 Task: Look for Airbnb options in Naranjito, Ecuador from 6th December, 2023 to 15th December, 2023 for 6 adults. Place can be entire room or private room with 6 bedrooms having 6 beds and 6 bathrooms. Property type can be house. Amenities needed are: wifi, TV, free parkinig on premises, gym, breakfast.
Action: Mouse moved to (461, 110)
Screenshot: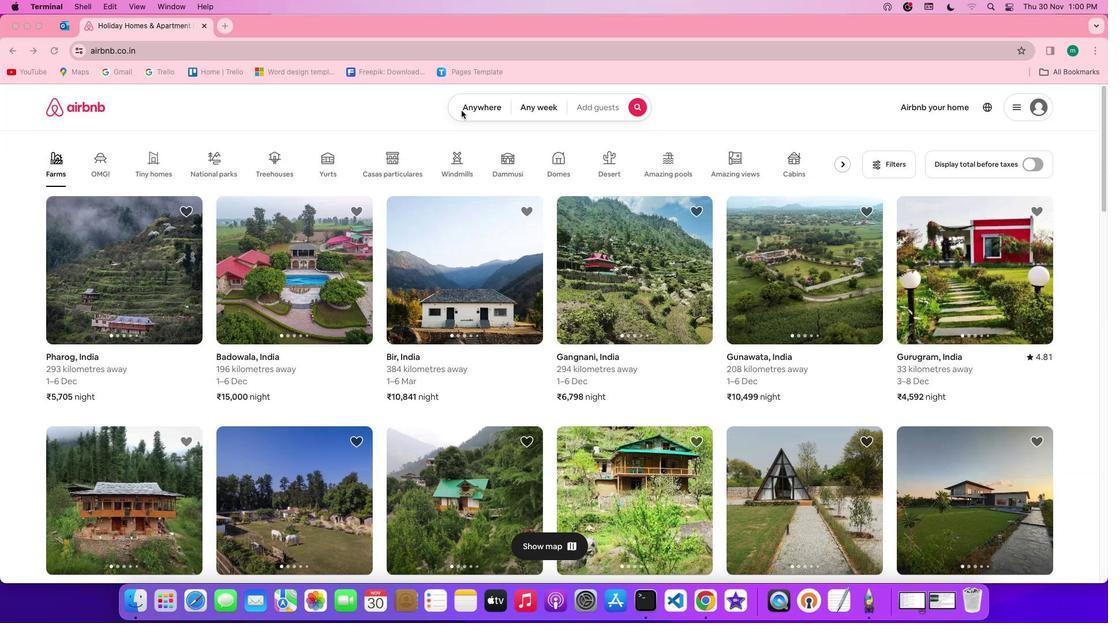 
Action: Mouse pressed left at (461, 110)
Screenshot: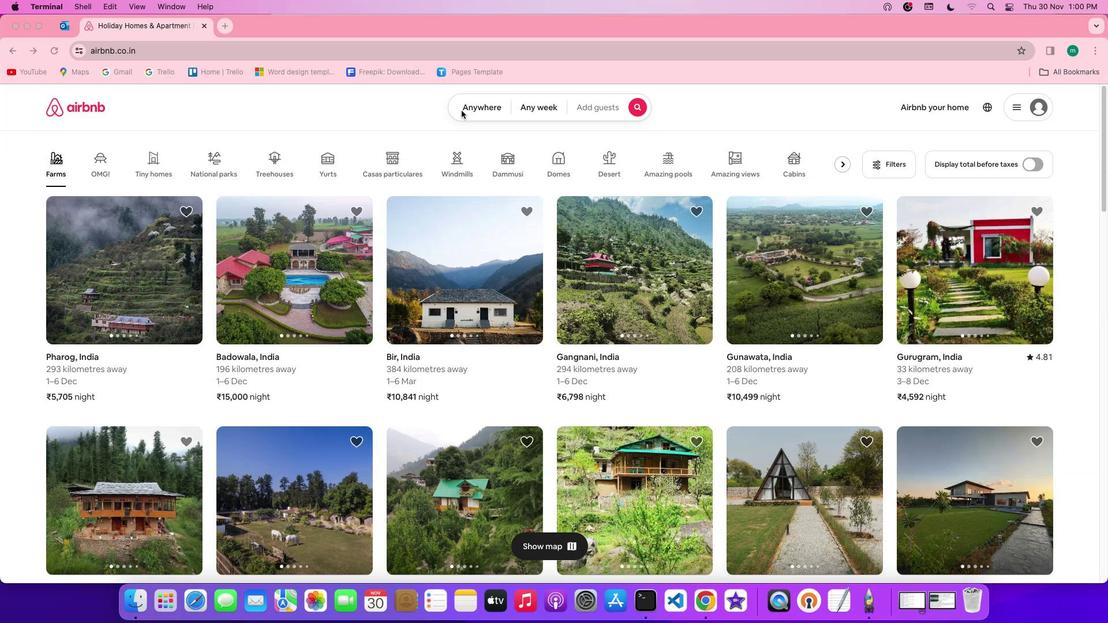 
Action: Mouse pressed left at (461, 110)
Screenshot: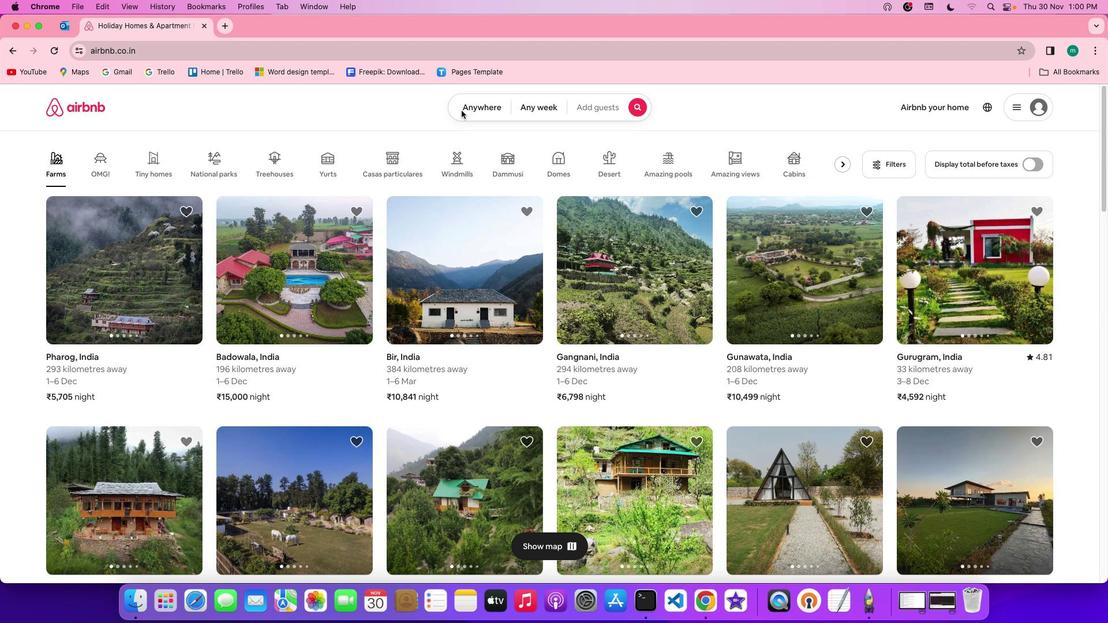
Action: Mouse moved to (420, 151)
Screenshot: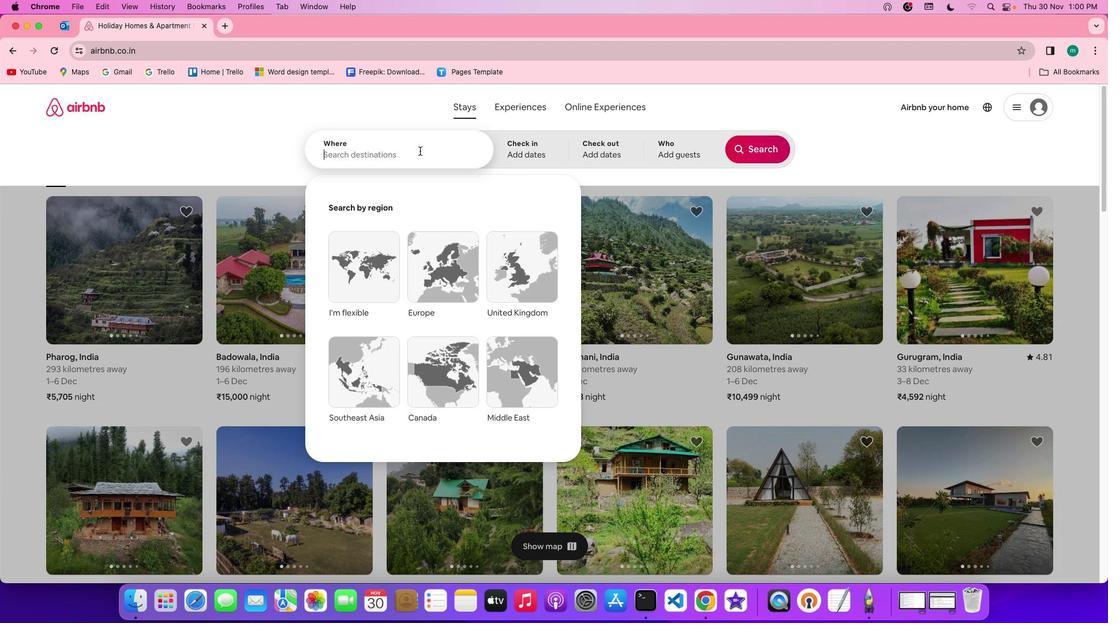 
Action: Mouse pressed left at (420, 151)
Screenshot: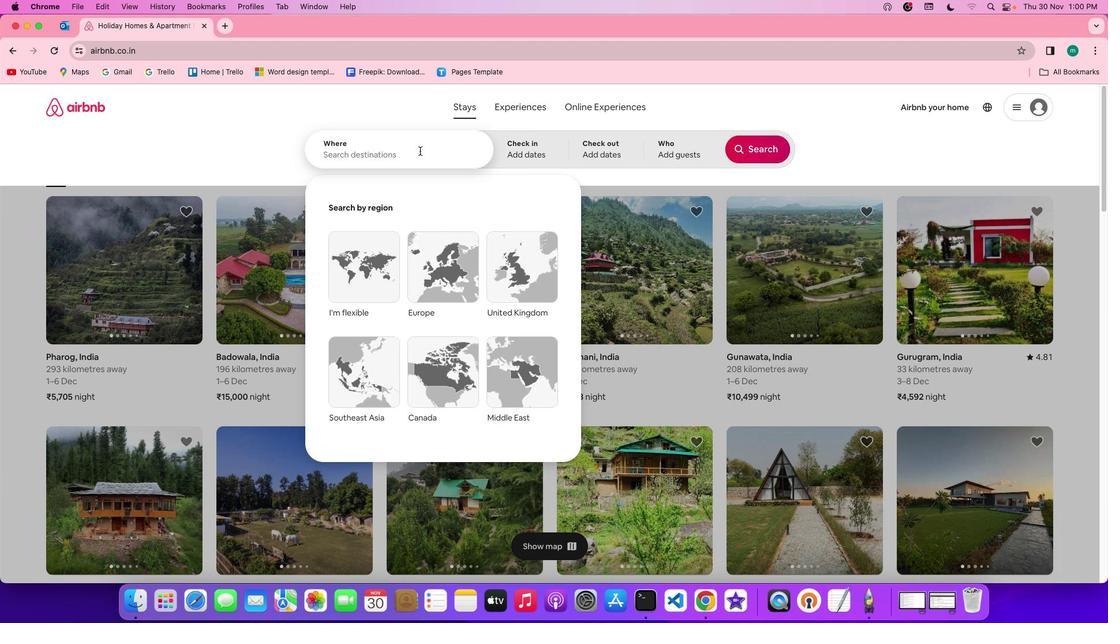 
Action: Key pressed Key.shift'N''a''r''a''n''j''i''t''o'','Key.spaceKey.shiftKey.shift'E''c''u''a''d''o''r'
Screenshot: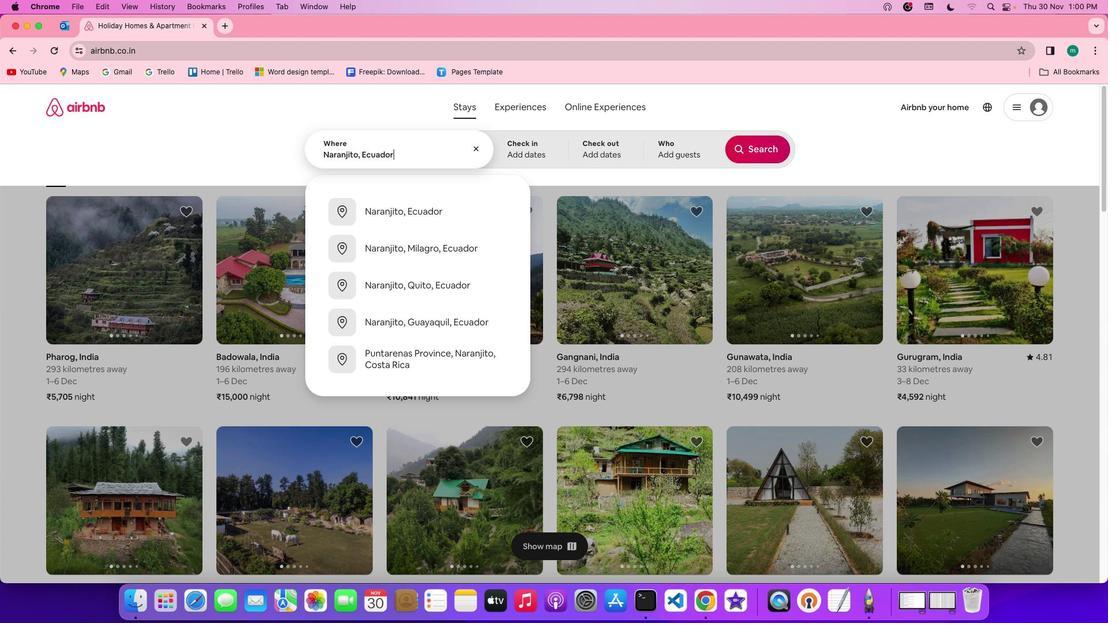 
Action: Mouse moved to (527, 147)
Screenshot: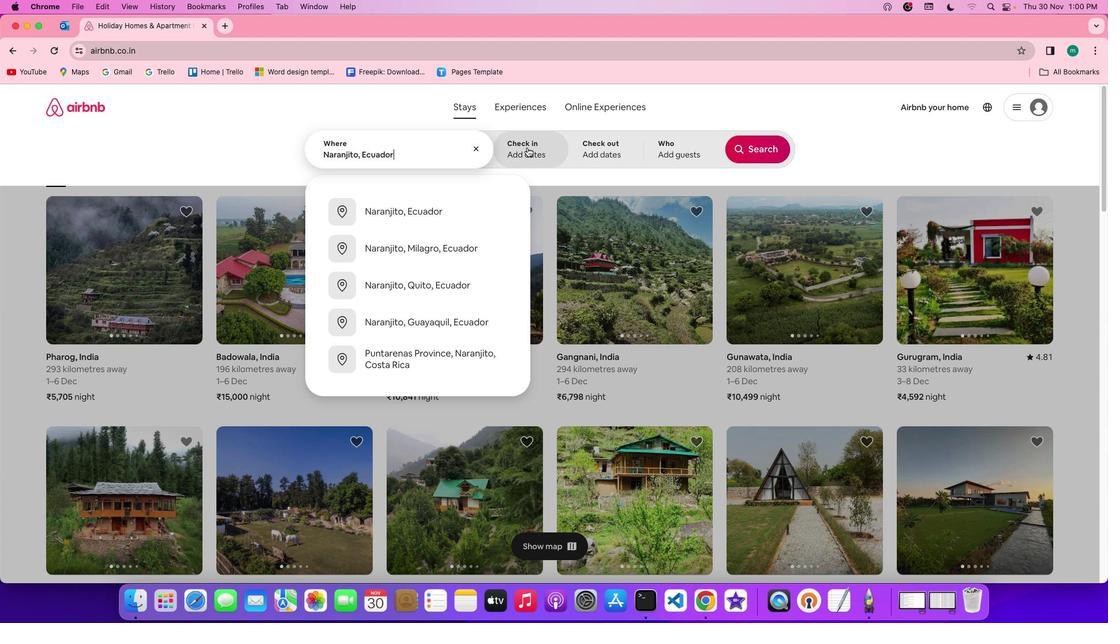 
Action: Mouse pressed left at (527, 147)
Screenshot: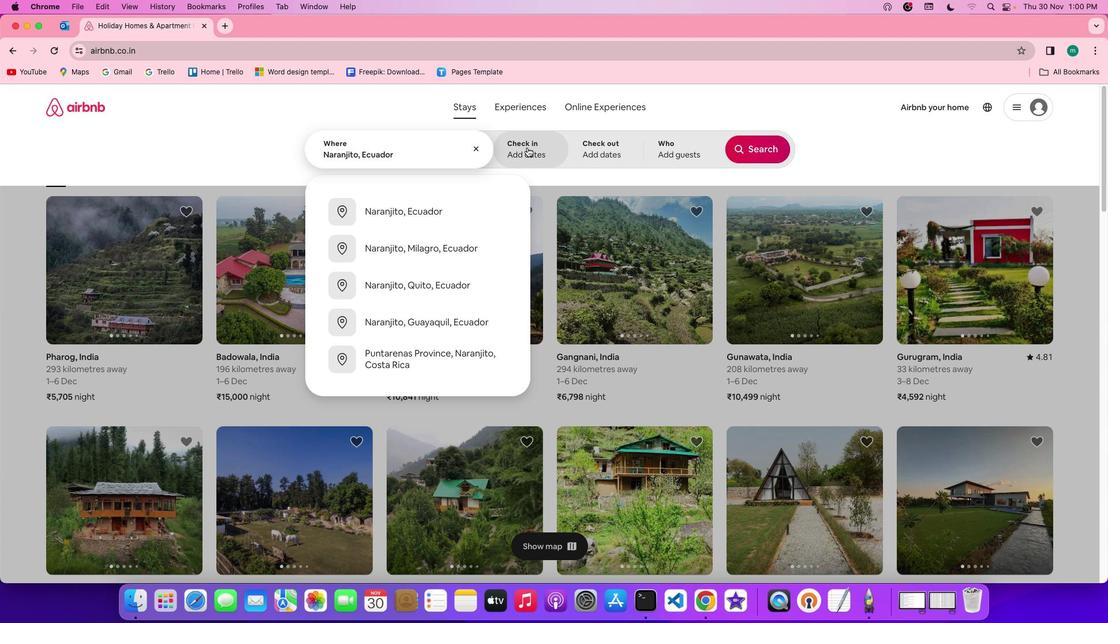 
Action: Mouse moved to (665, 310)
Screenshot: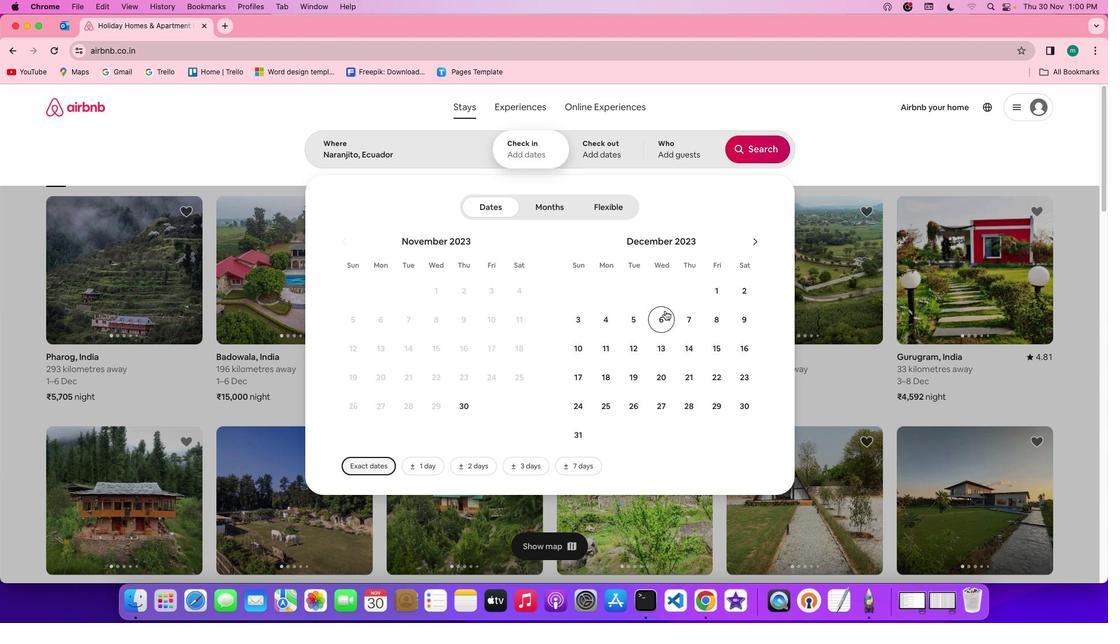 
Action: Mouse pressed left at (665, 310)
Screenshot: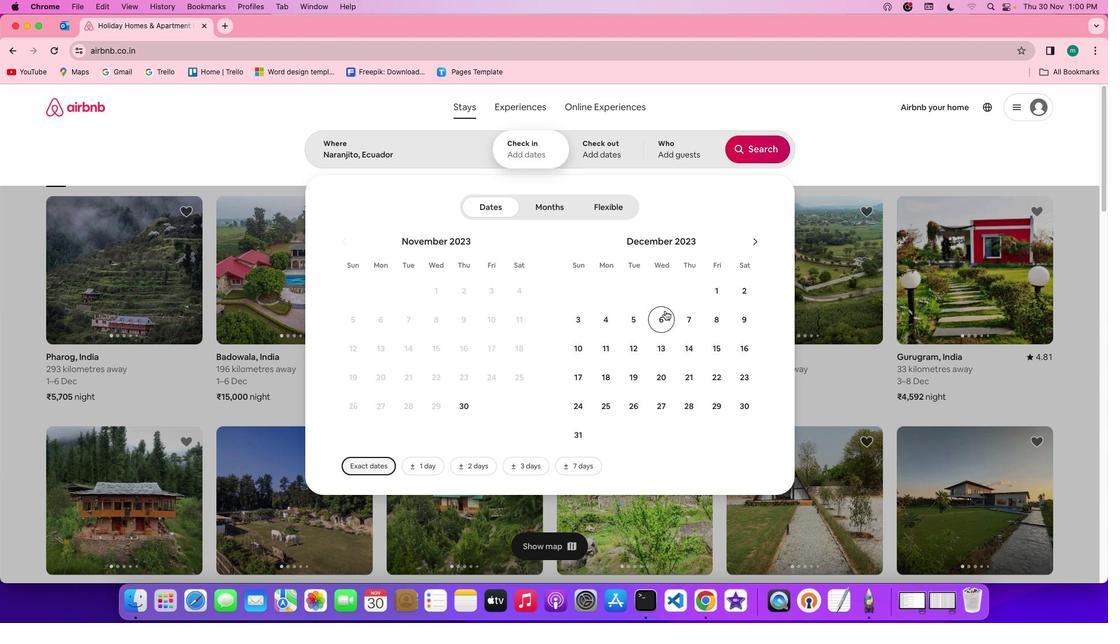 
Action: Mouse moved to (716, 343)
Screenshot: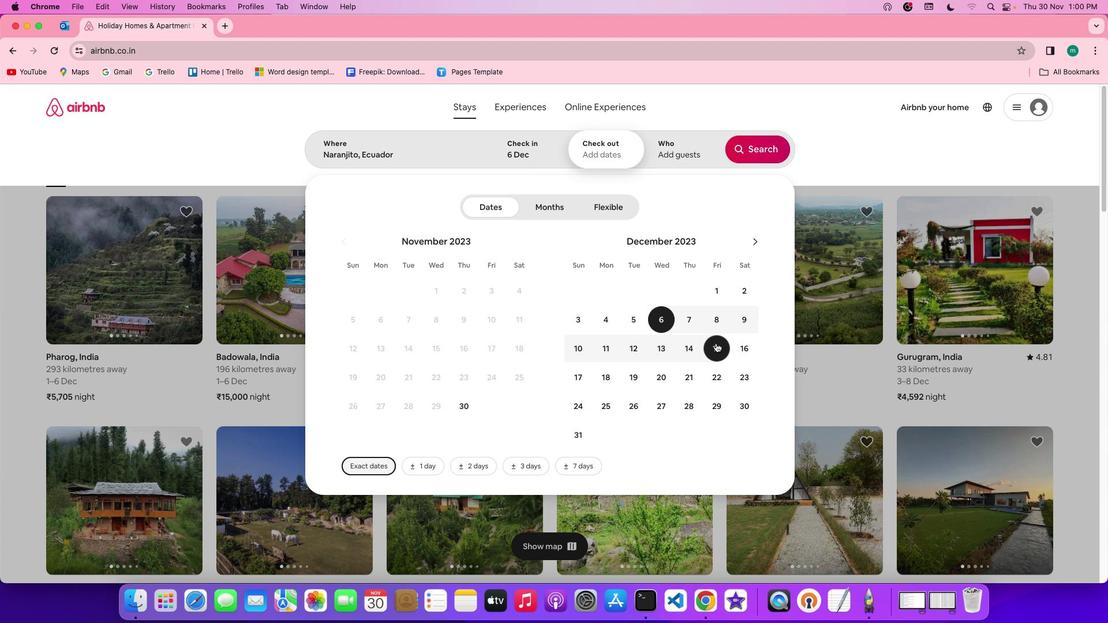 
Action: Mouse pressed left at (716, 343)
Screenshot: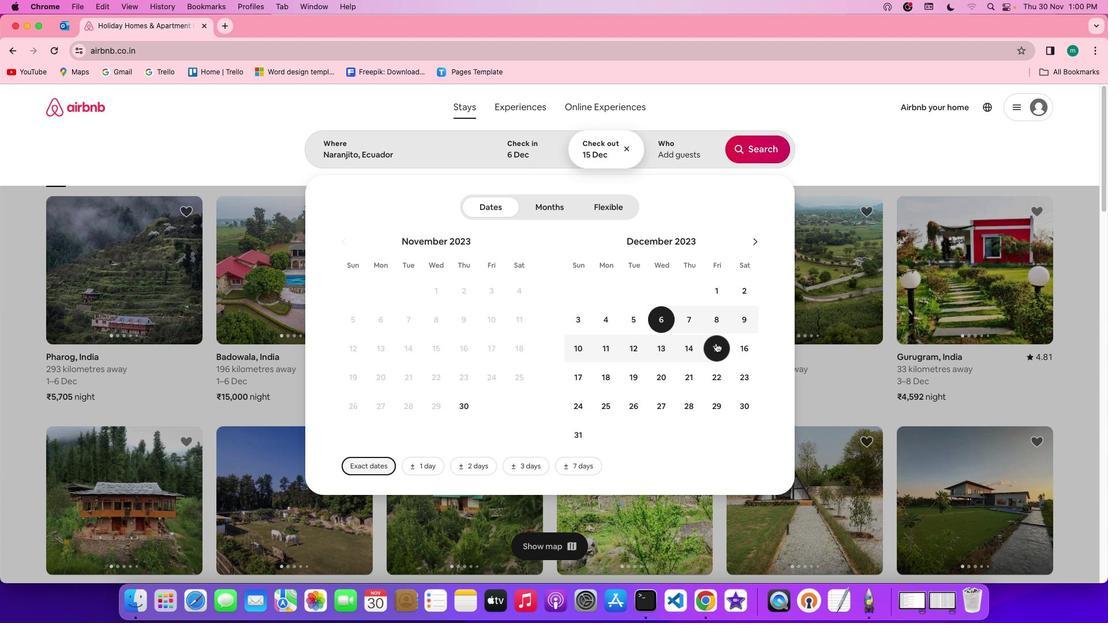 
Action: Mouse moved to (682, 139)
Screenshot: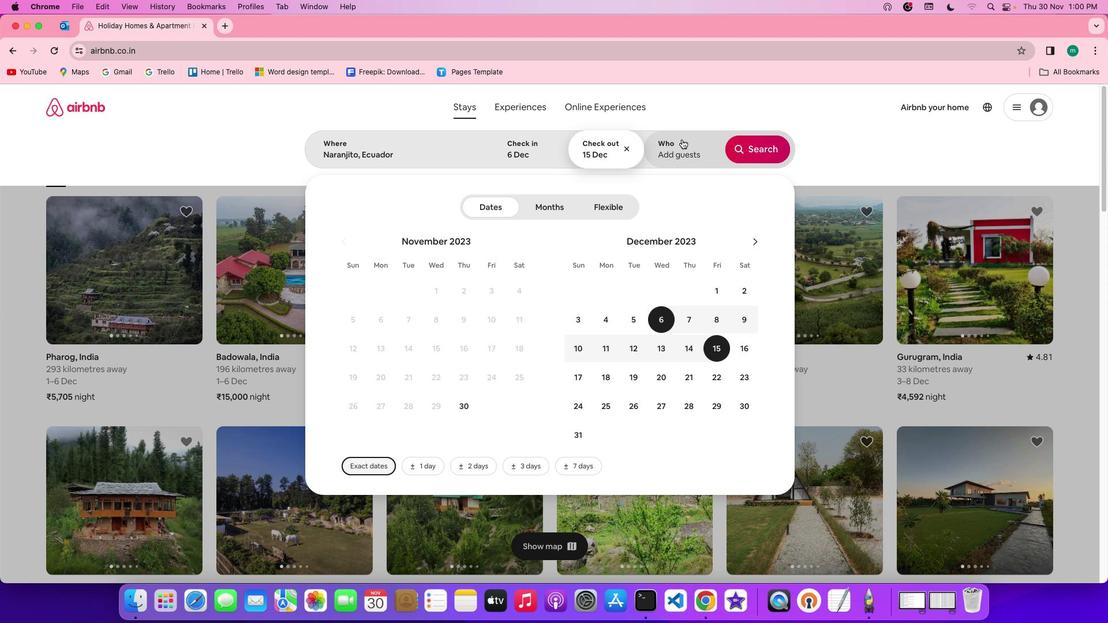 
Action: Mouse pressed left at (682, 139)
Screenshot: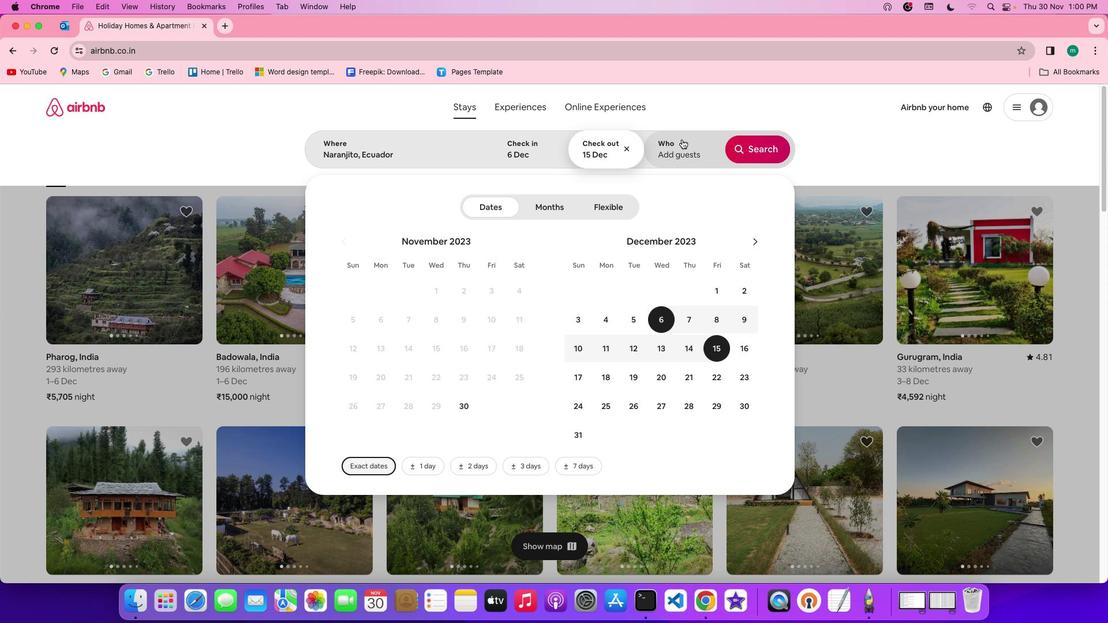 
Action: Mouse moved to (765, 202)
Screenshot: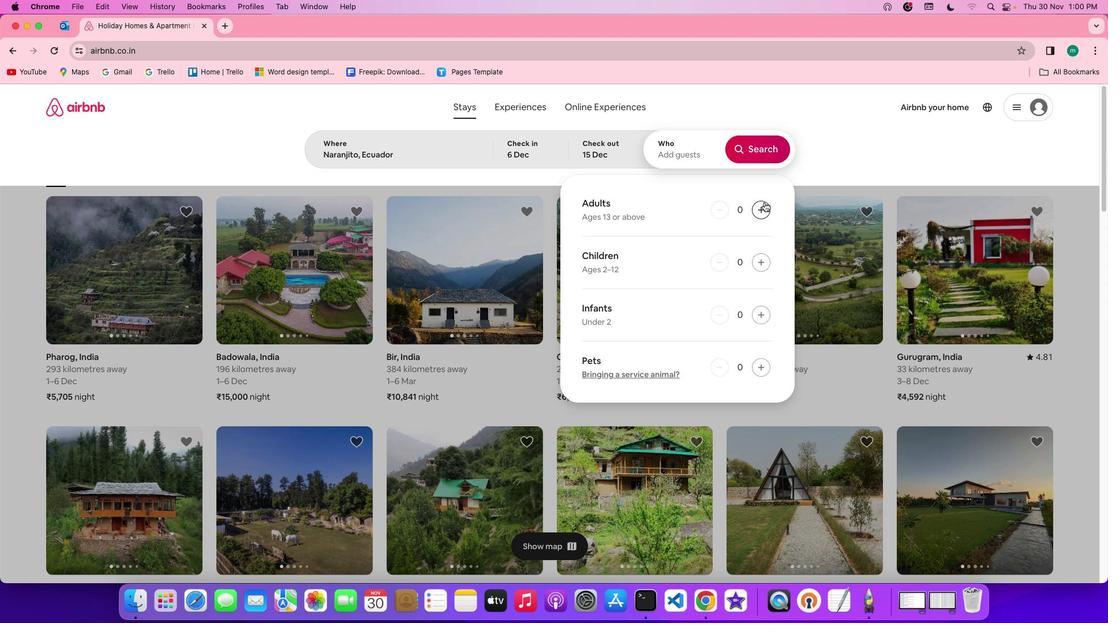 
Action: Mouse pressed left at (765, 202)
Screenshot: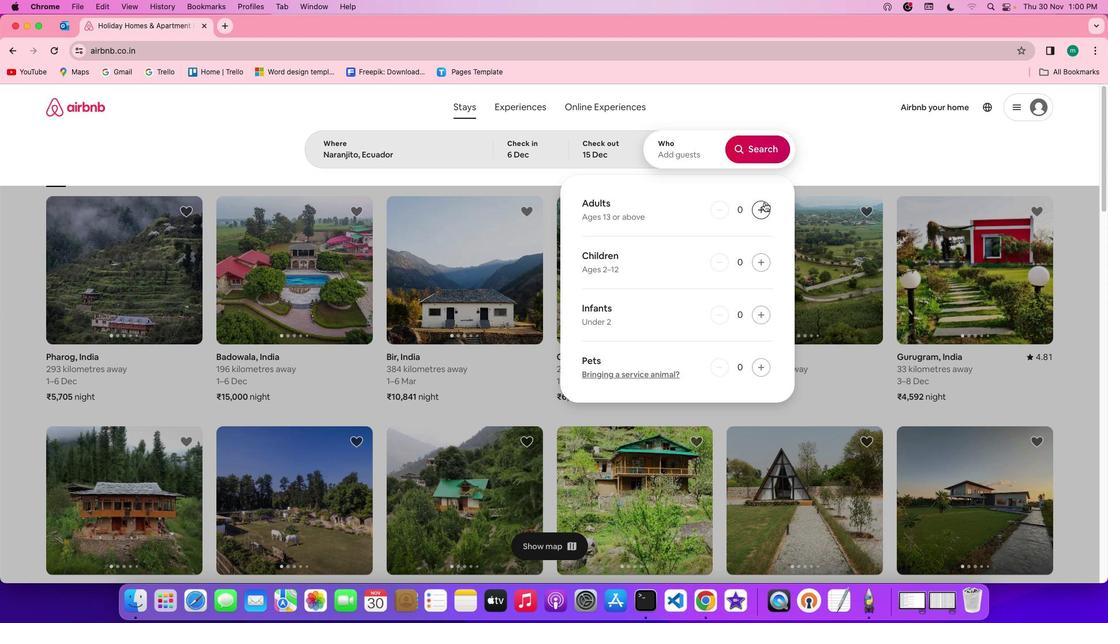 
Action: Mouse pressed left at (765, 202)
Screenshot: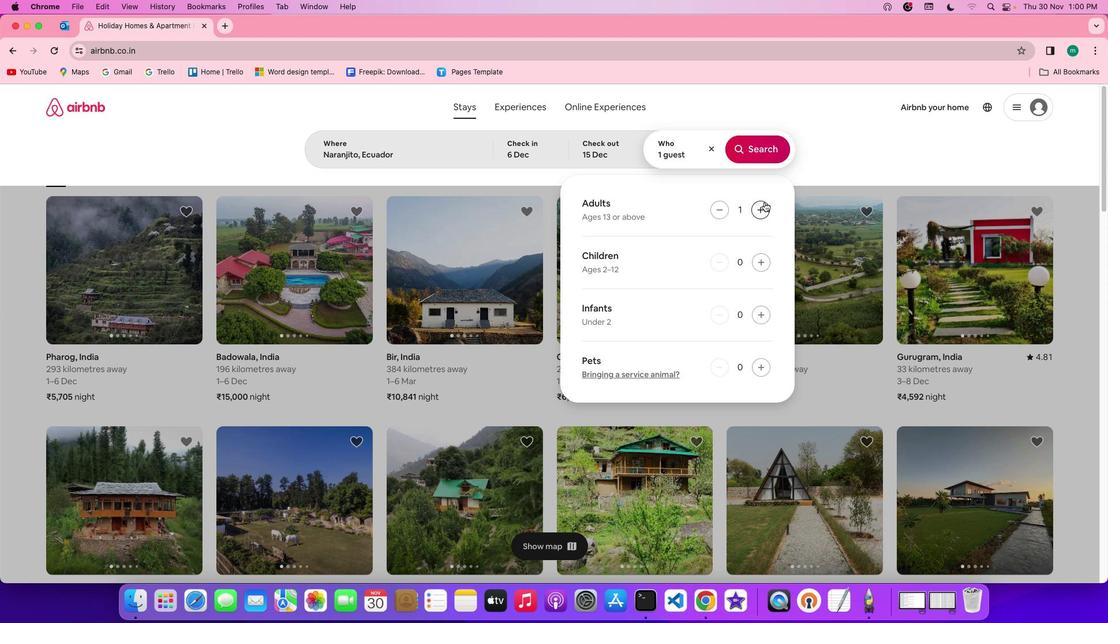 
Action: Mouse pressed left at (765, 202)
Screenshot: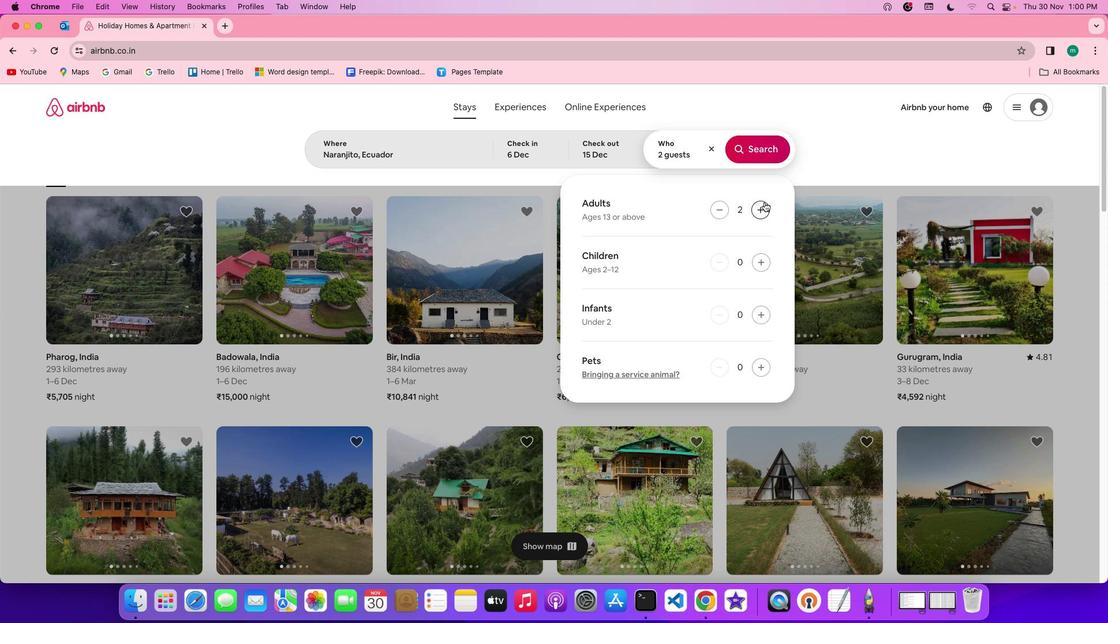 
Action: Mouse pressed left at (765, 202)
Screenshot: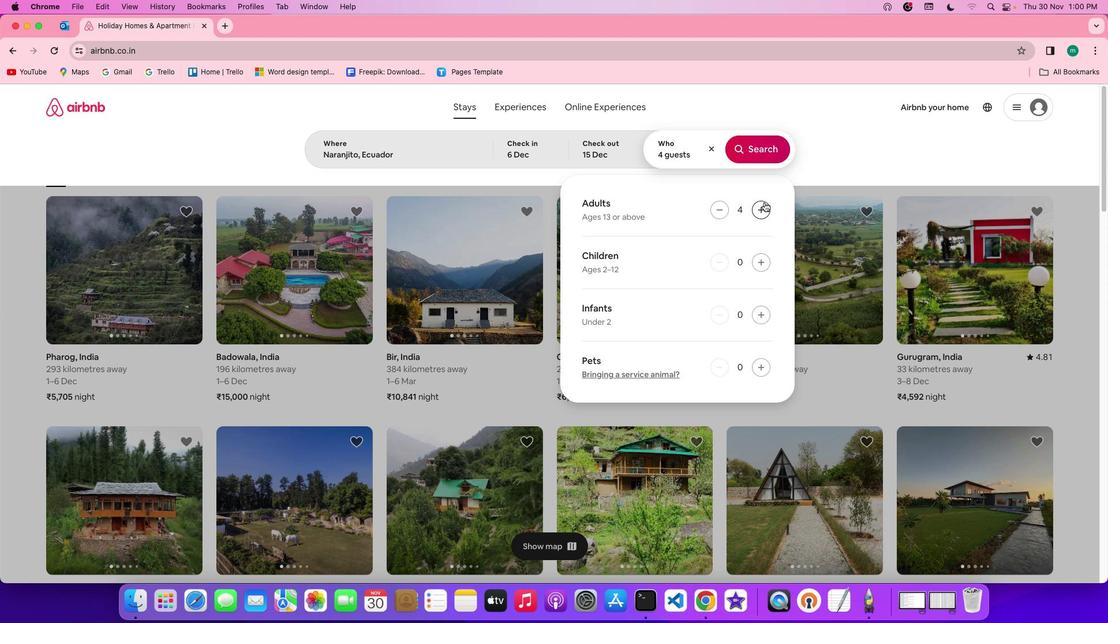 
Action: Mouse pressed left at (765, 202)
Screenshot: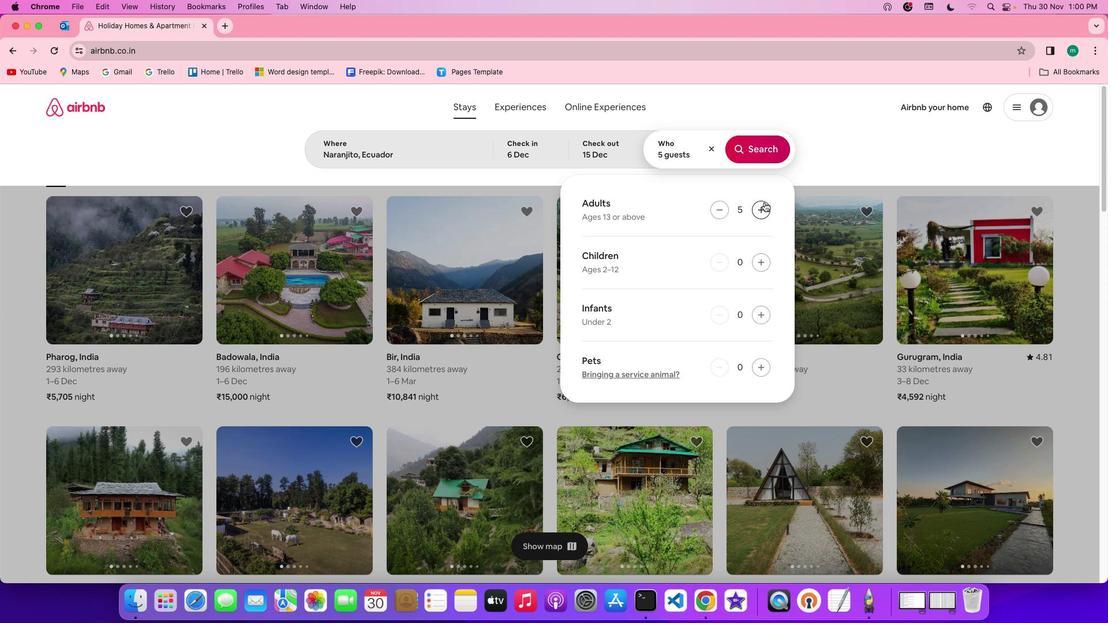 
Action: Mouse pressed left at (765, 202)
Screenshot: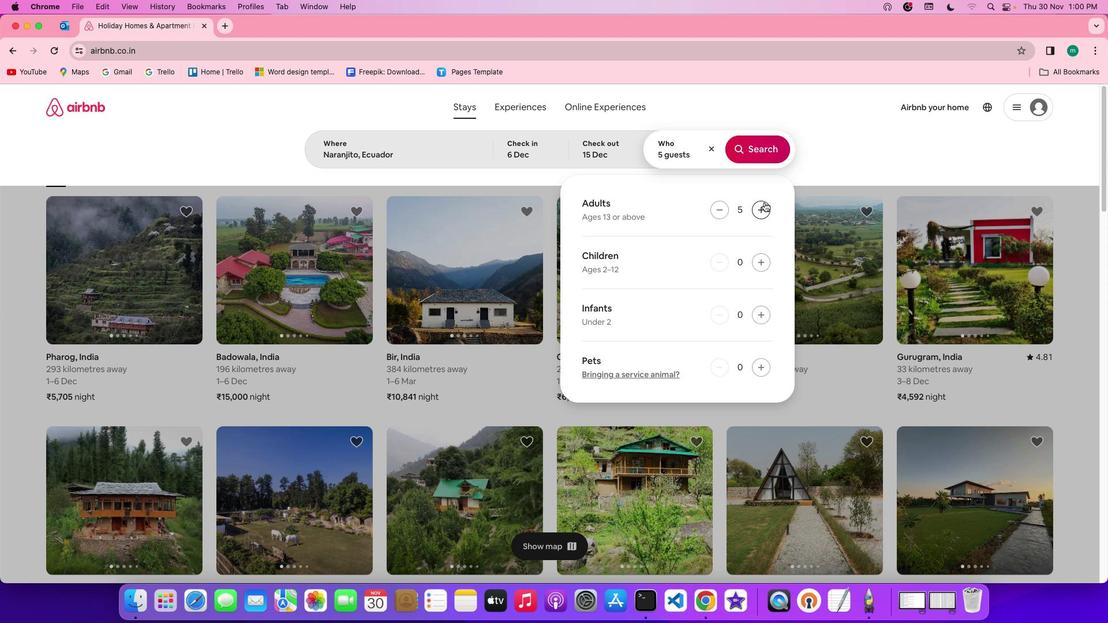 
Action: Mouse pressed left at (765, 202)
Screenshot: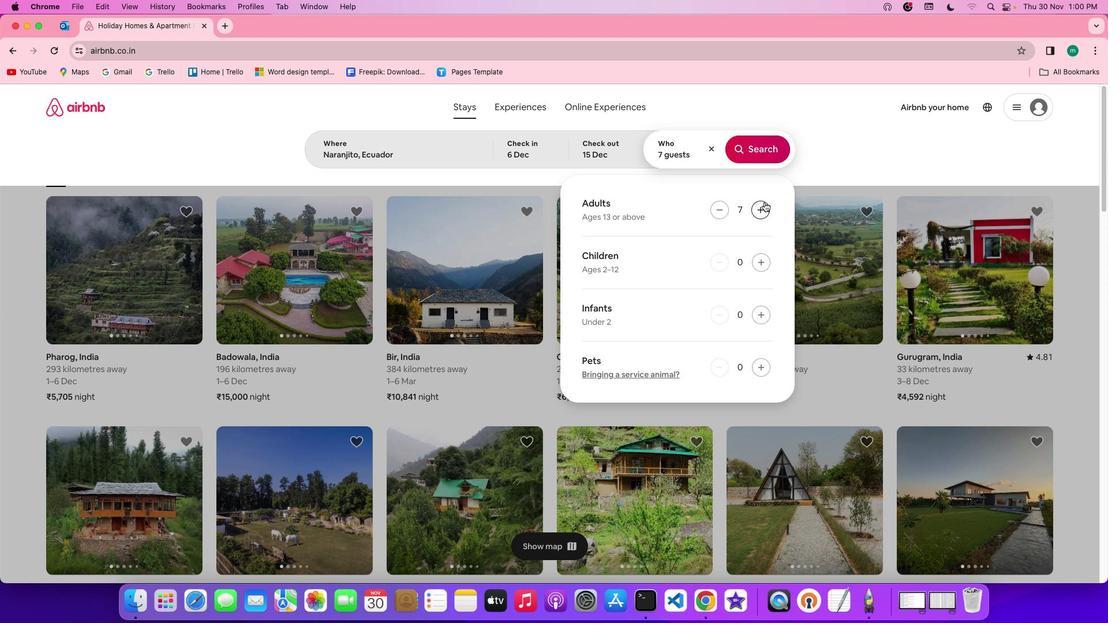 
Action: Mouse moved to (724, 210)
Screenshot: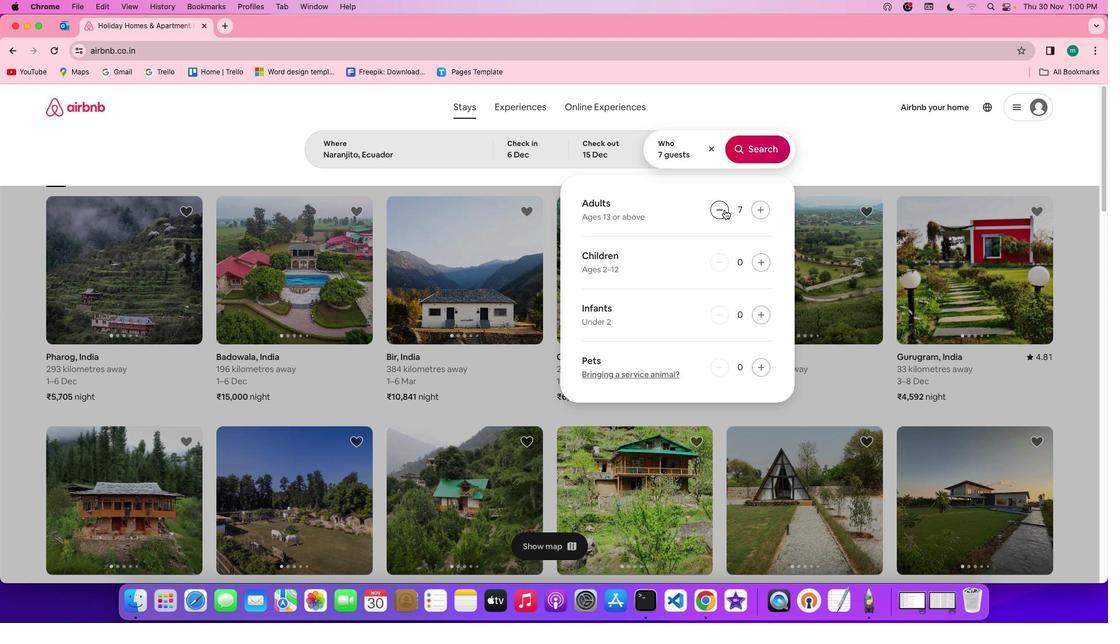 
Action: Mouse pressed left at (724, 210)
Screenshot: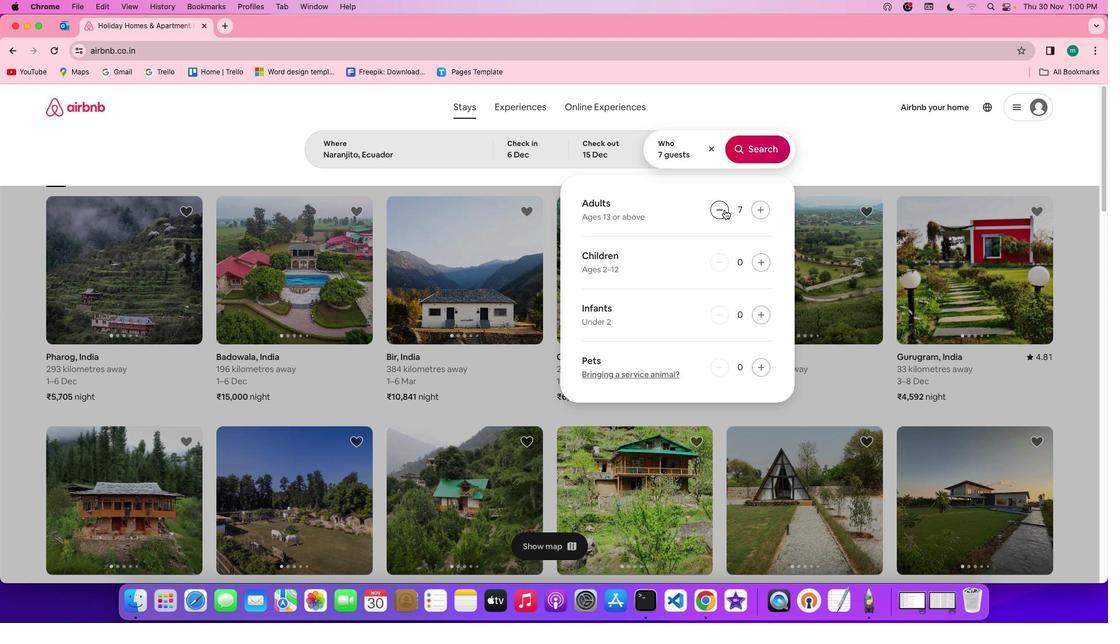 
Action: Mouse moved to (760, 155)
Screenshot: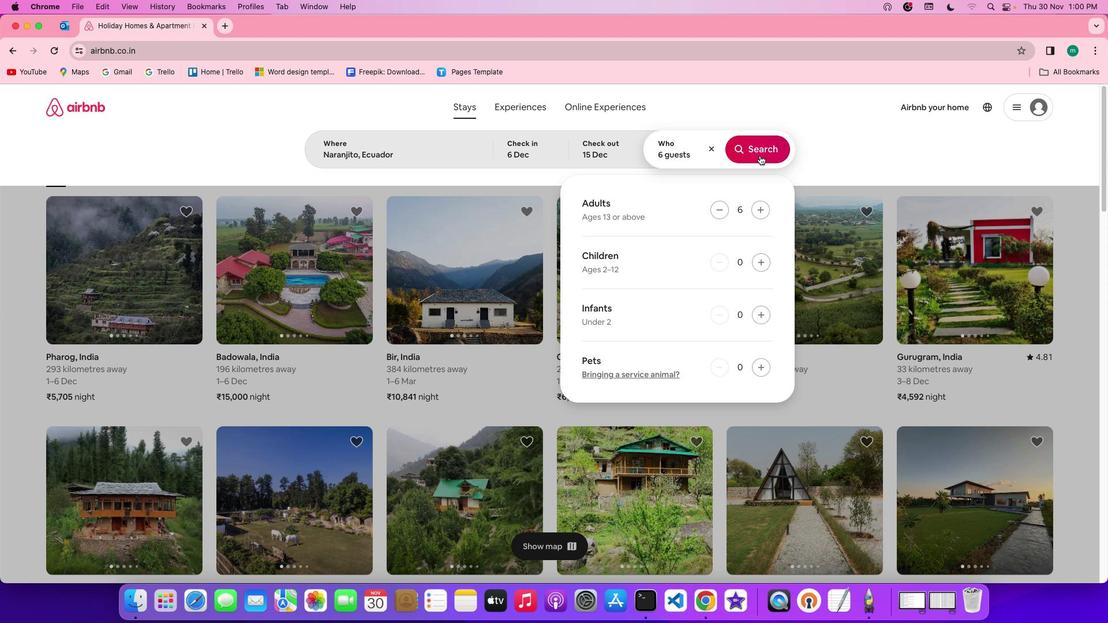 
Action: Mouse pressed left at (760, 155)
Screenshot: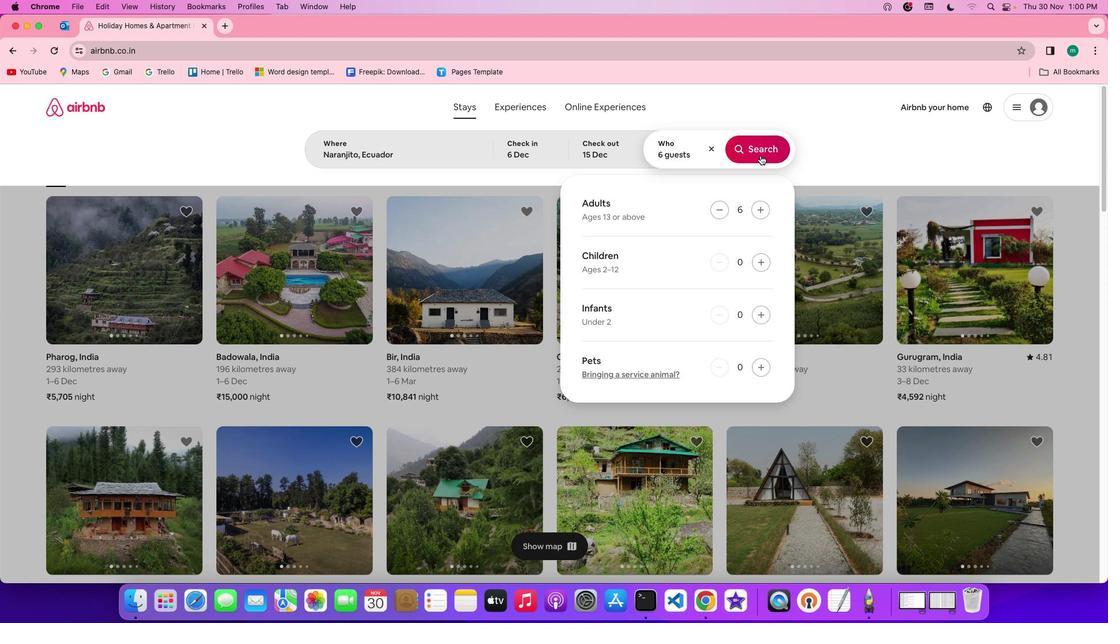 
Action: Mouse moved to (928, 147)
Screenshot: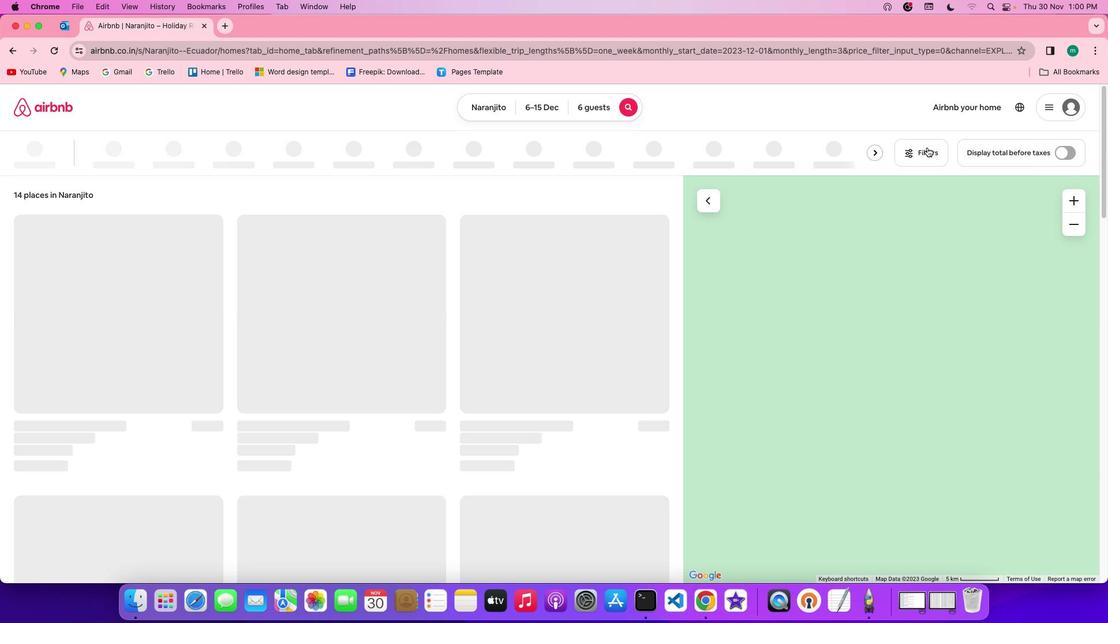 
Action: Mouse pressed left at (928, 147)
Screenshot: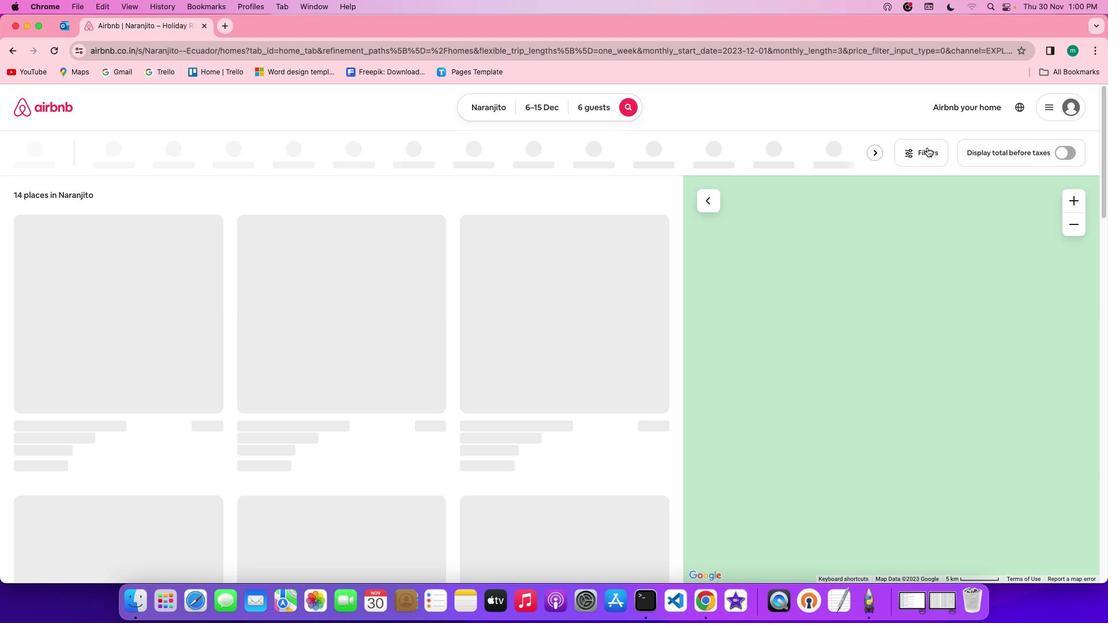 
Action: Mouse moved to (620, 365)
Screenshot: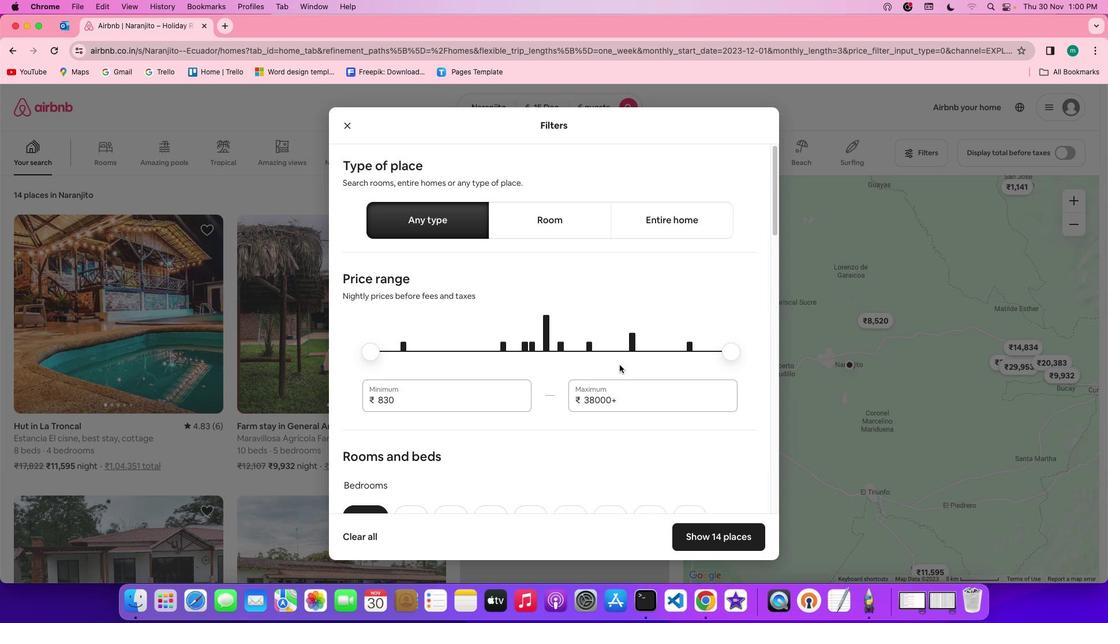 
Action: Mouse scrolled (620, 365) with delta (0, 0)
Screenshot: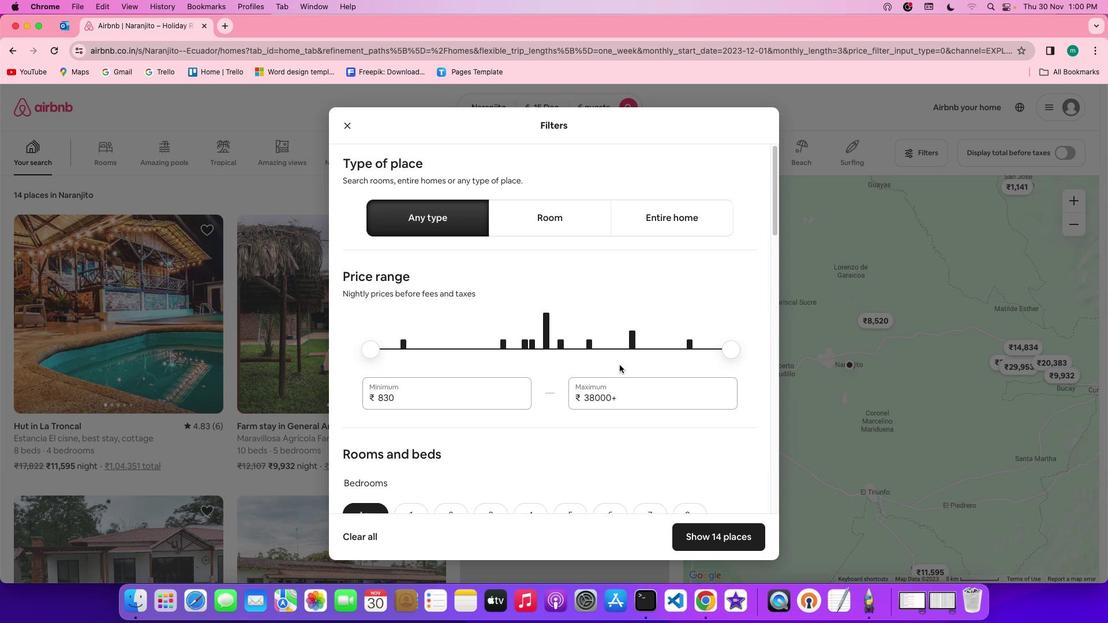 
Action: Mouse scrolled (620, 365) with delta (0, 0)
Screenshot: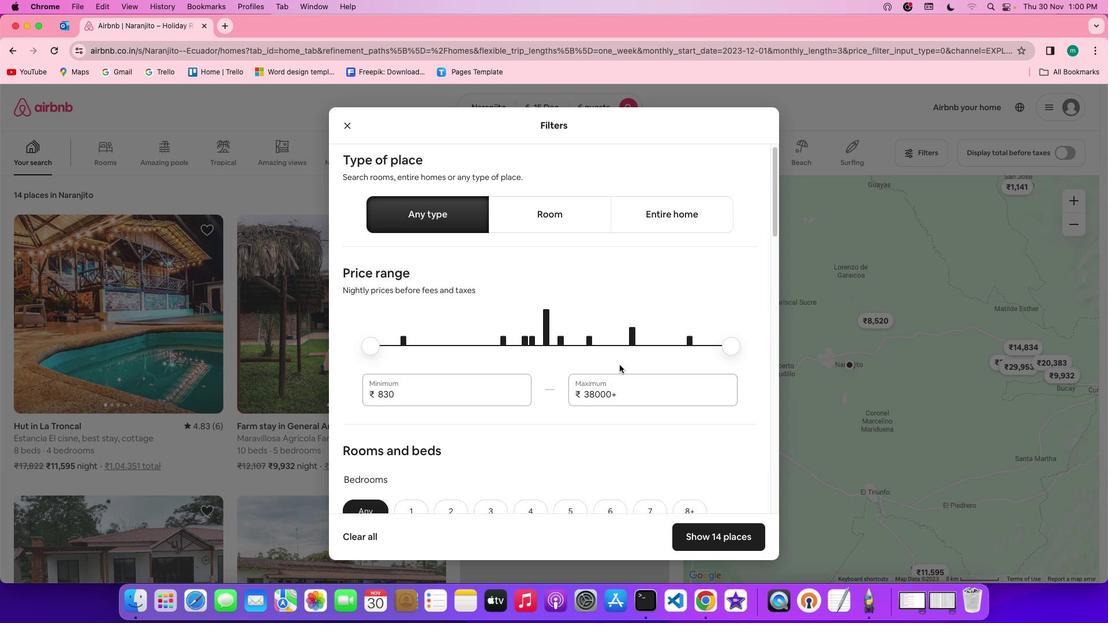 
Action: Mouse scrolled (620, 365) with delta (0, 0)
Screenshot: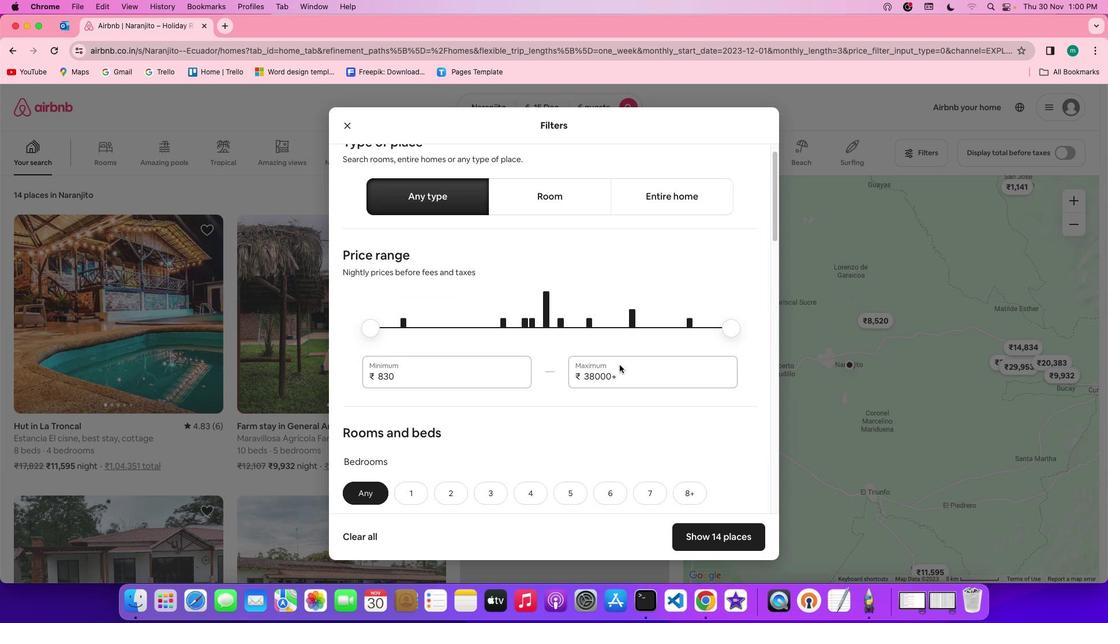 
Action: Mouse scrolled (620, 365) with delta (0, 0)
Screenshot: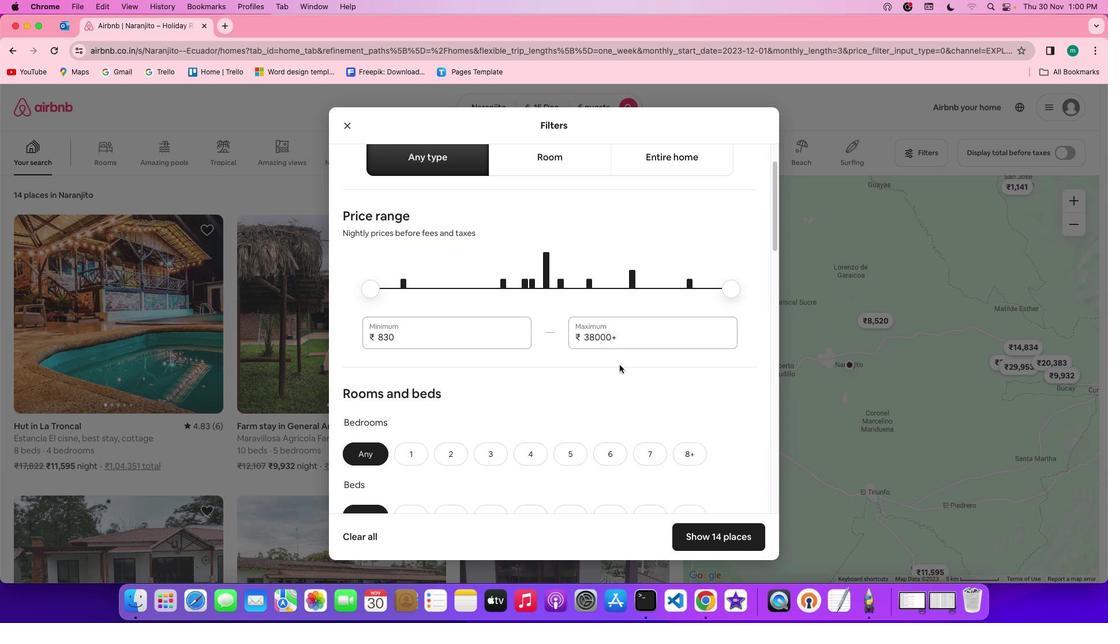
Action: Mouse scrolled (620, 365) with delta (0, 0)
Screenshot: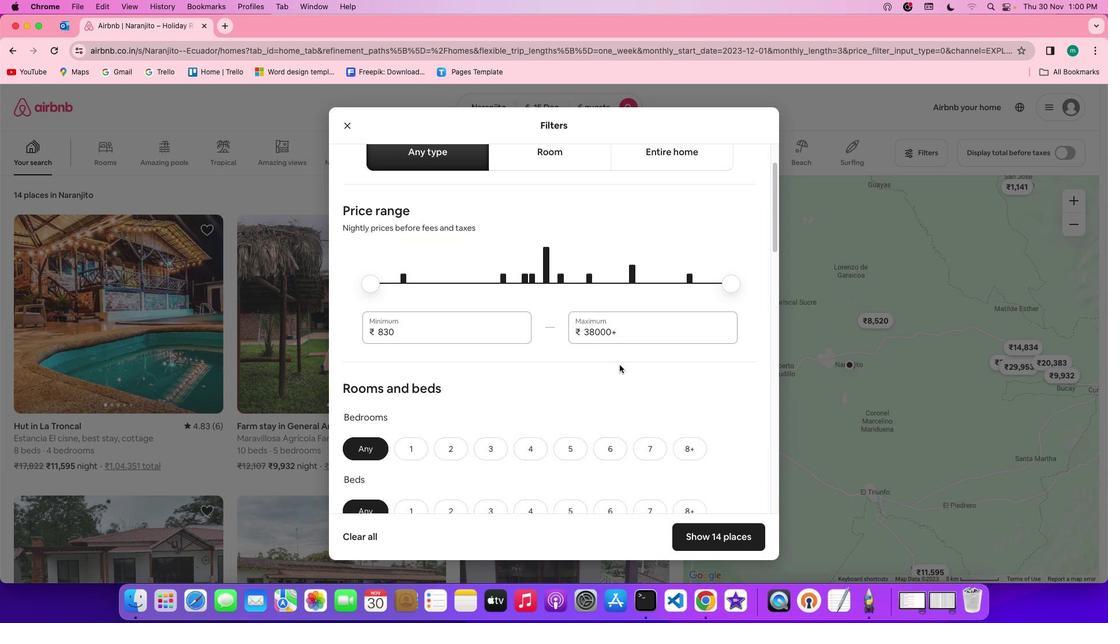 
Action: Mouse scrolled (620, 365) with delta (0, 0)
Screenshot: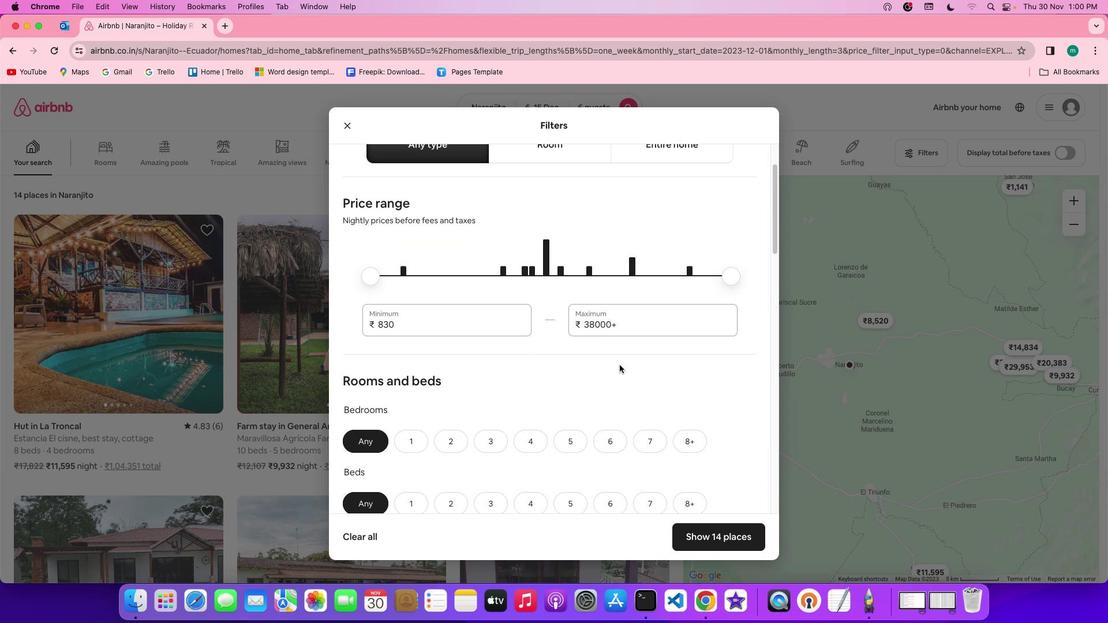
Action: Mouse scrolled (620, 365) with delta (0, 0)
Screenshot: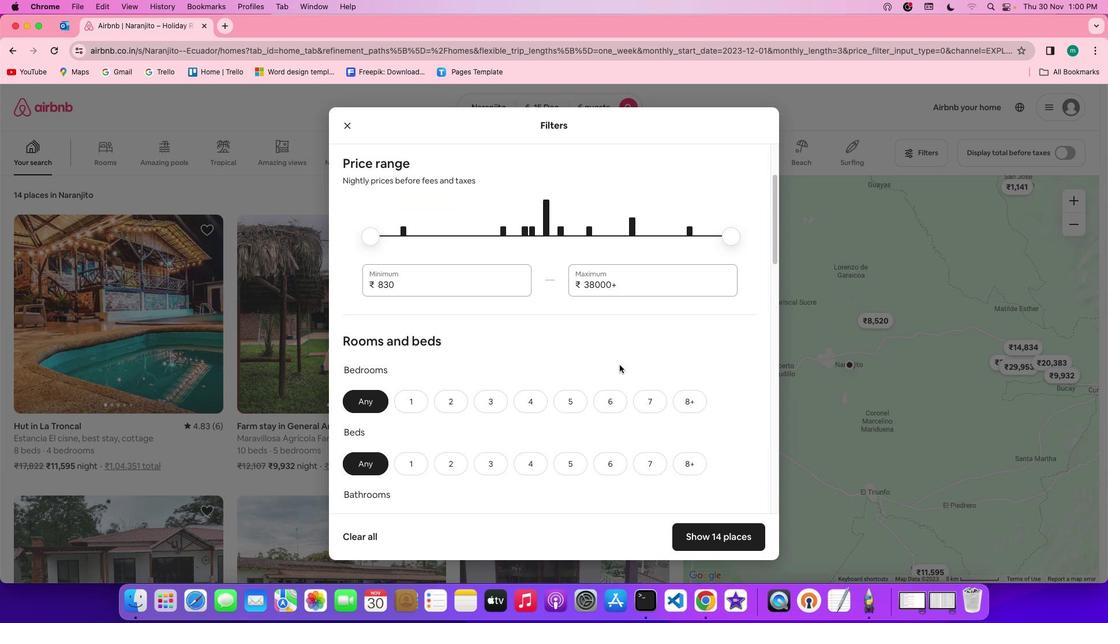 
Action: Mouse moved to (620, 365)
Screenshot: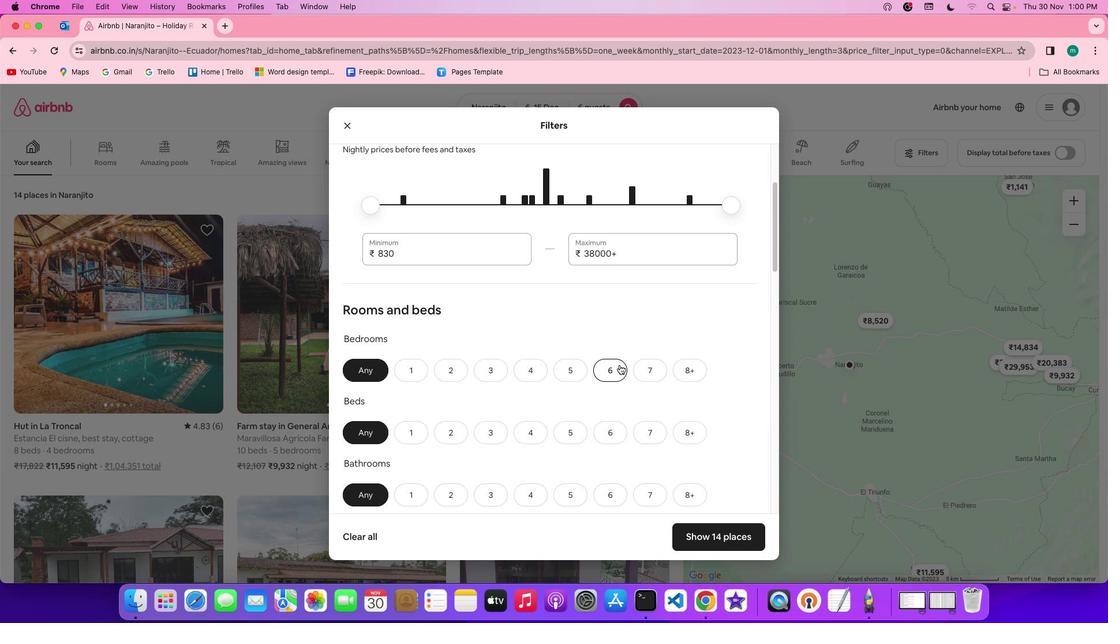
Action: Mouse scrolled (620, 365) with delta (0, 0)
Screenshot: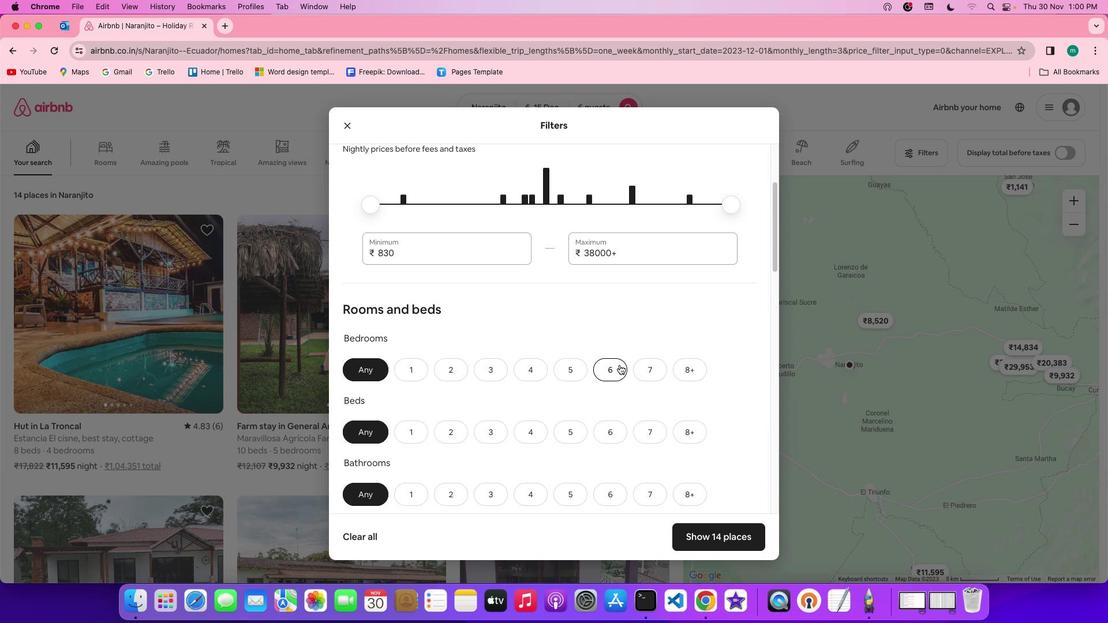 
Action: Mouse scrolled (620, 365) with delta (0, 0)
Screenshot: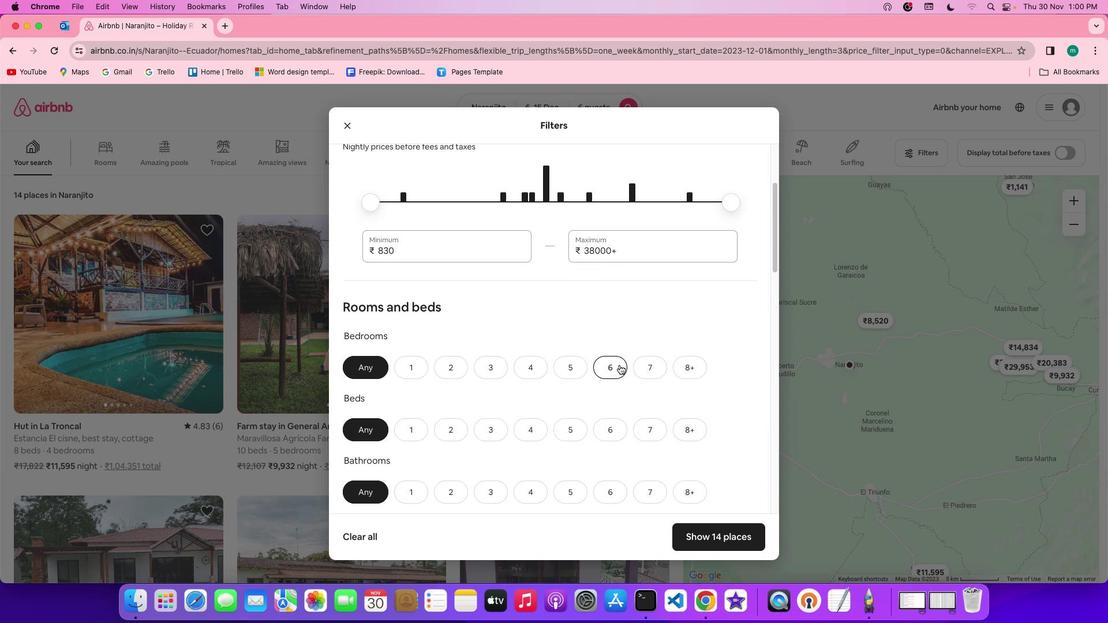 
Action: Mouse scrolled (620, 365) with delta (0, 0)
Screenshot: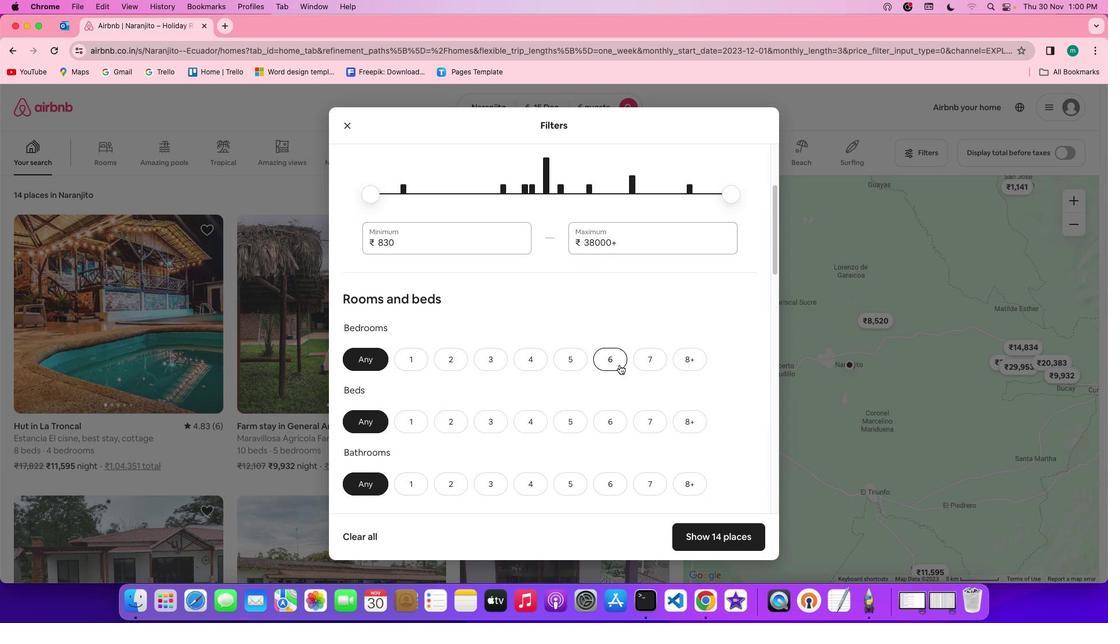 
Action: Mouse scrolled (620, 365) with delta (0, 0)
Screenshot: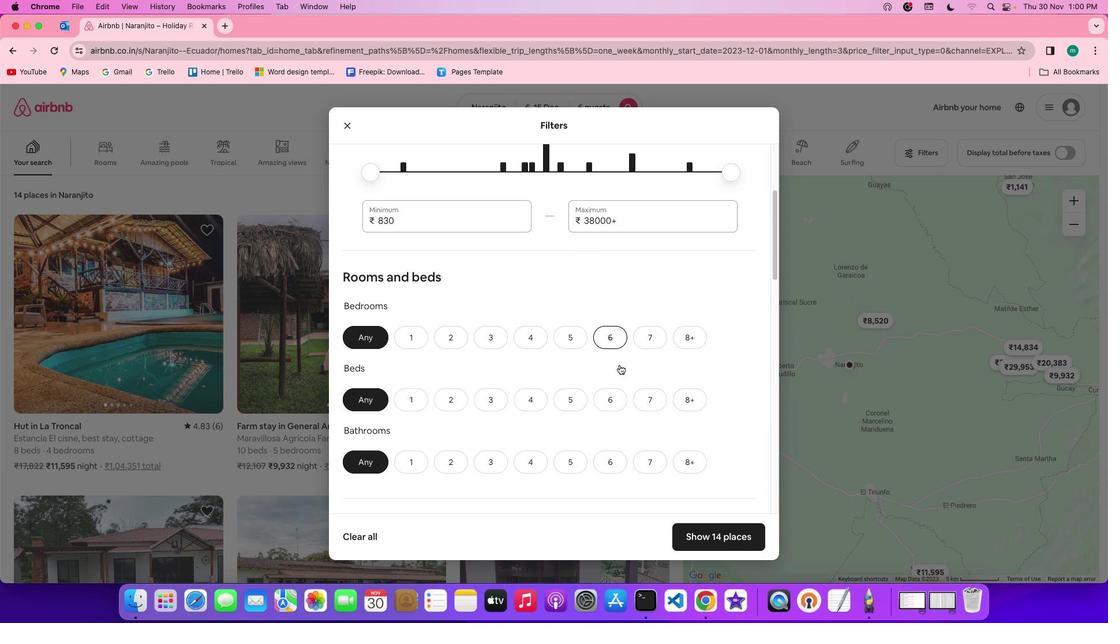 
Action: Mouse scrolled (620, 365) with delta (0, 0)
Screenshot: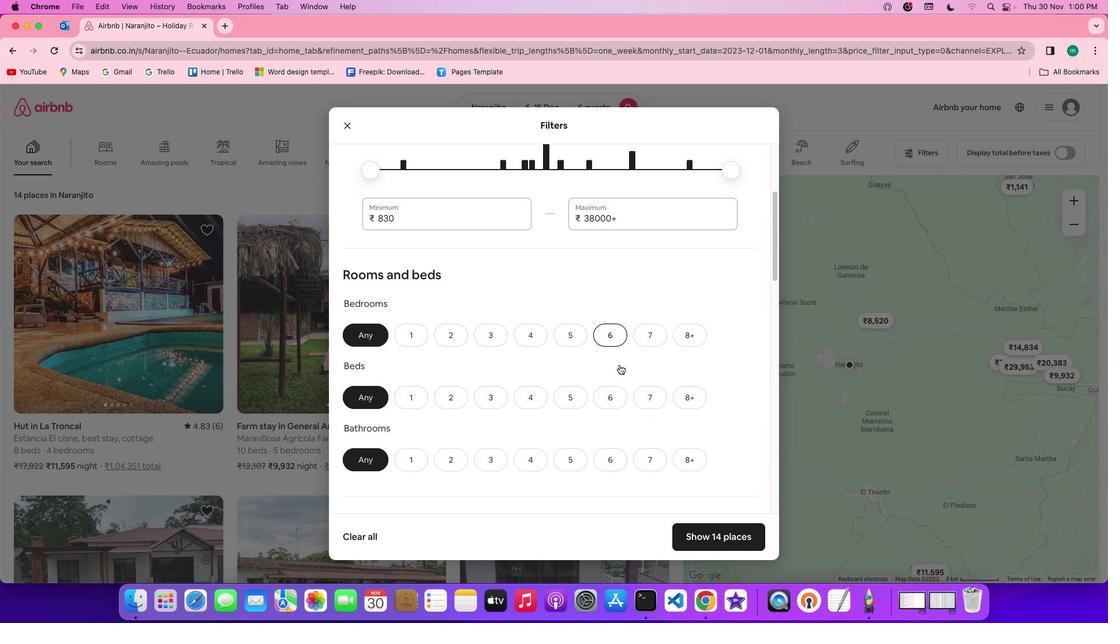 
Action: Mouse scrolled (620, 365) with delta (0, 0)
Screenshot: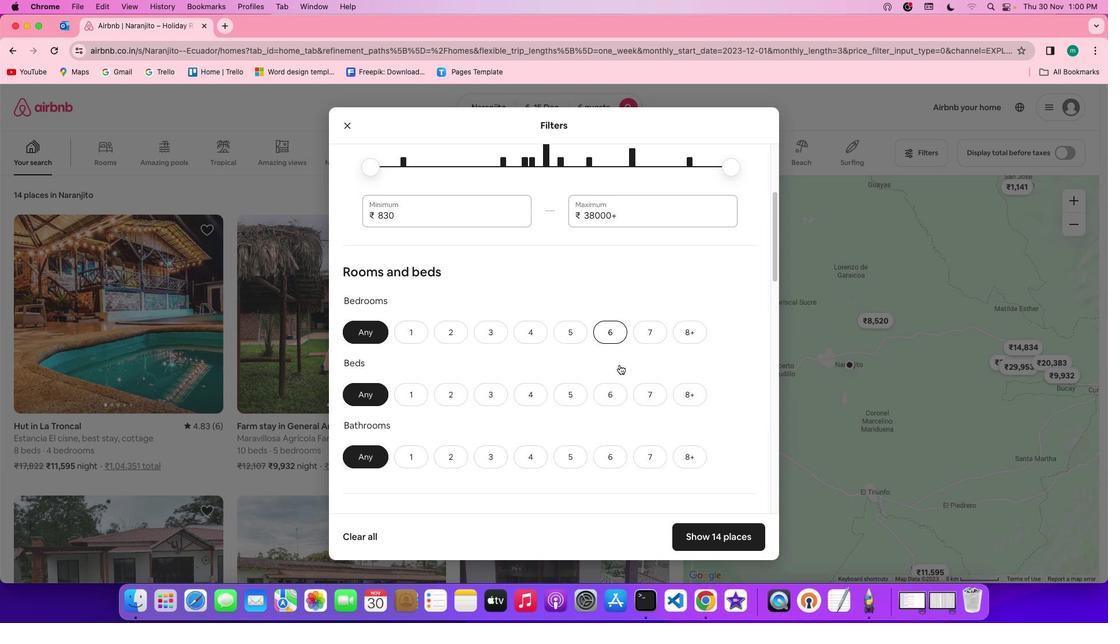 
Action: Mouse scrolled (620, 365) with delta (0, 0)
Screenshot: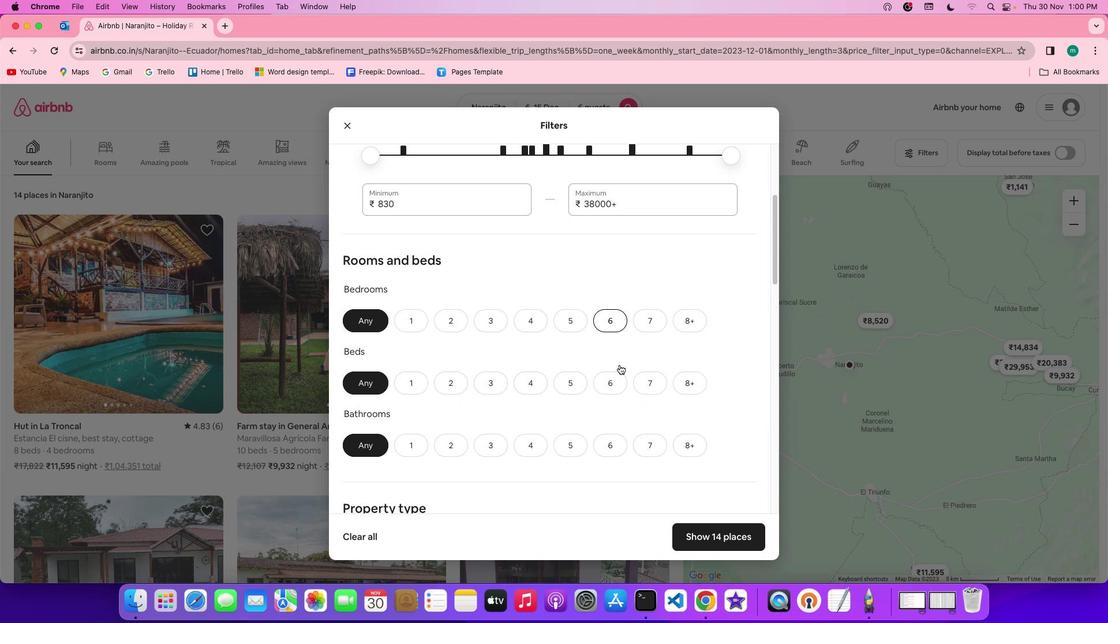 
Action: Mouse scrolled (620, 365) with delta (0, 0)
Screenshot: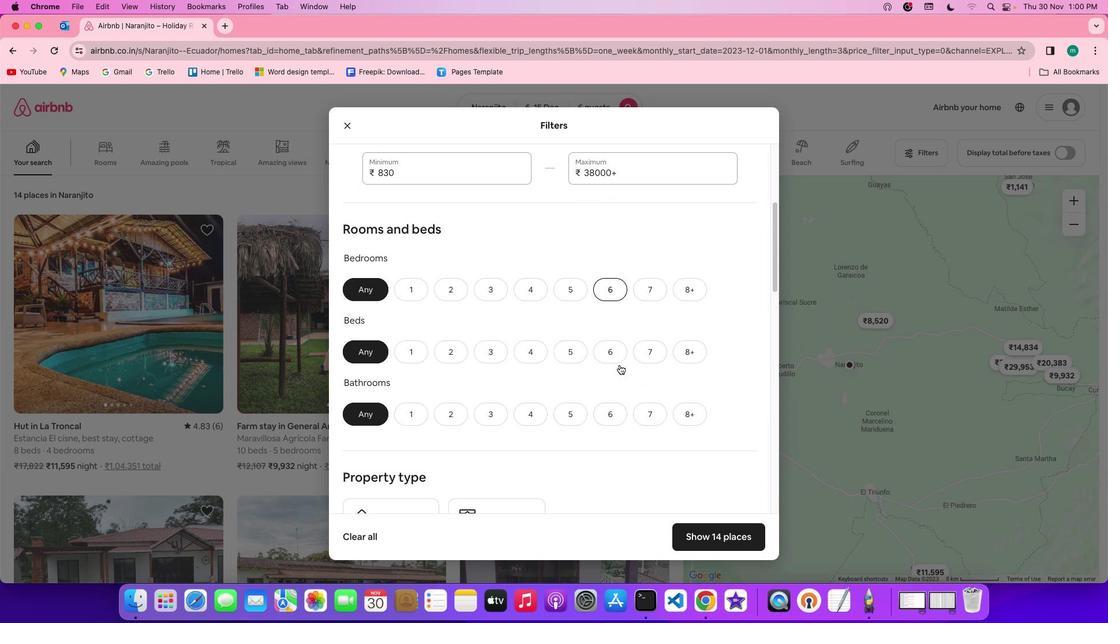 
Action: Mouse scrolled (620, 365) with delta (0, 0)
Screenshot: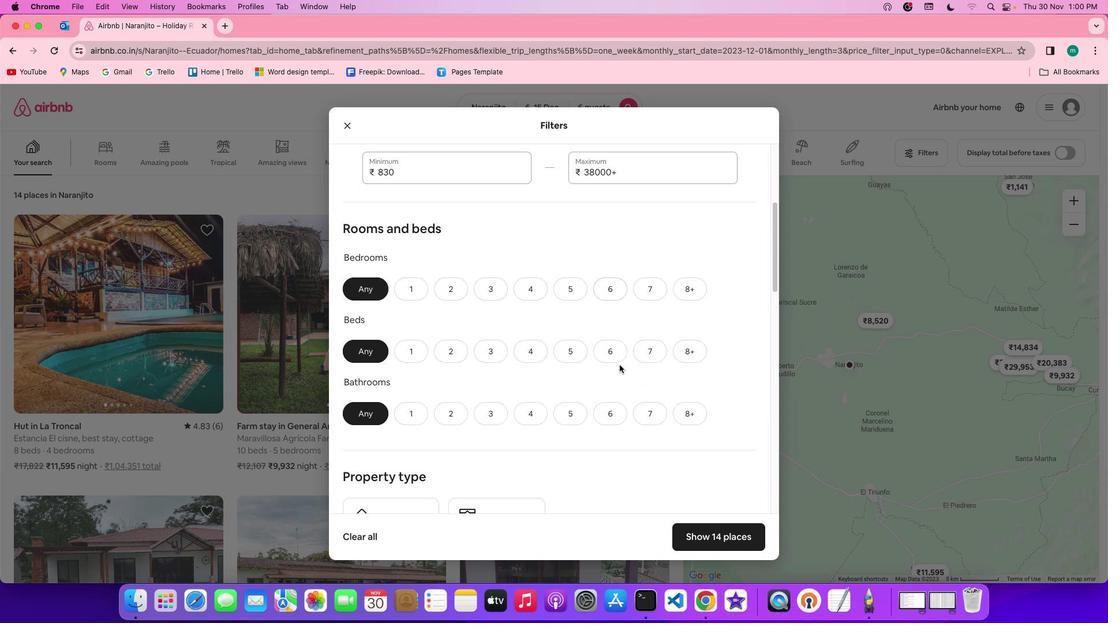 
Action: Mouse scrolled (620, 365) with delta (0, 0)
Screenshot: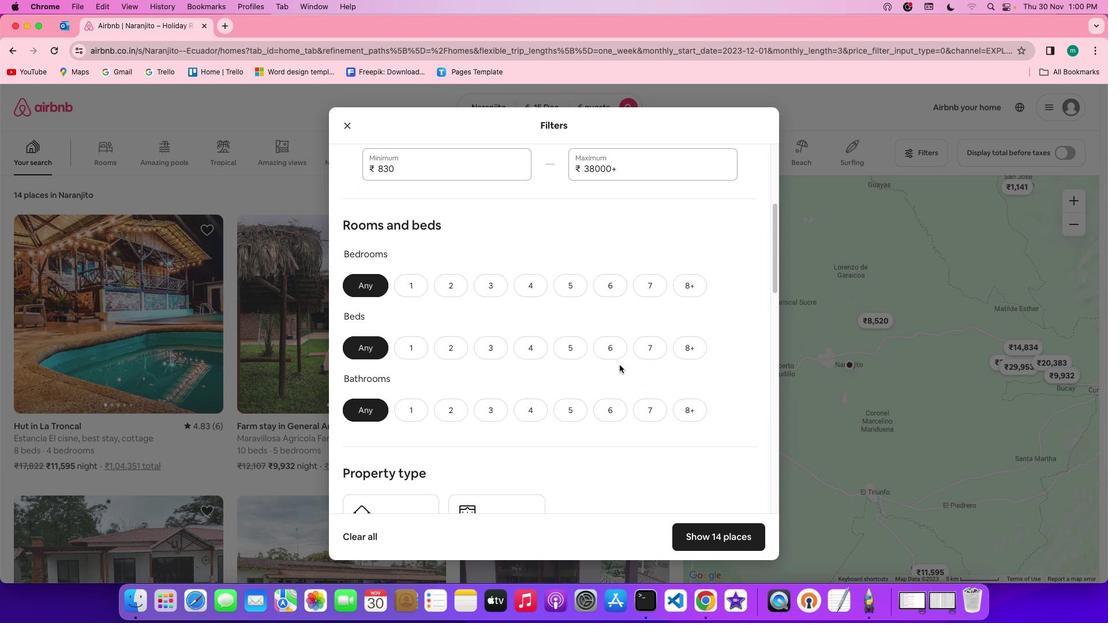 
Action: Mouse scrolled (620, 365) with delta (0, 0)
Screenshot: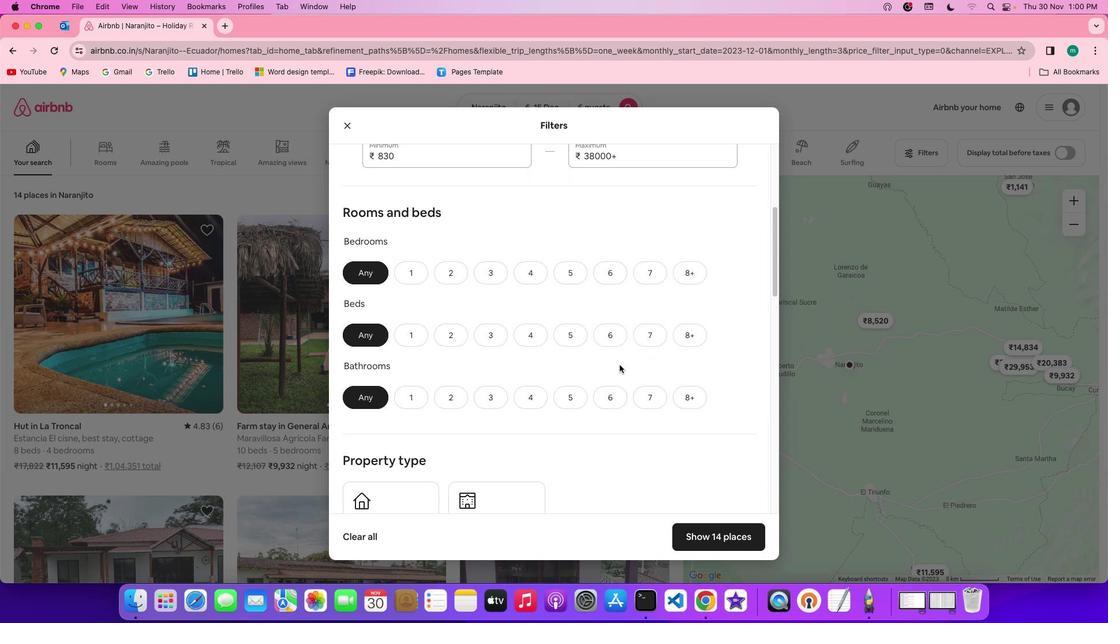 
Action: Mouse scrolled (620, 365) with delta (0, 0)
Screenshot: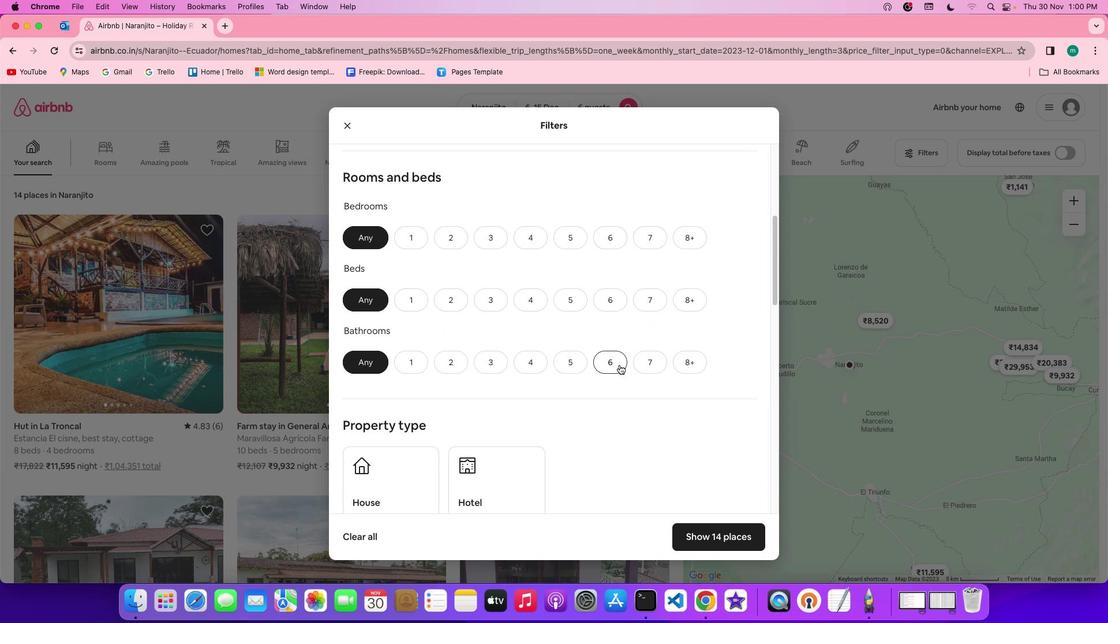 
Action: Mouse moved to (600, 244)
Screenshot: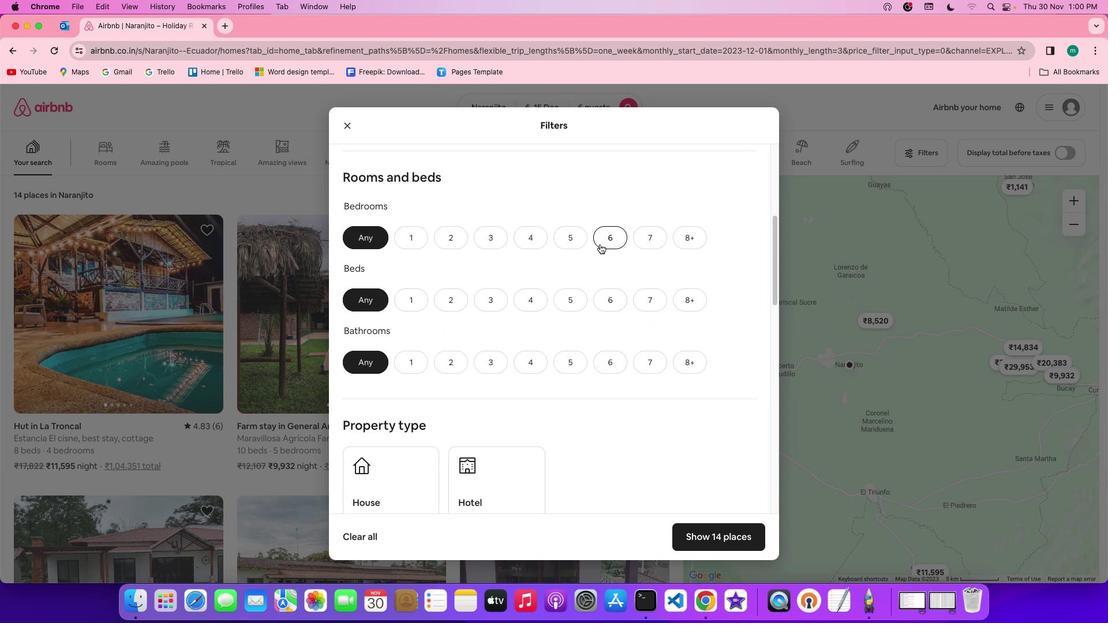 
Action: Mouse pressed left at (600, 244)
Screenshot: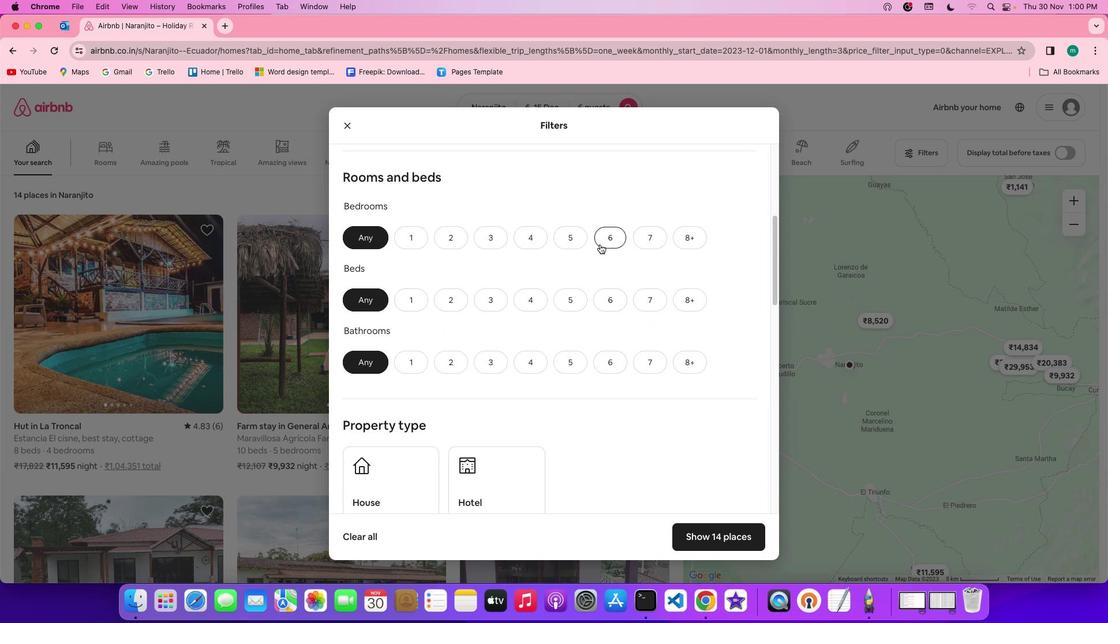 
Action: Mouse moved to (611, 308)
Screenshot: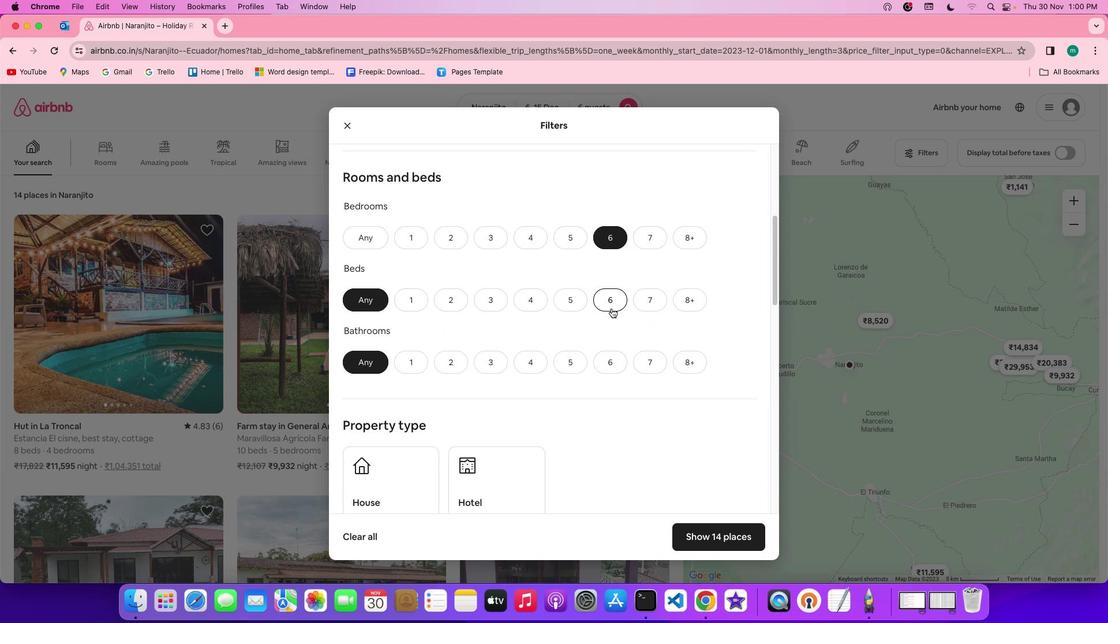 
Action: Mouse pressed left at (611, 308)
Screenshot: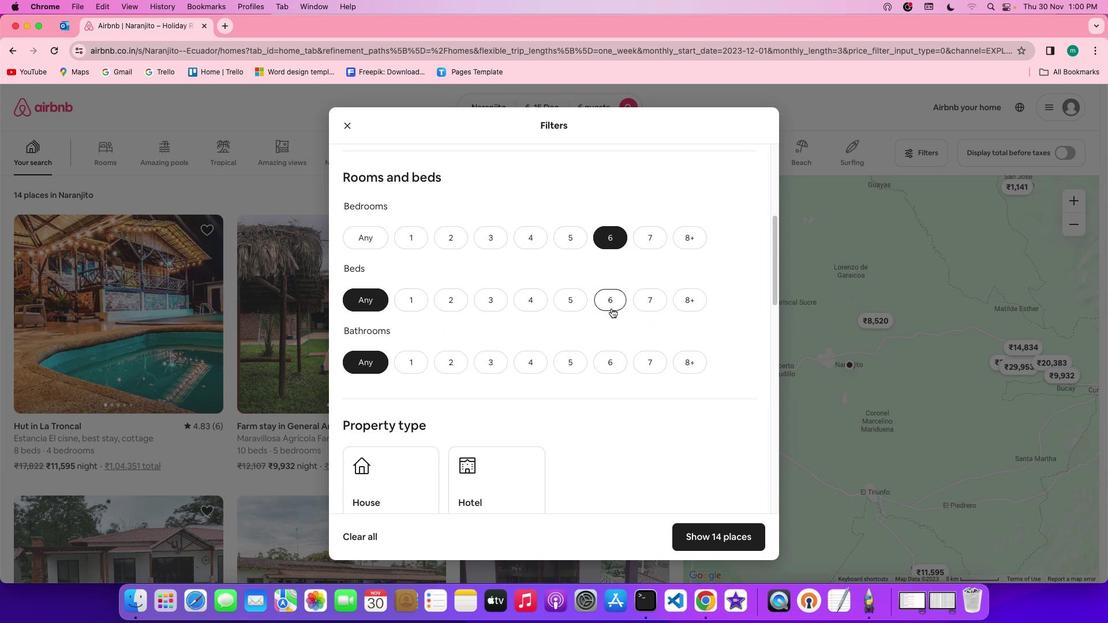 
Action: Mouse moved to (616, 360)
Screenshot: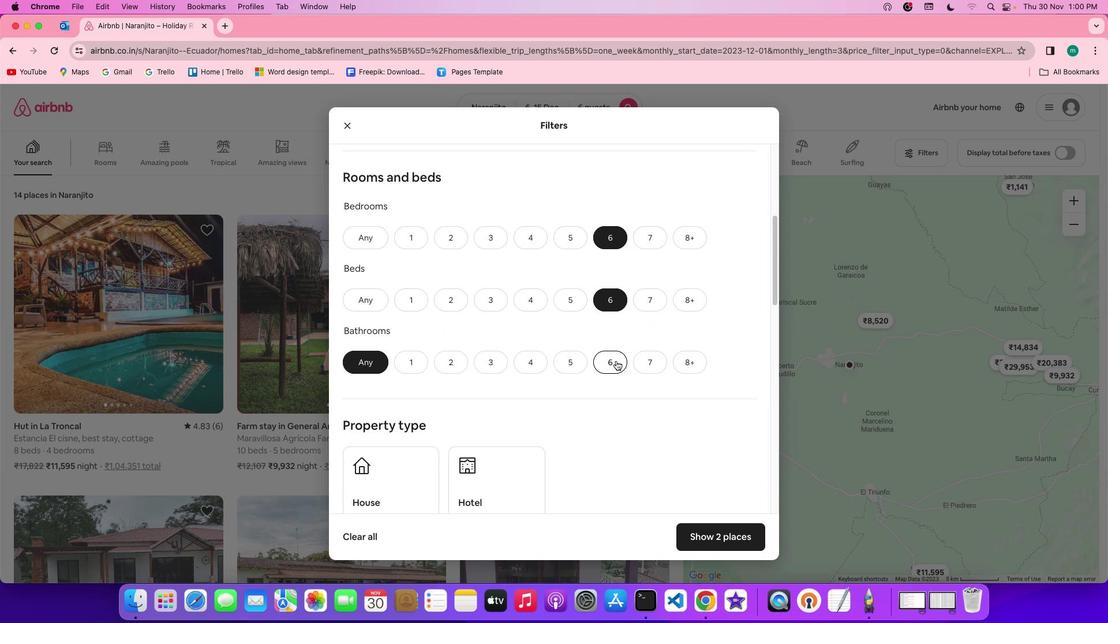 
Action: Mouse pressed left at (616, 360)
Screenshot: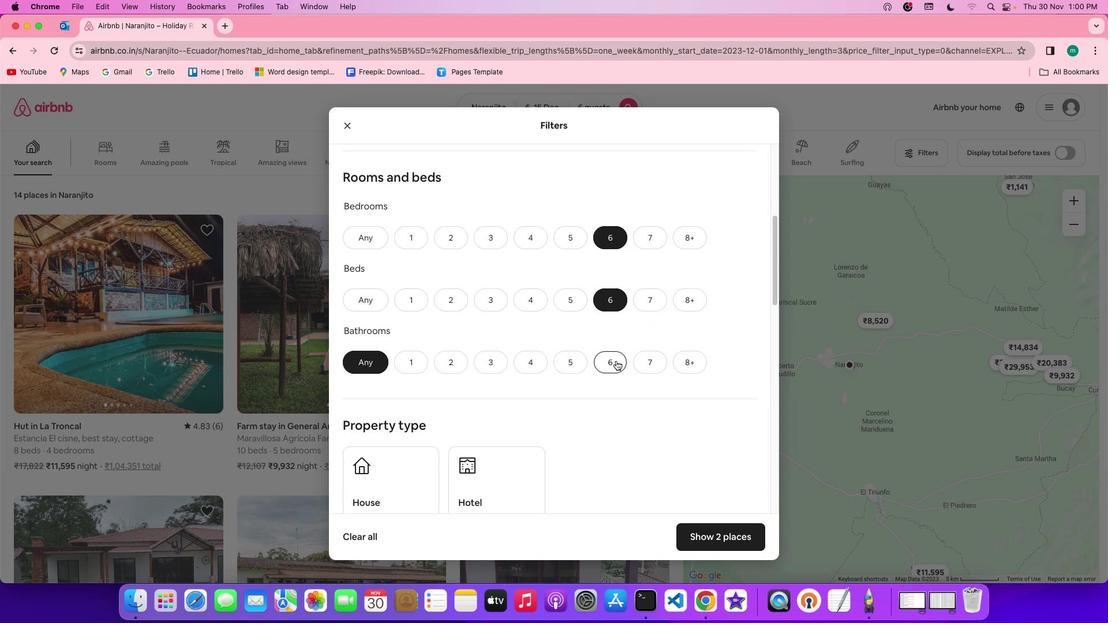 
Action: Mouse moved to (604, 419)
Screenshot: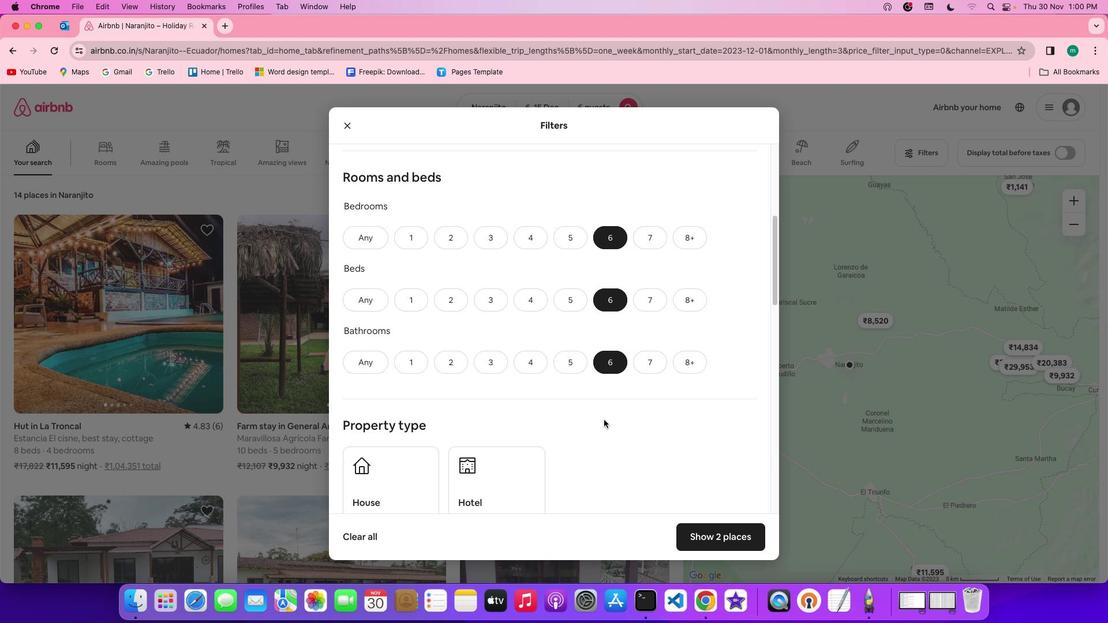 
Action: Mouse scrolled (604, 419) with delta (0, 0)
Screenshot: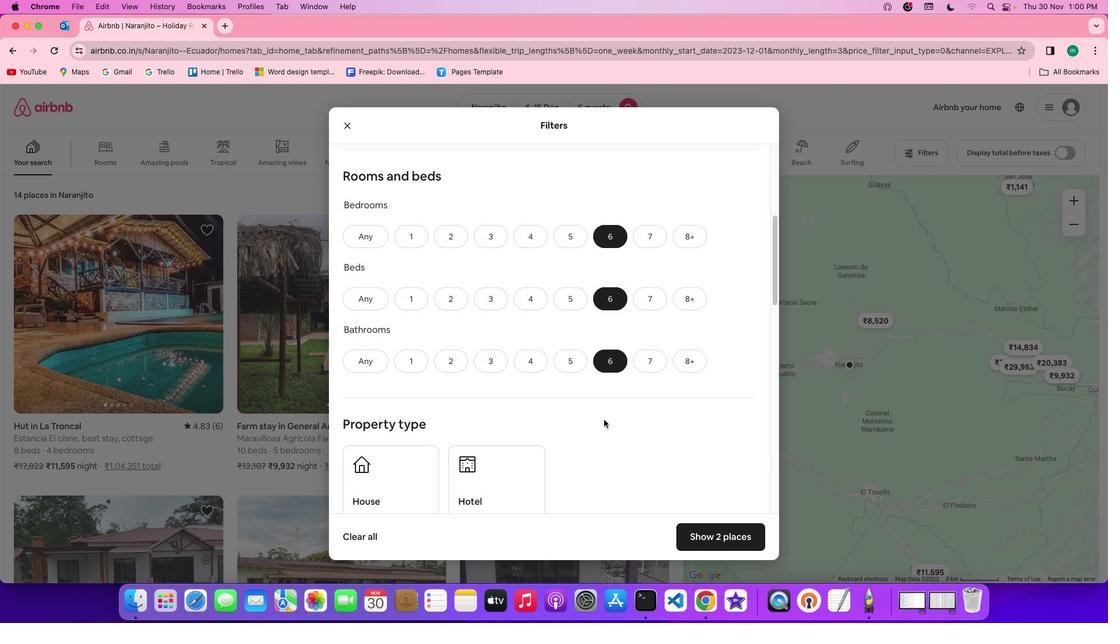 
Action: Mouse scrolled (604, 419) with delta (0, 0)
Screenshot: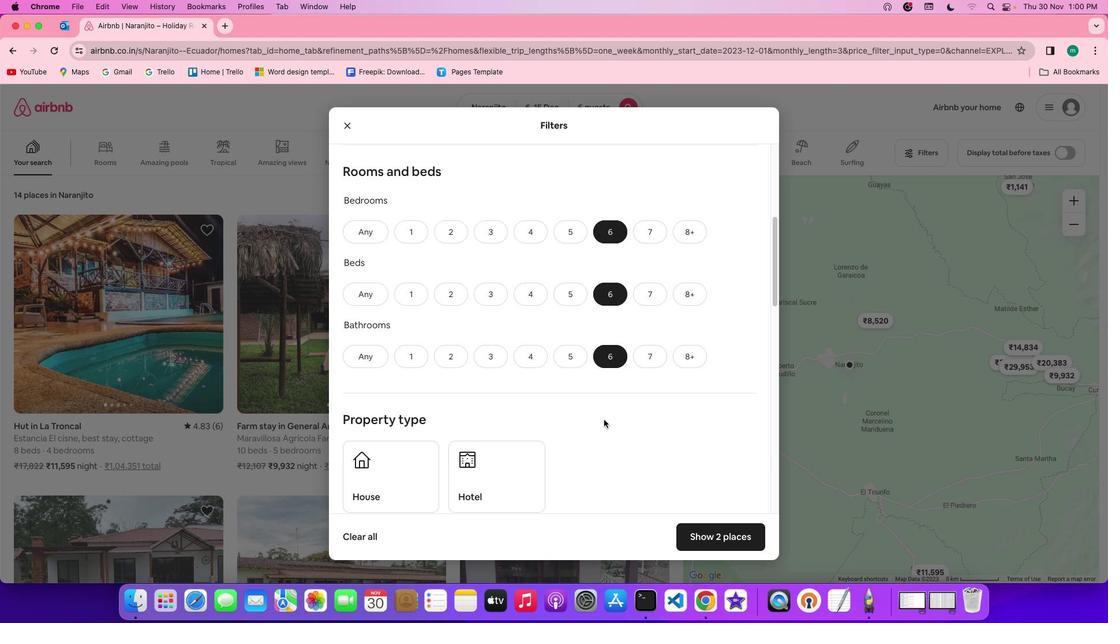 
Action: Mouse scrolled (604, 419) with delta (0, 0)
Screenshot: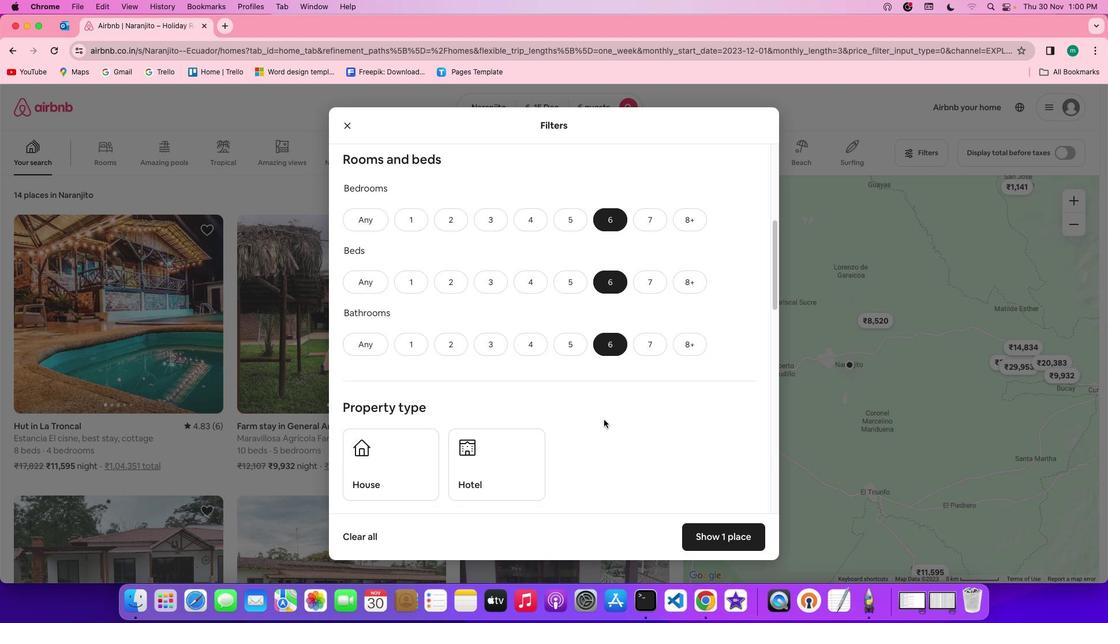 
Action: Mouse scrolled (604, 419) with delta (0, 0)
Screenshot: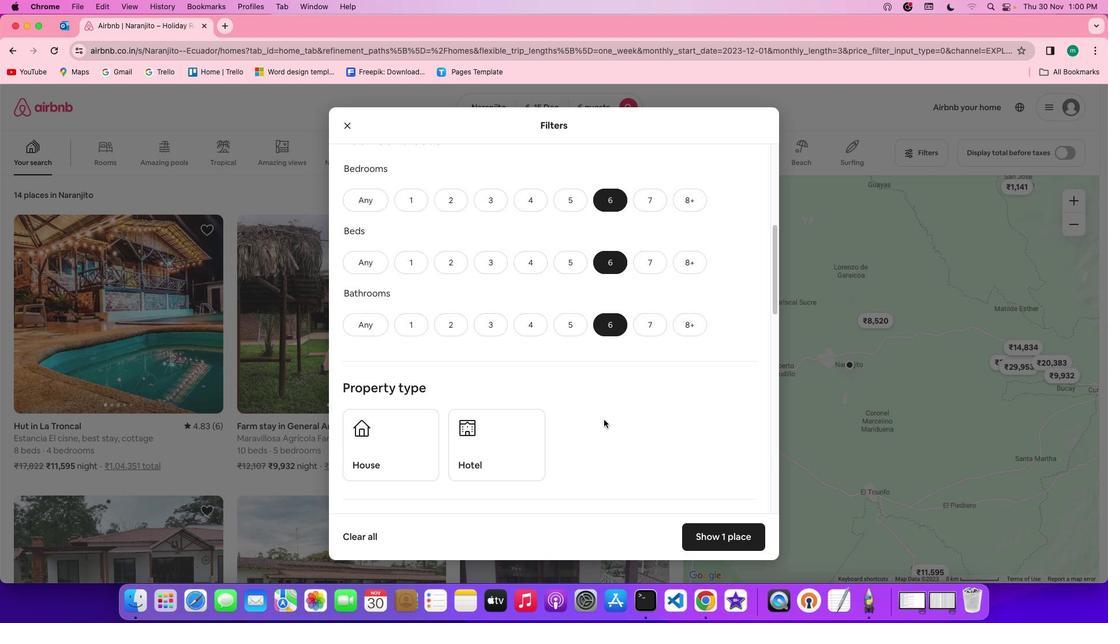 
Action: Mouse scrolled (604, 419) with delta (0, 0)
Screenshot: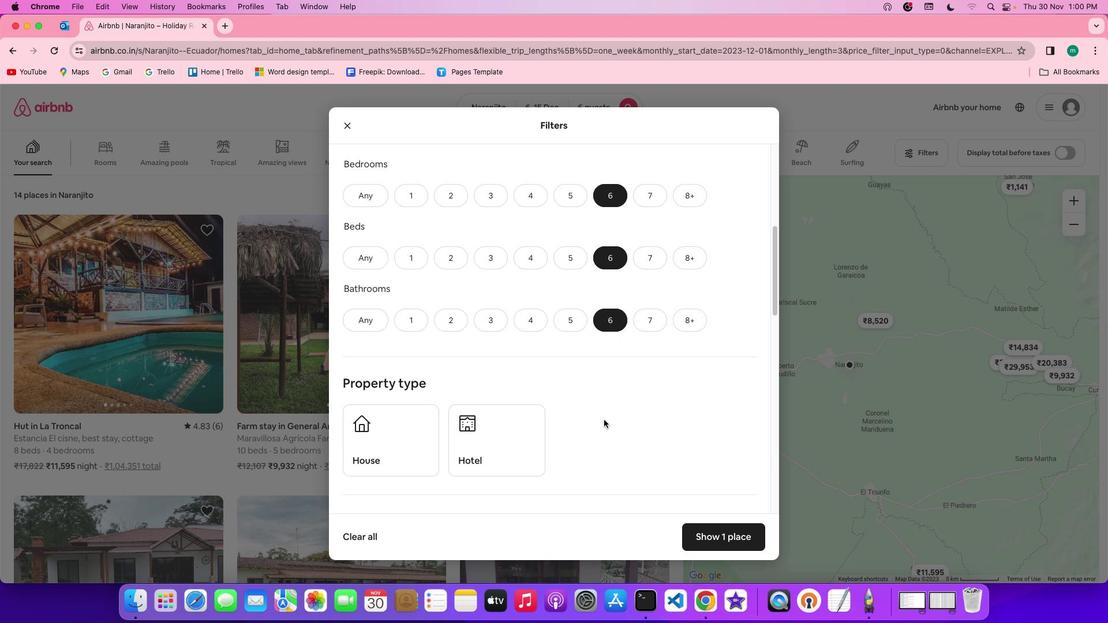 
Action: Mouse scrolled (604, 419) with delta (0, 0)
Screenshot: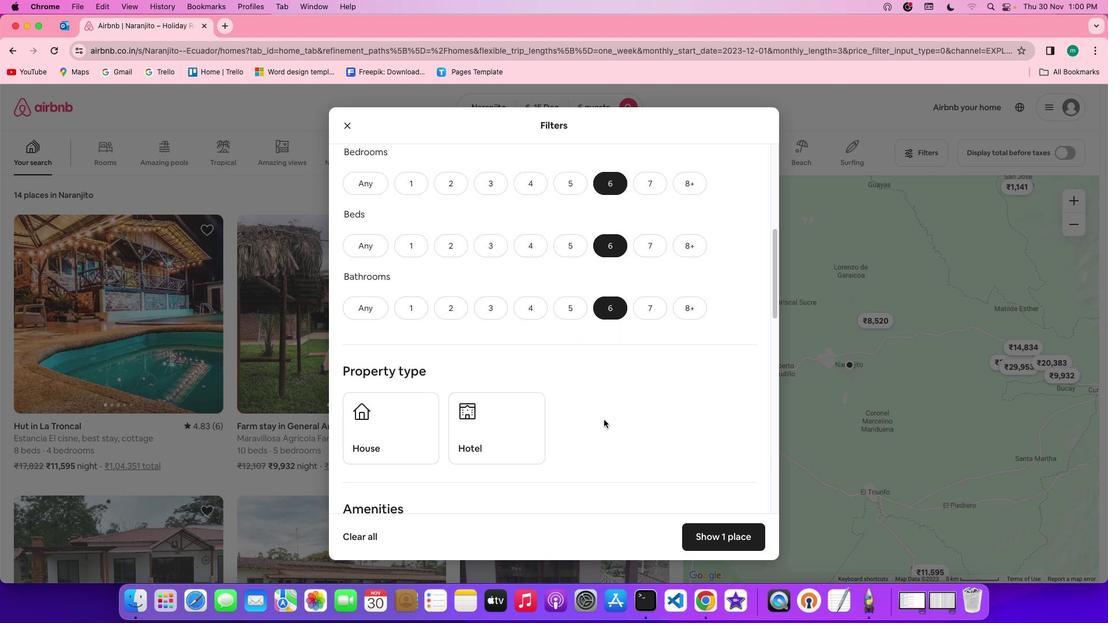 
Action: Mouse scrolled (604, 419) with delta (0, 0)
Screenshot: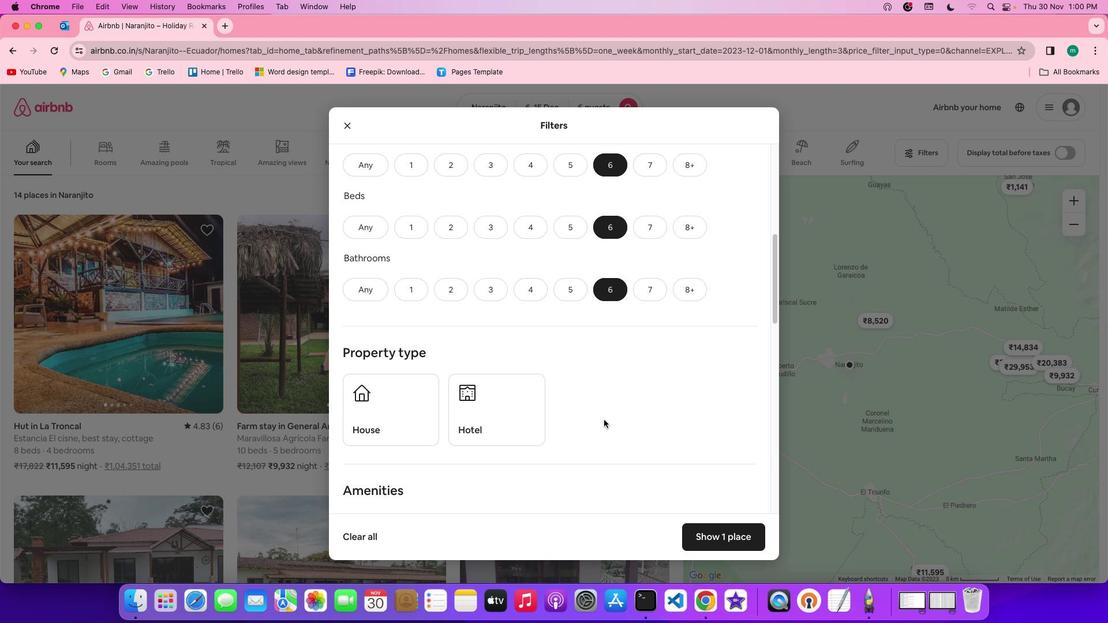 
Action: Mouse scrolled (604, 419) with delta (0, 0)
Screenshot: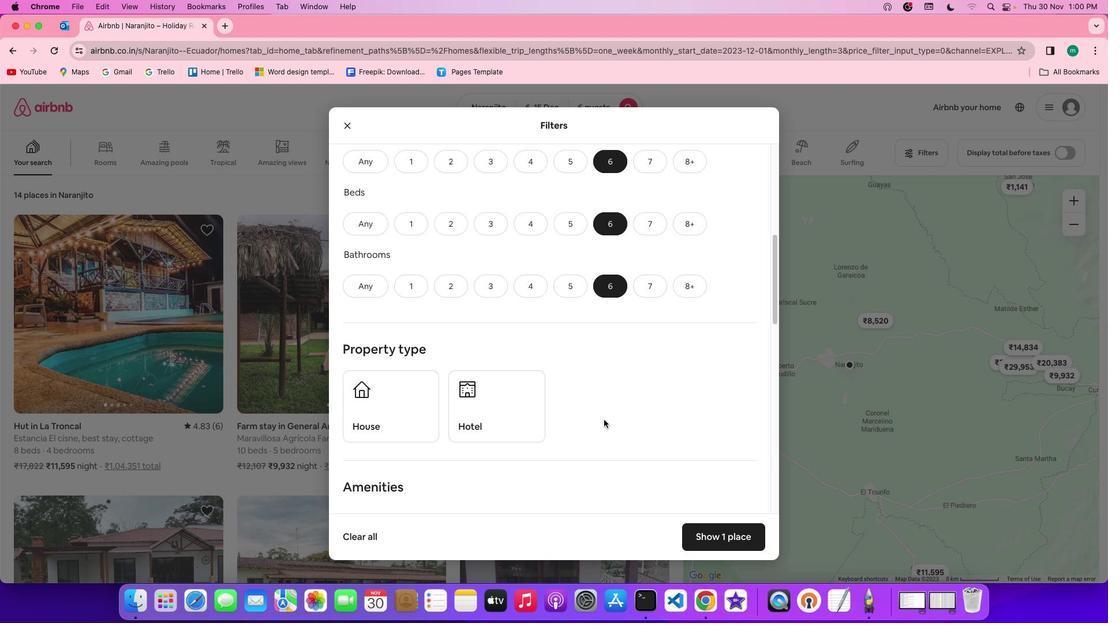 
Action: Mouse scrolled (604, 419) with delta (0, 0)
Screenshot: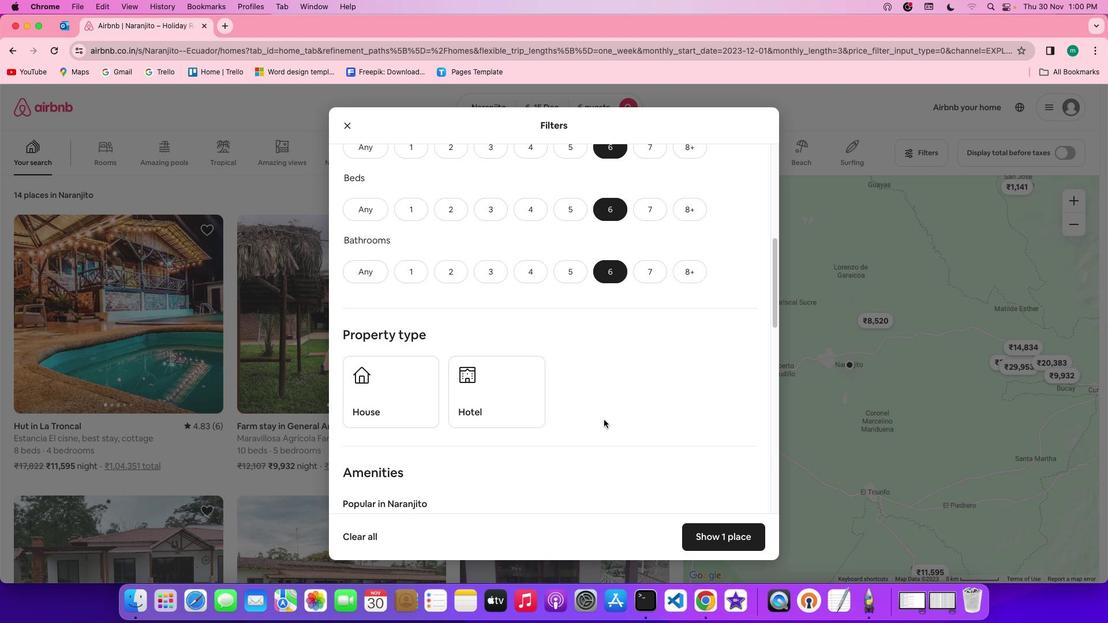 
Action: Mouse scrolled (604, 419) with delta (0, 0)
Screenshot: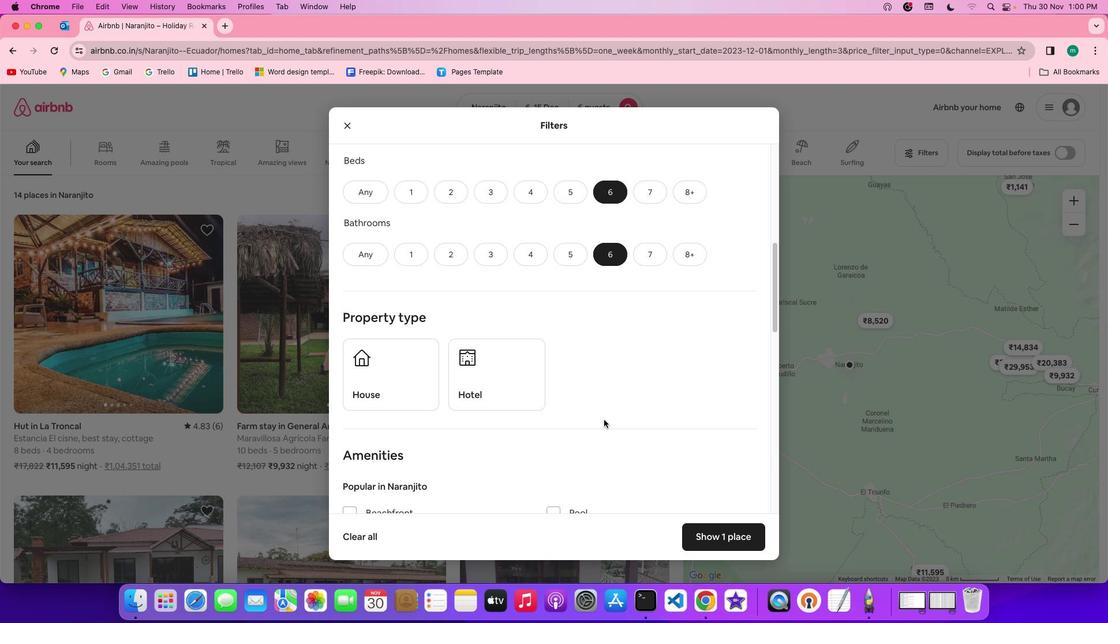 
Action: Mouse scrolled (604, 419) with delta (0, 0)
Screenshot: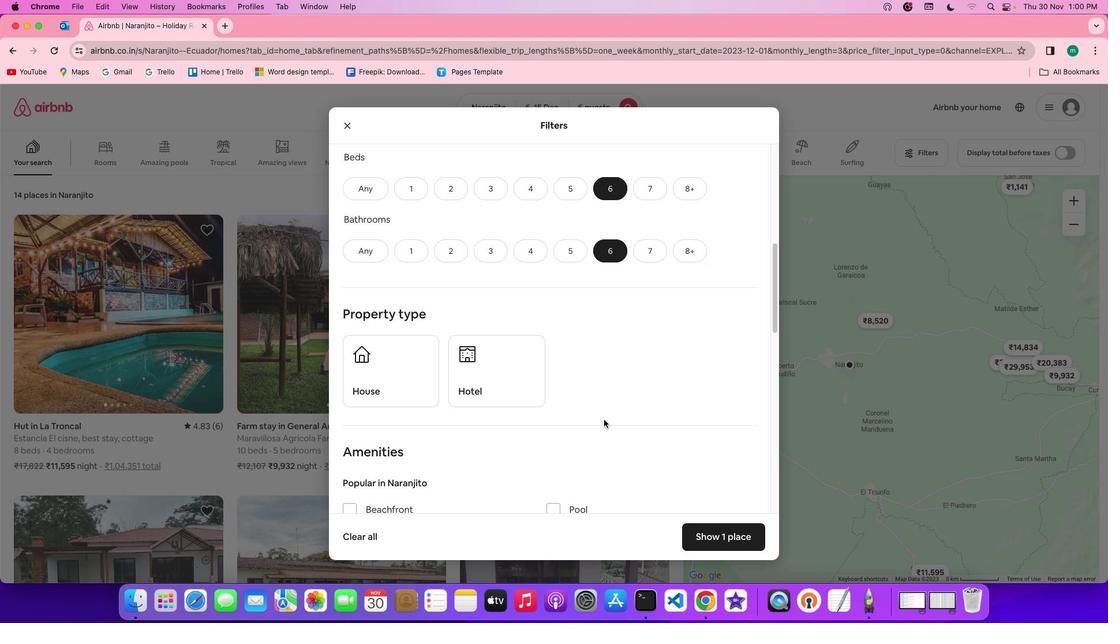 
Action: Mouse scrolled (604, 419) with delta (0, 0)
Screenshot: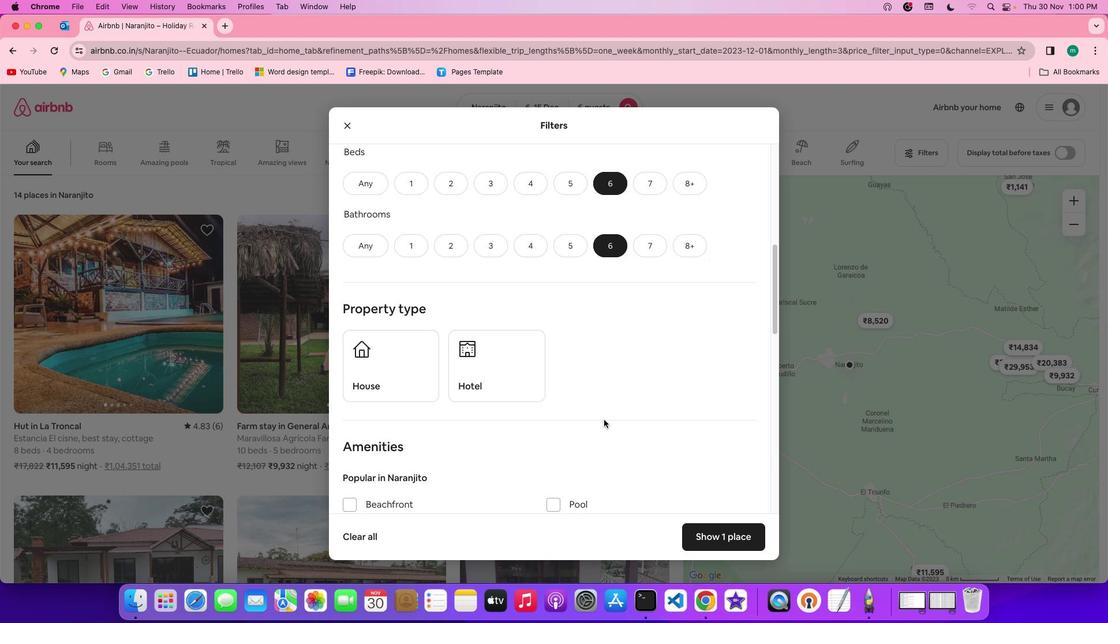 
Action: Mouse moved to (373, 346)
Screenshot: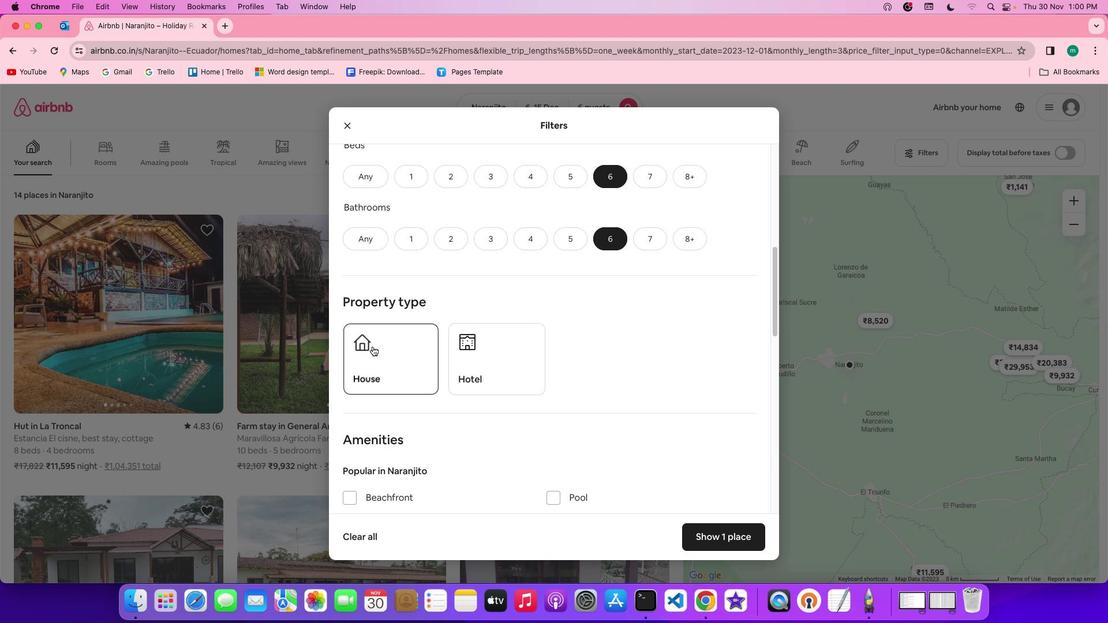 
Action: Mouse pressed left at (373, 346)
Screenshot: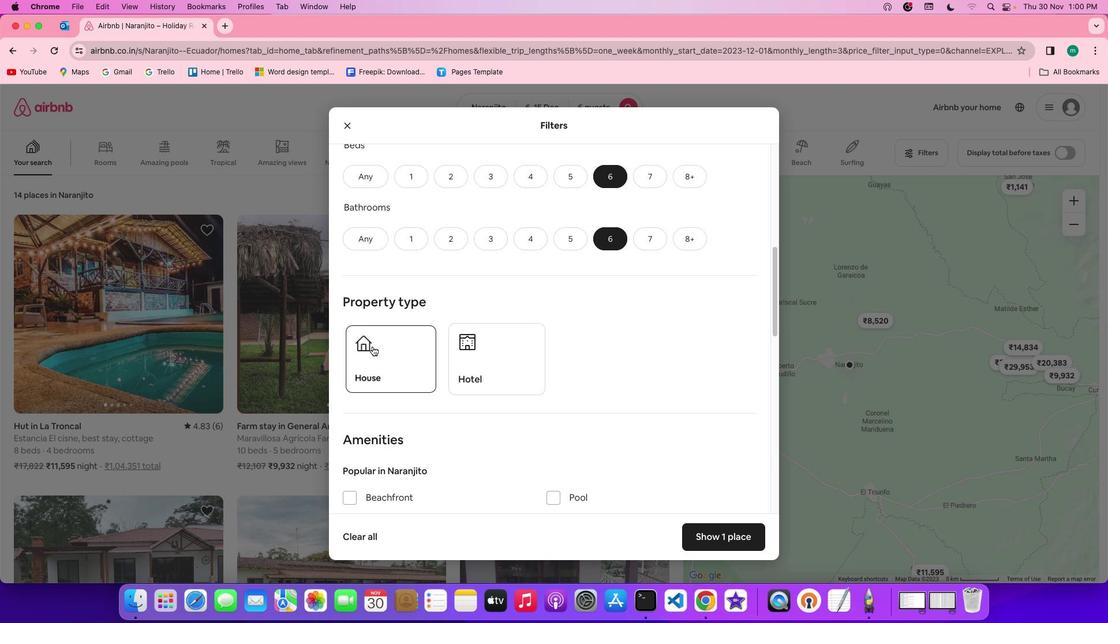 
Action: Mouse moved to (623, 407)
Screenshot: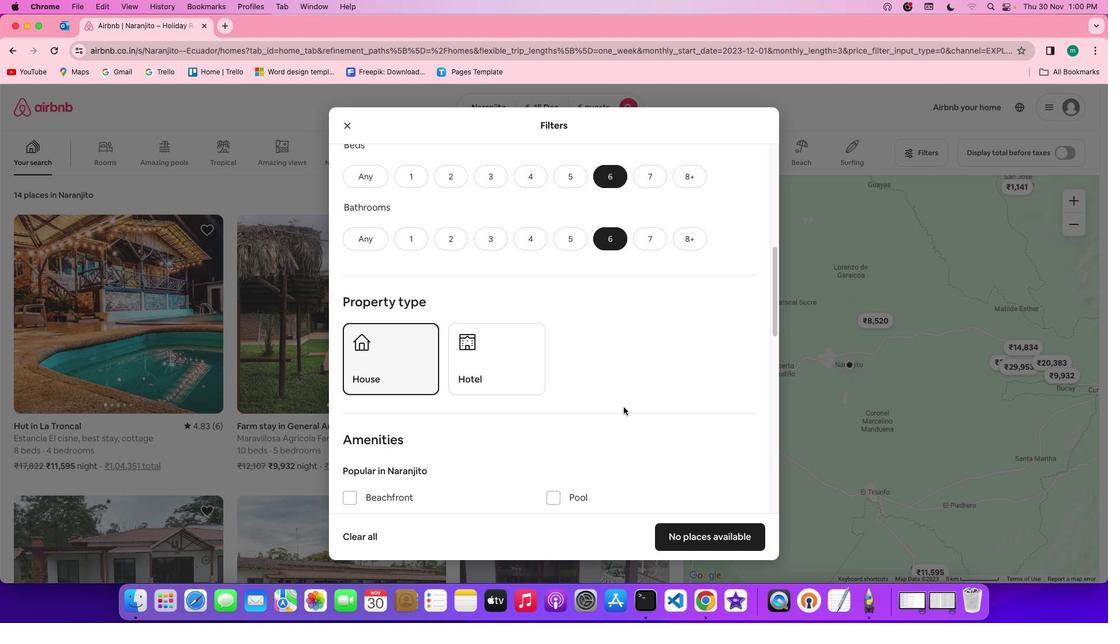 
Action: Mouse scrolled (623, 407) with delta (0, 0)
Screenshot: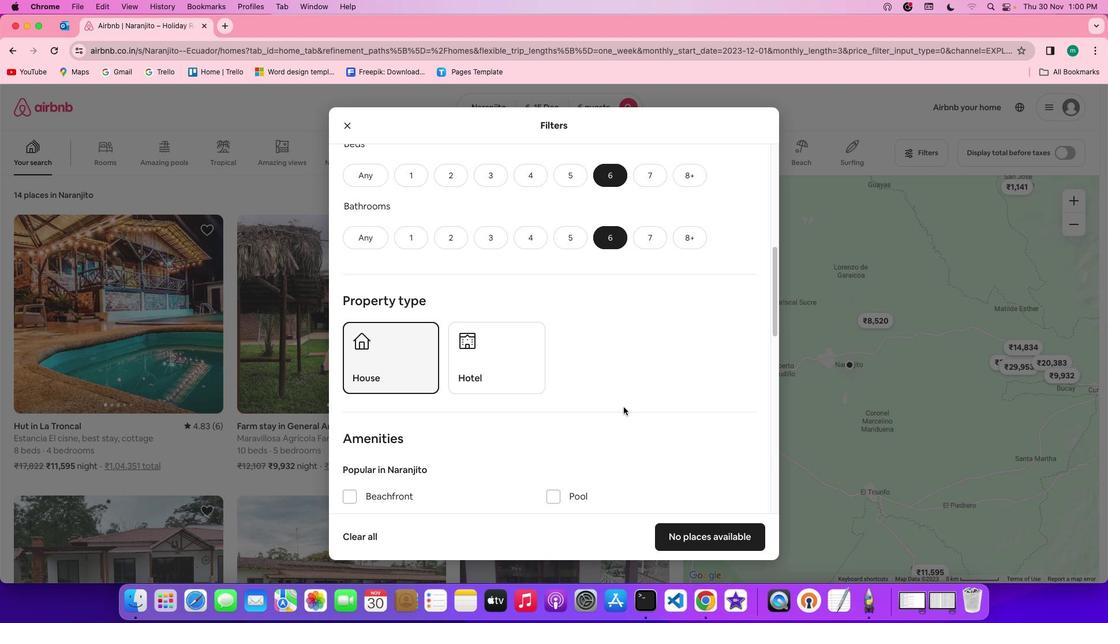 
Action: Mouse scrolled (623, 407) with delta (0, 0)
Screenshot: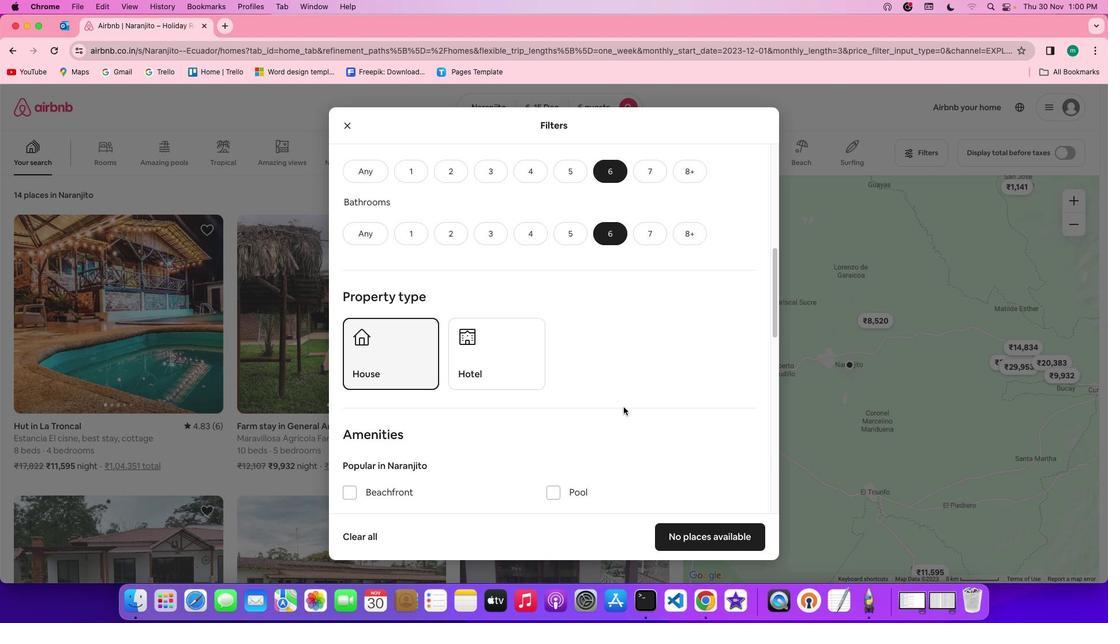 
Action: Mouse scrolled (623, 407) with delta (0, 0)
Screenshot: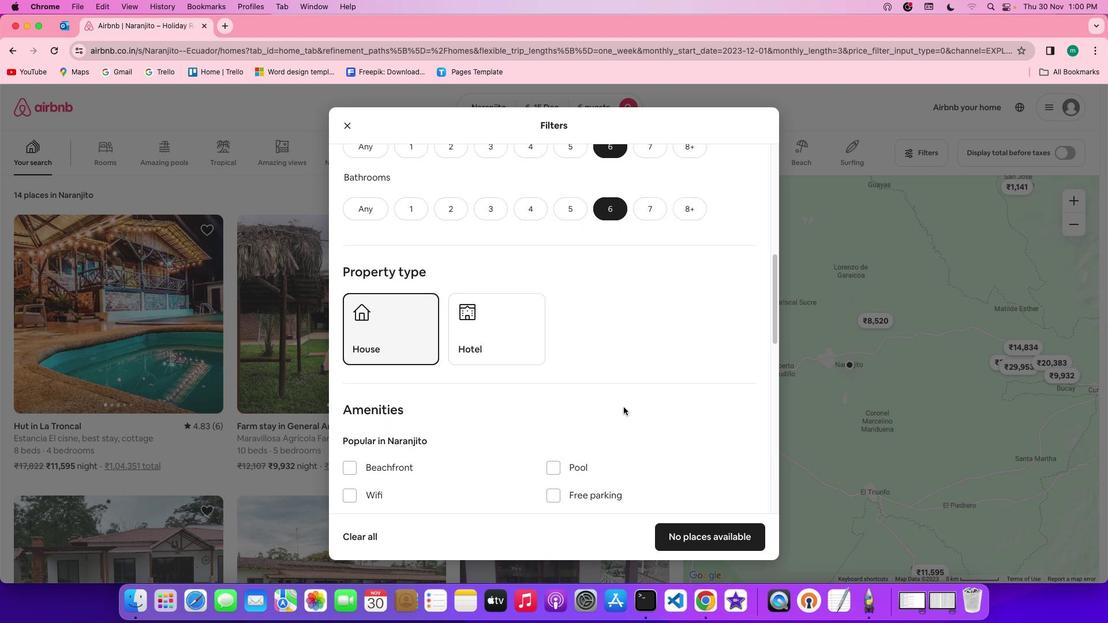 
Action: Mouse scrolled (623, 407) with delta (0, 0)
Screenshot: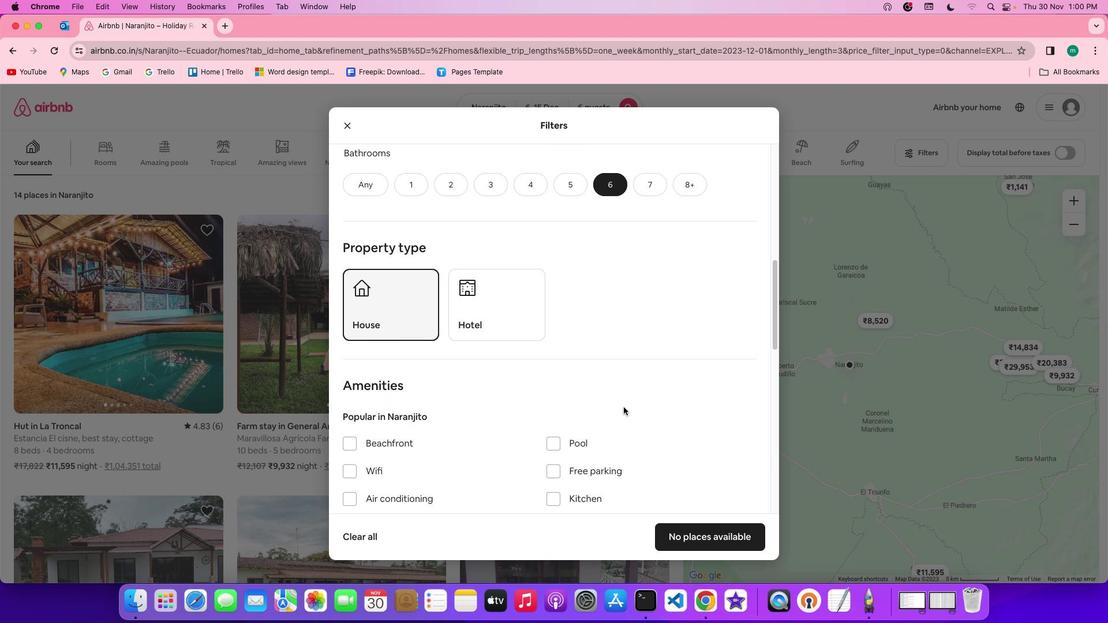 
Action: Mouse scrolled (623, 407) with delta (0, 0)
Screenshot: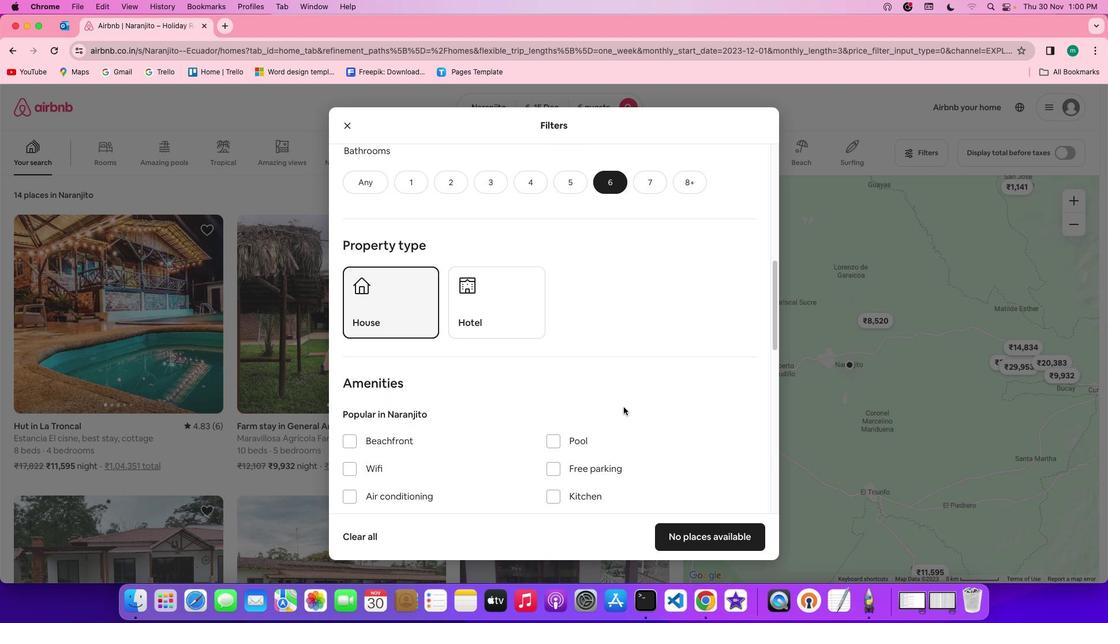 
Action: Mouse scrolled (623, 407) with delta (0, 0)
Screenshot: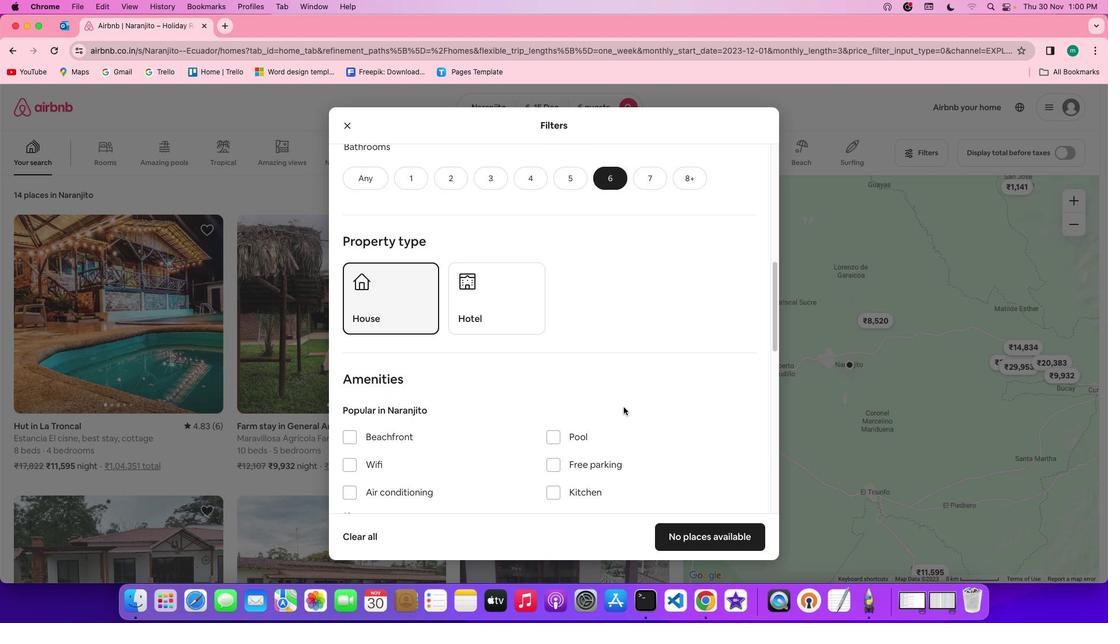 
Action: Mouse scrolled (623, 407) with delta (0, 0)
Screenshot: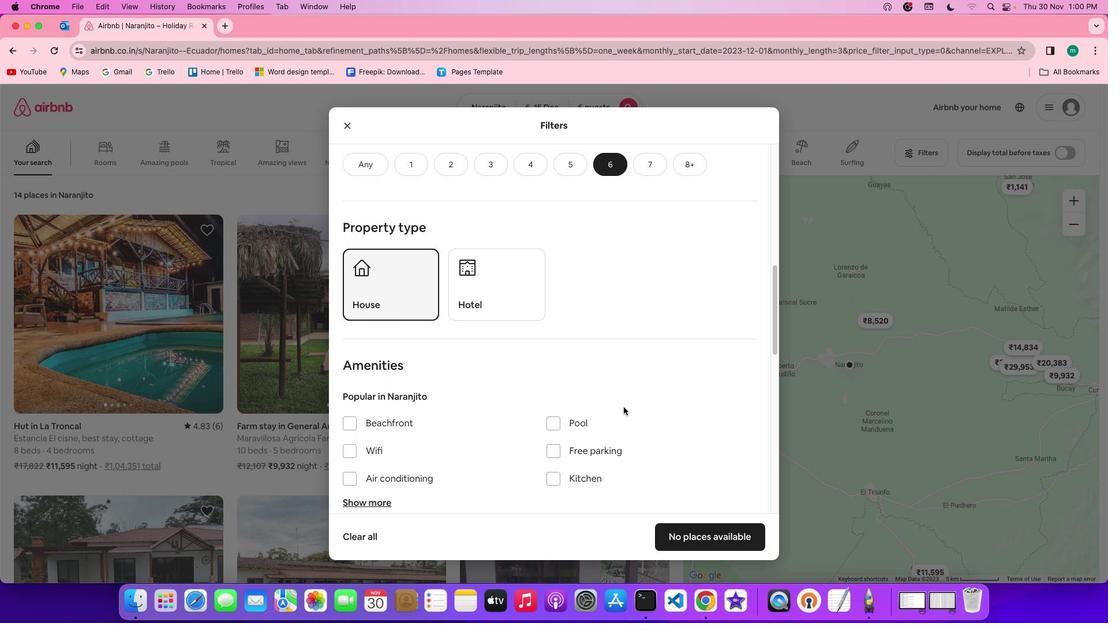 
Action: Mouse scrolled (623, 407) with delta (0, 0)
Screenshot: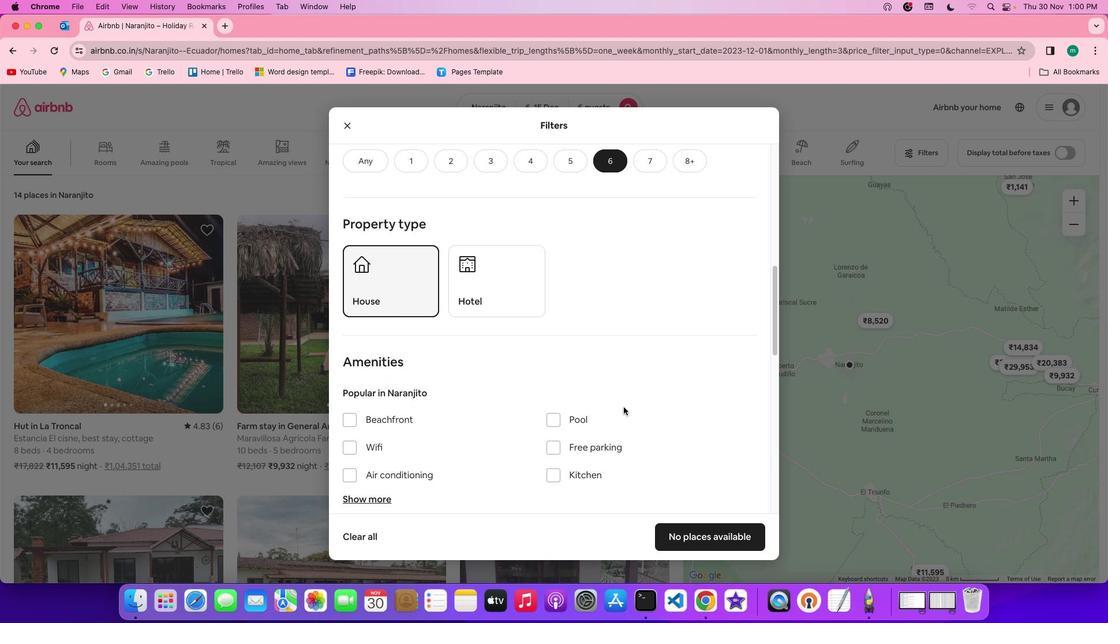 
Action: Mouse scrolled (623, 407) with delta (0, 0)
Screenshot: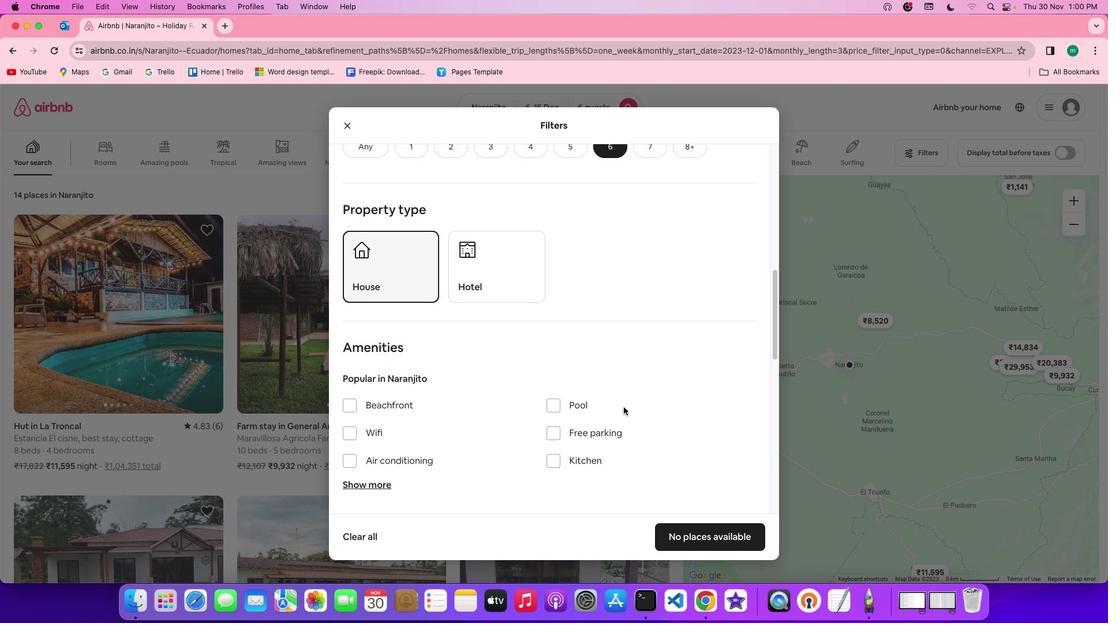 
Action: Mouse scrolled (623, 407) with delta (0, 0)
Screenshot: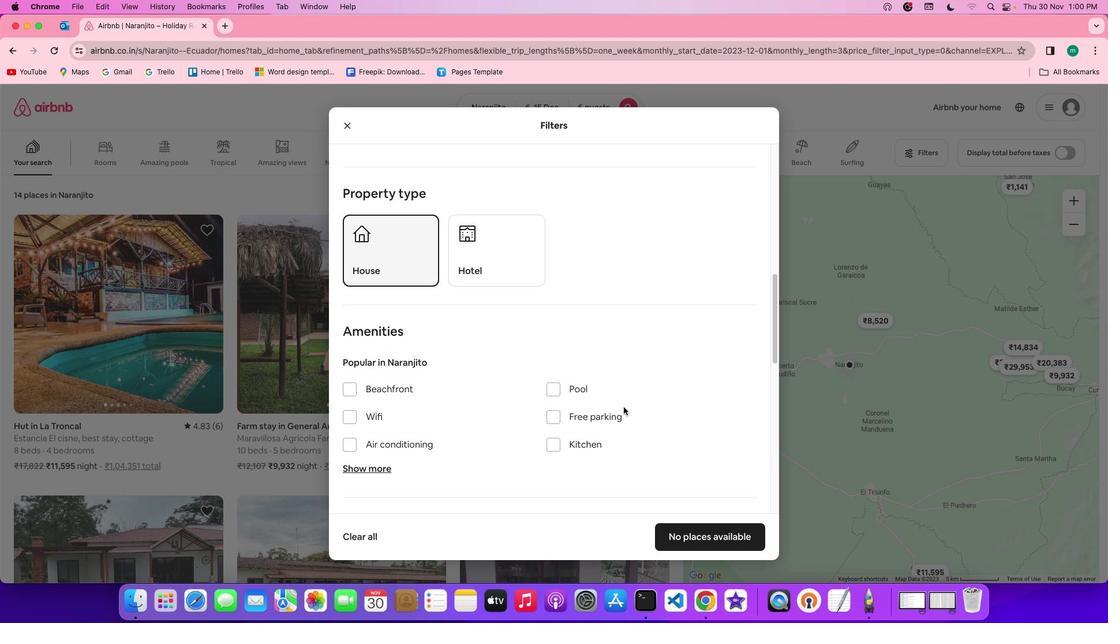 
Action: Mouse scrolled (623, 407) with delta (0, 0)
Screenshot: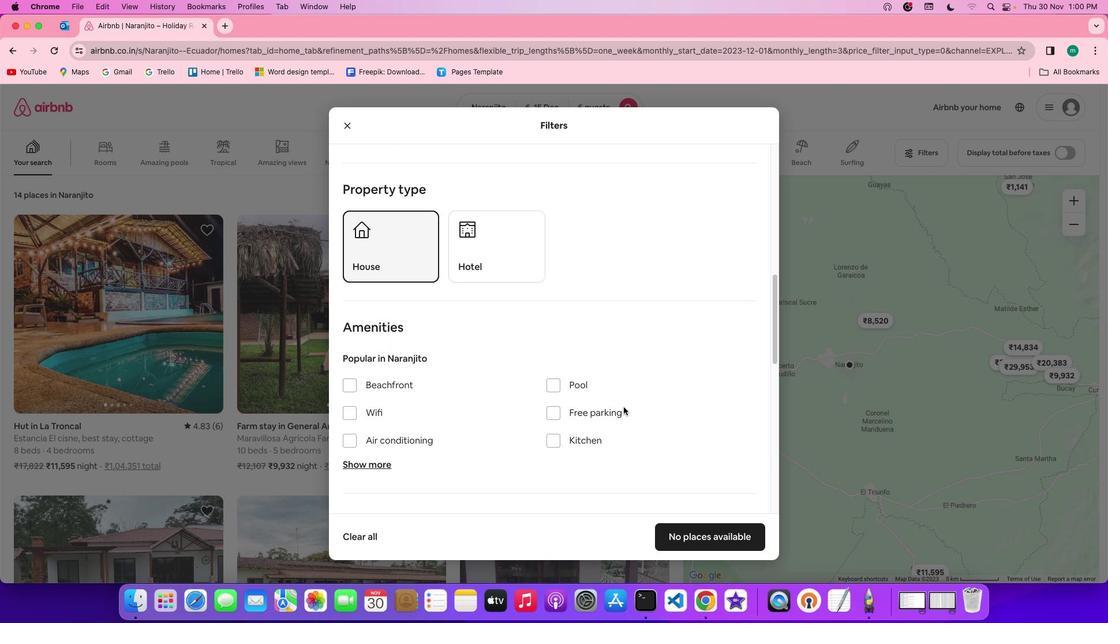 
Action: Mouse scrolled (623, 407) with delta (0, 0)
Screenshot: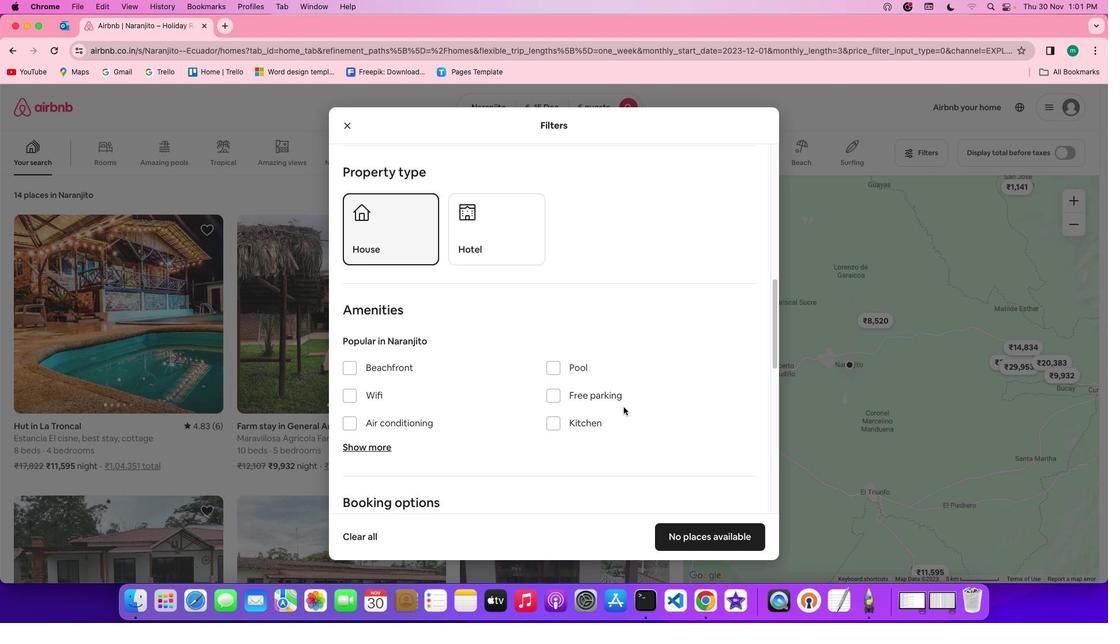 
Action: Mouse moved to (341, 367)
Screenshot: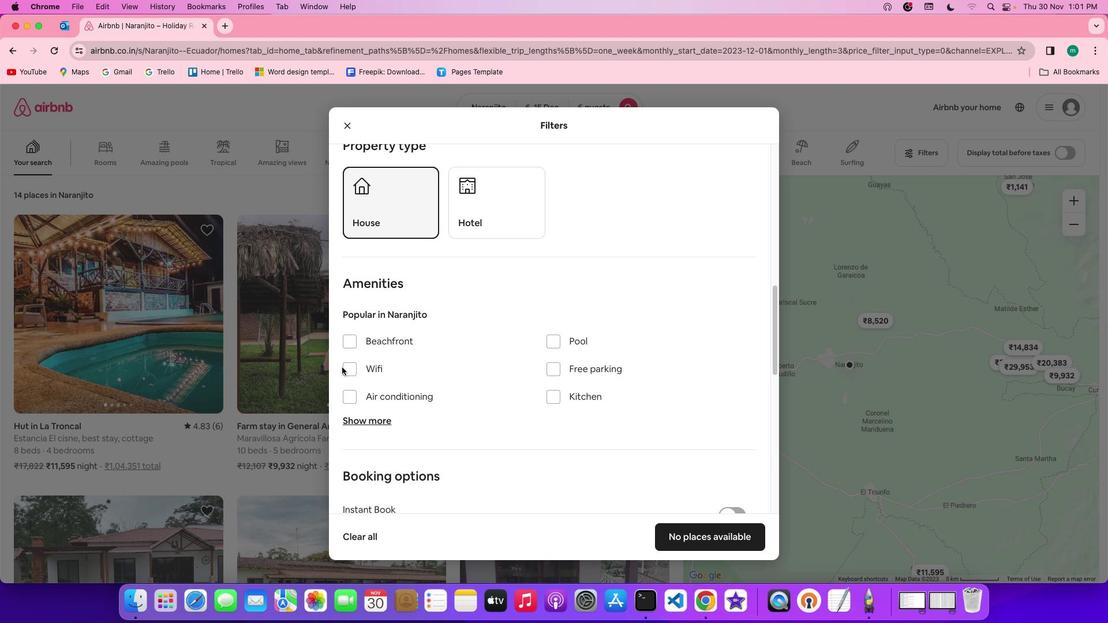 
Action: Mouse pressed left at (341, 367)
Screenshot: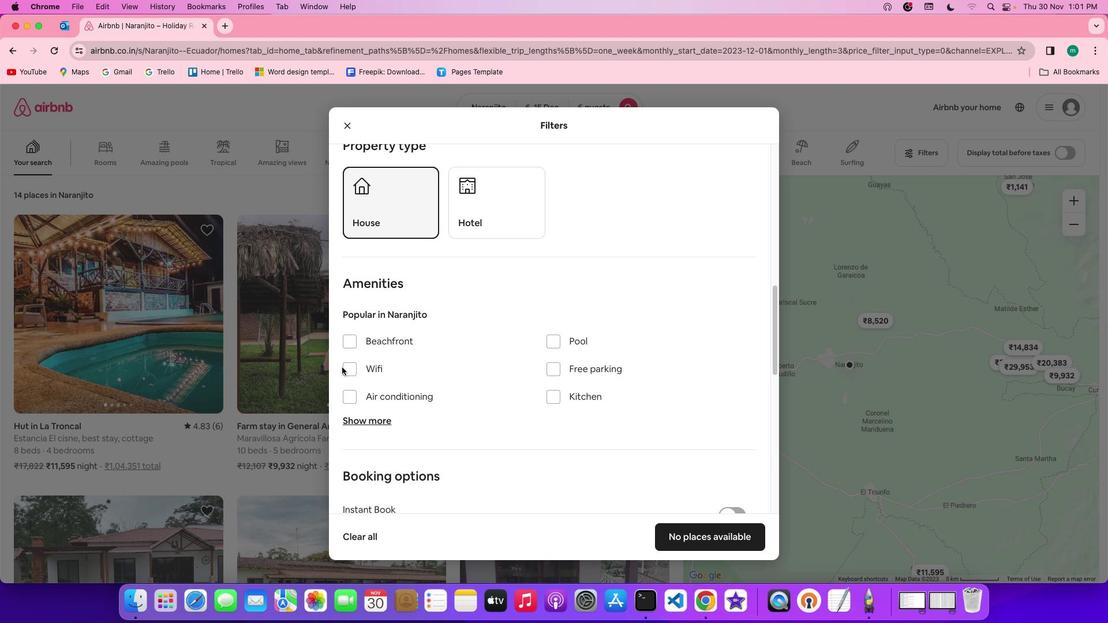 
Action: Mouse moved to (355, 372)
Screenshot: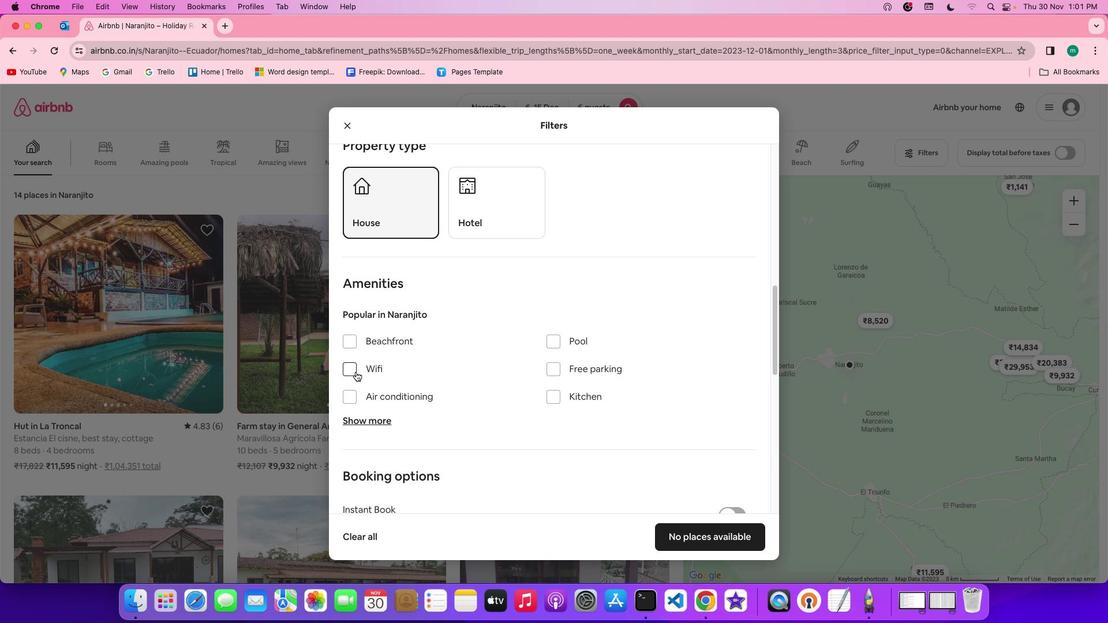 
Action: Mouse pressed left at (355, 372)
Screenshot: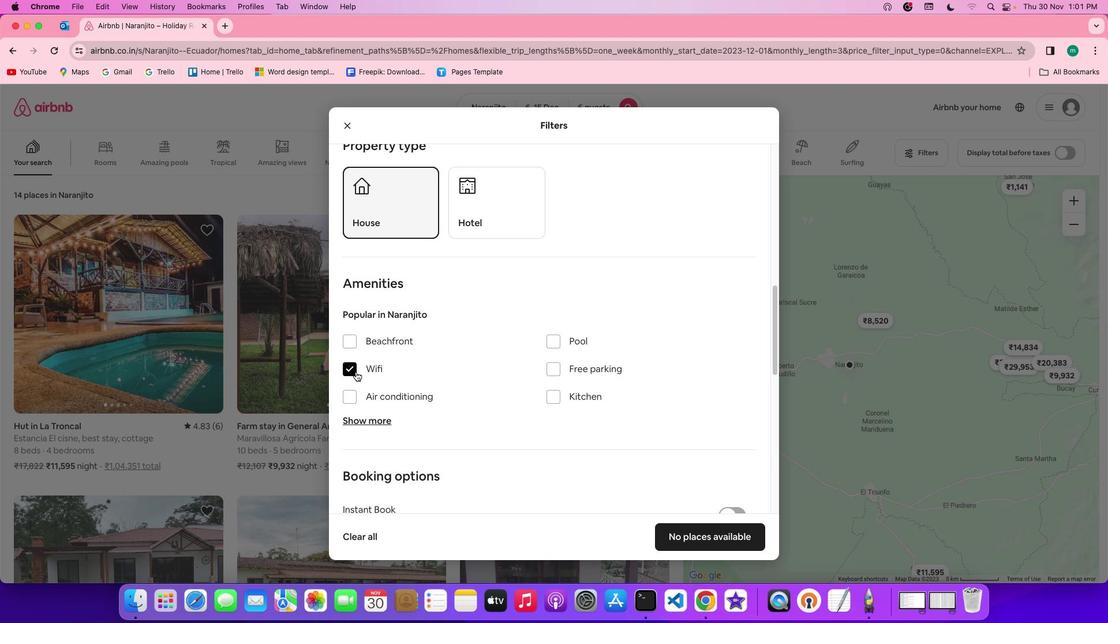 
Action: Mouse moved to (479, 385)
Screenshot: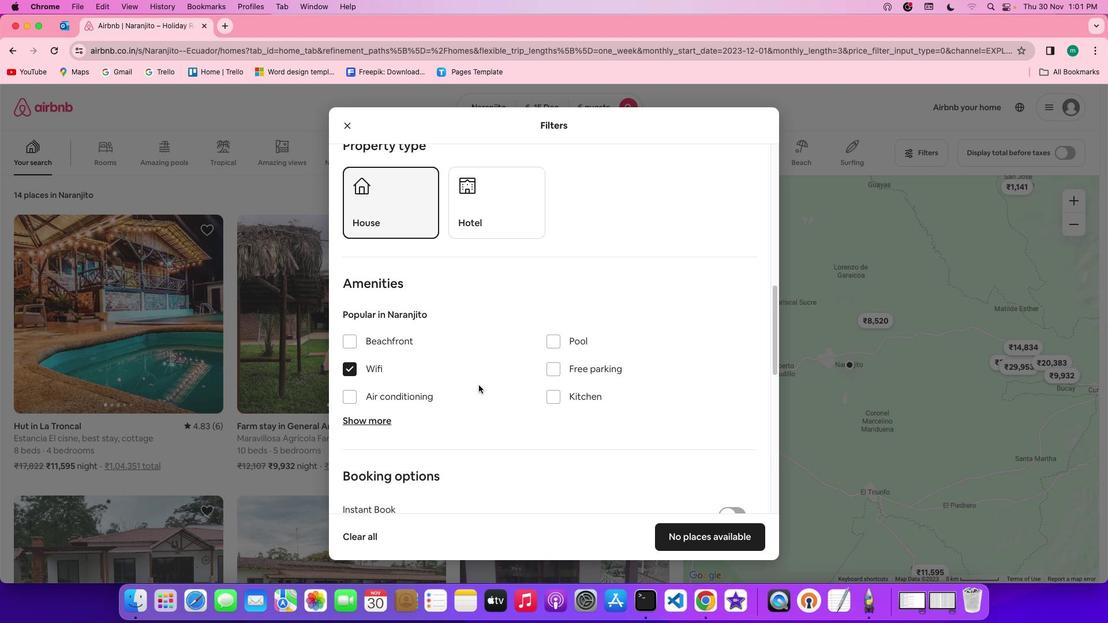 
Action: Mouse scrolled (479, 385) with delta (0, 0)
Screenshot: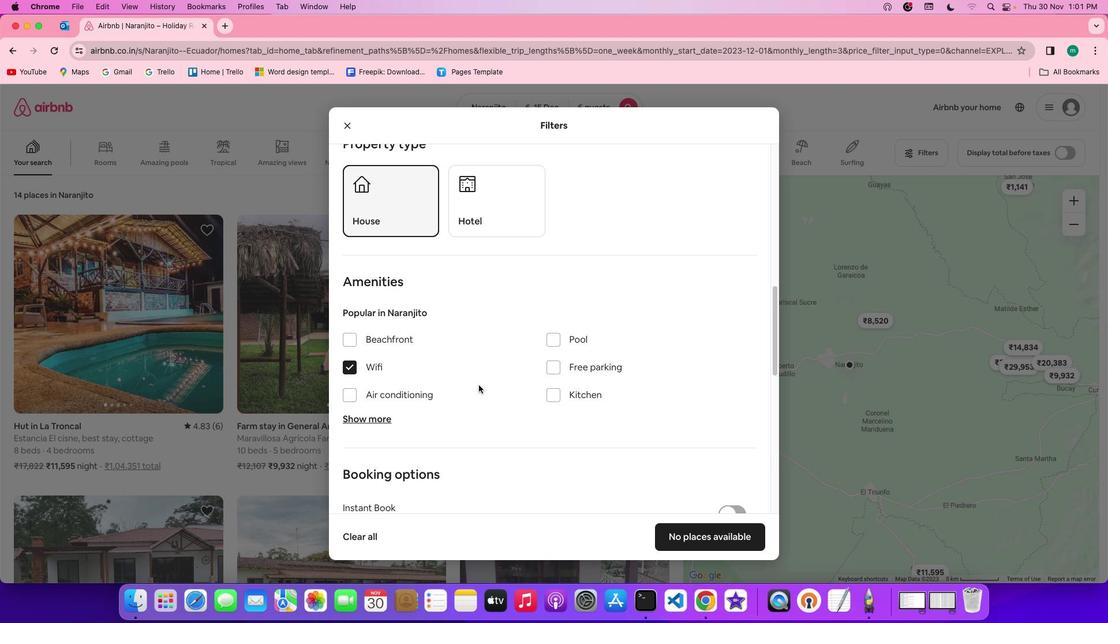 
Action: Mouse scrolled (479, 385) with delta (0, 0)
Screenshot: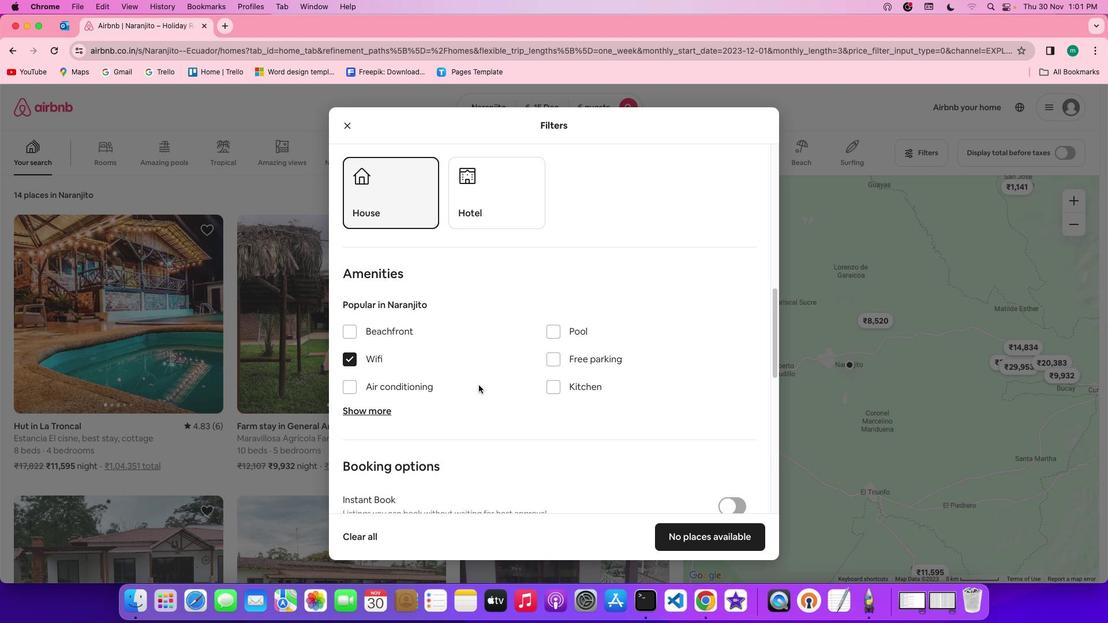 
Action: Mouse moved to (378, 403)
Screenshot: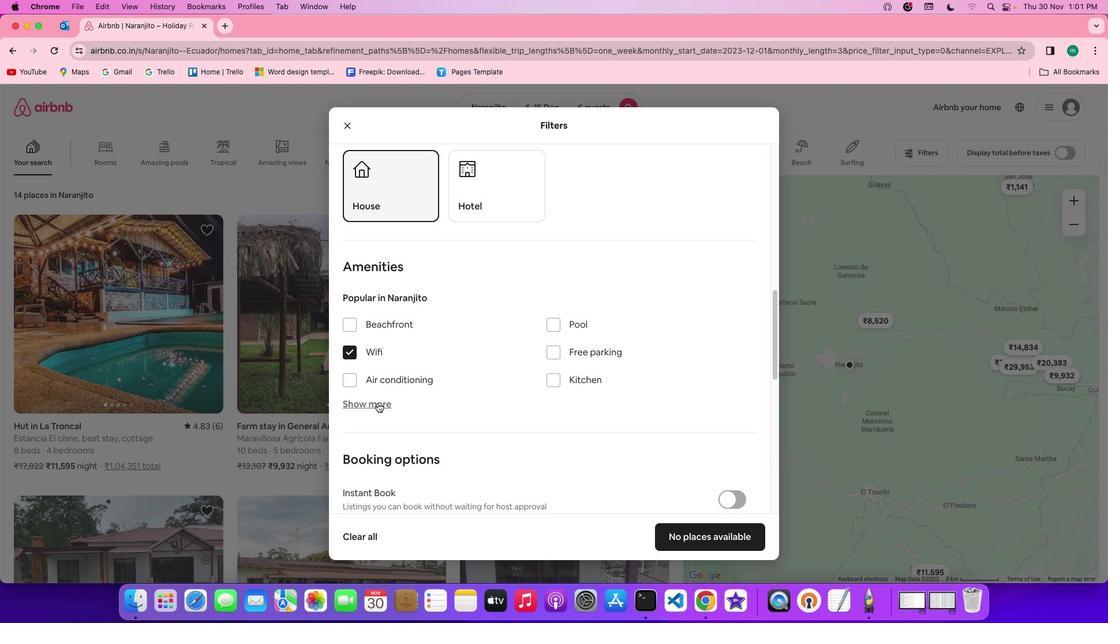 
Action: Mouse pressed left at (378, 403)
Screenshot: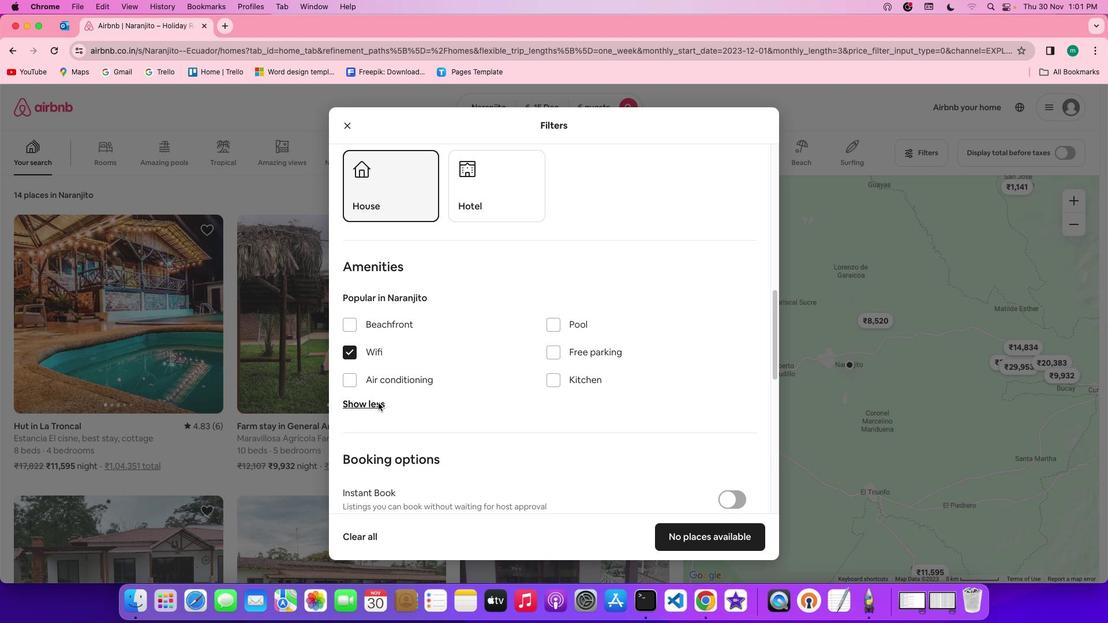 
Action: Mouse moved to (485, 408)
Screenshot: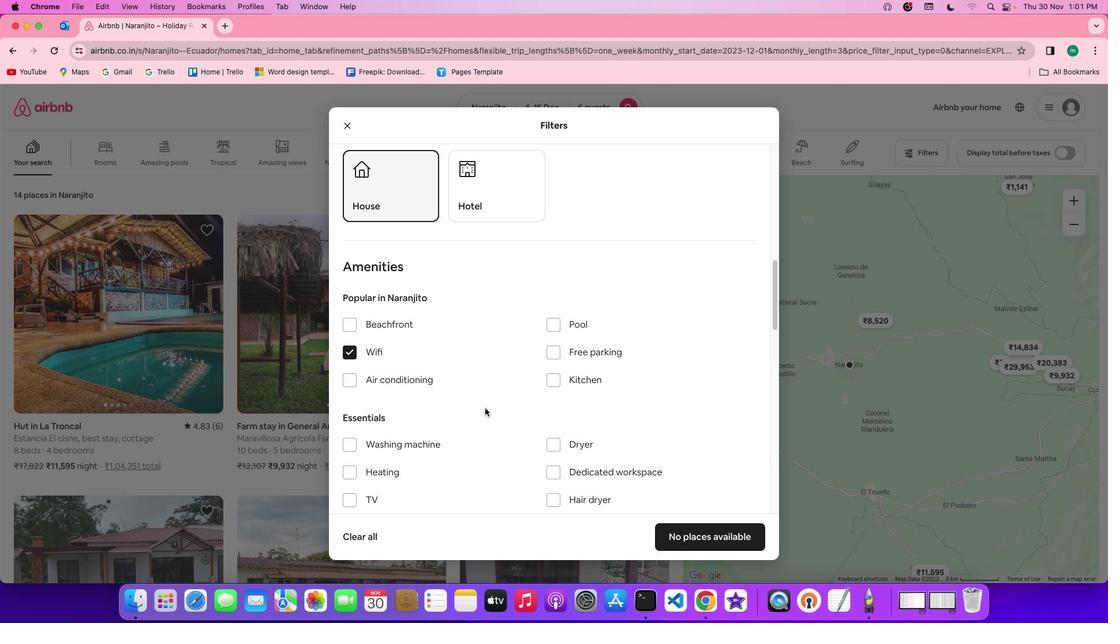 
Action: Mouse scrolled (485, 408) with delta (0, 0)
Screenshot: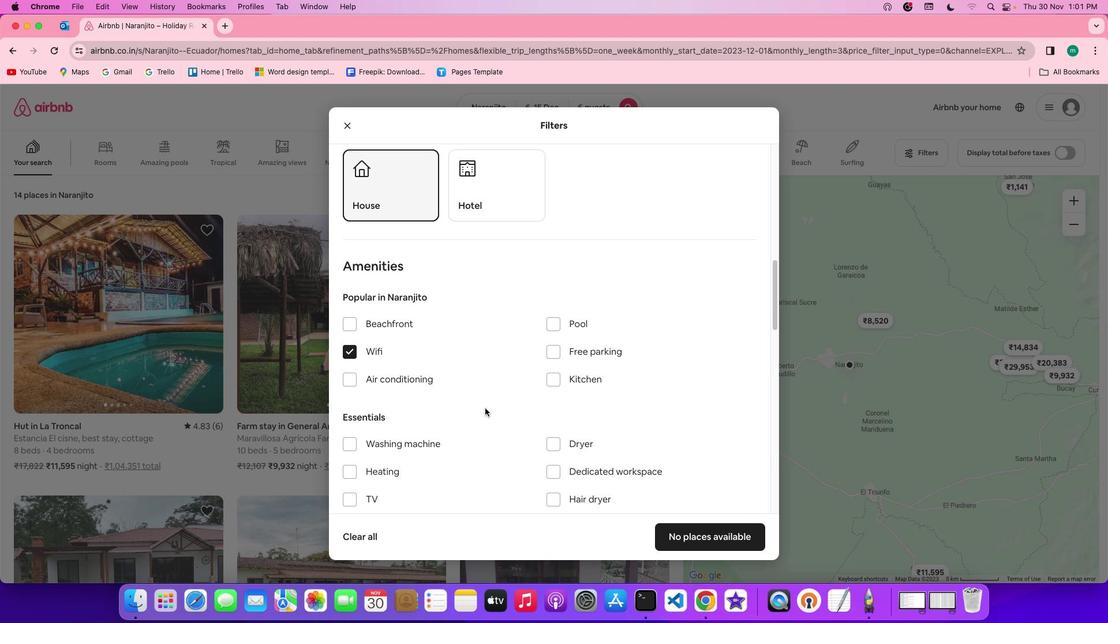 
Action: Mouse scrolled (485, 408) with delta (0, 0)
Screenshot: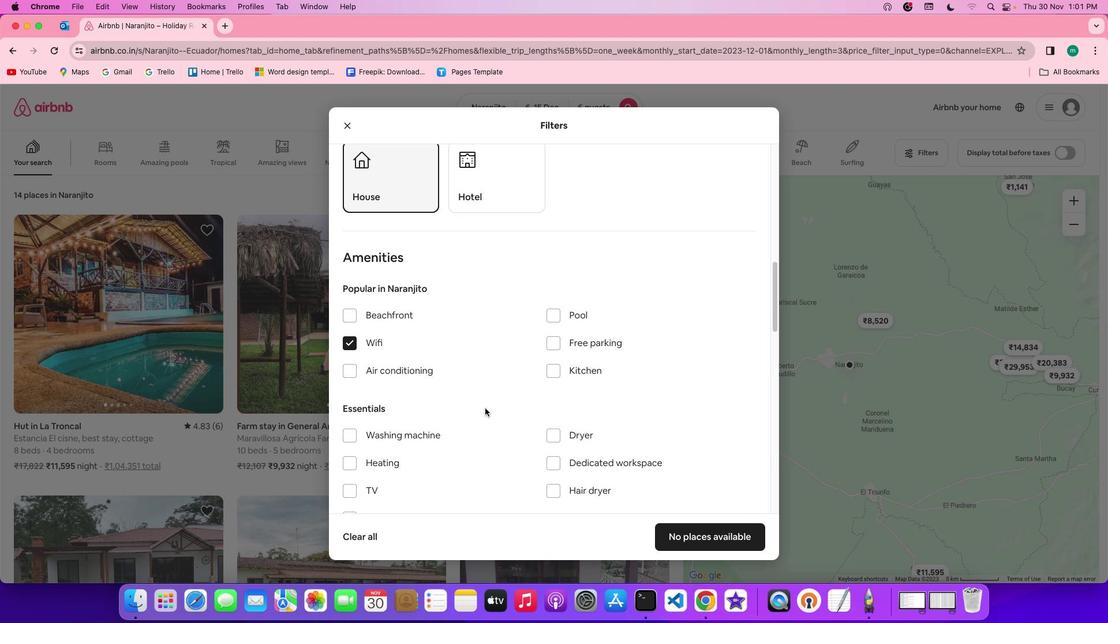 
Action: Mouse scrolled (485, 408) with delta (0, 0)
Screenshot: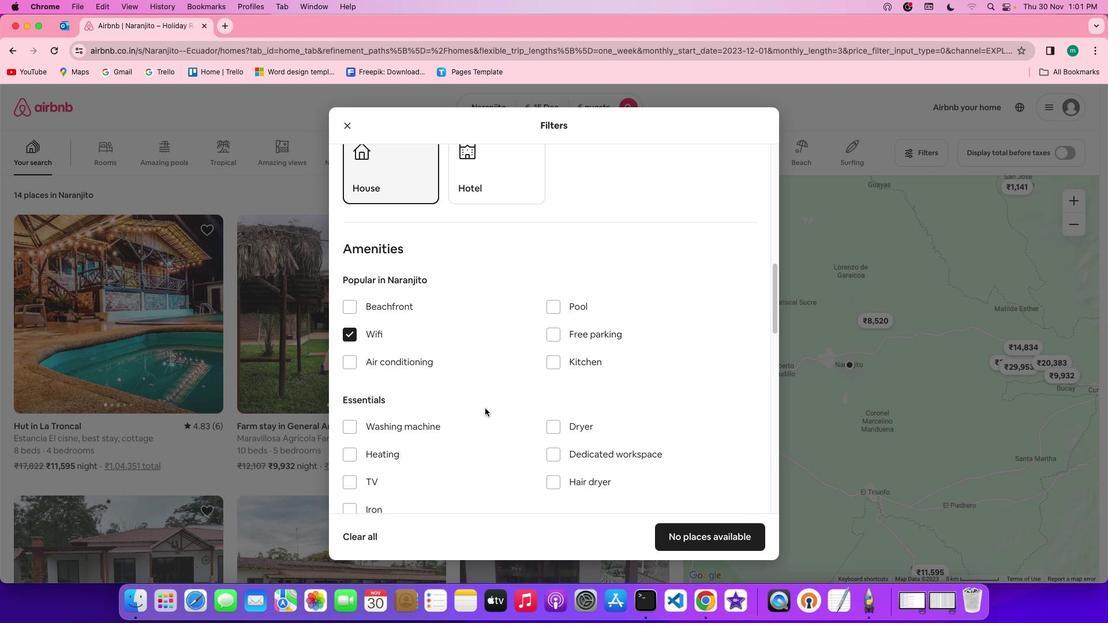 
Action: Mouse scrolled (485, 408) with delta (0, 0)
Screenshot: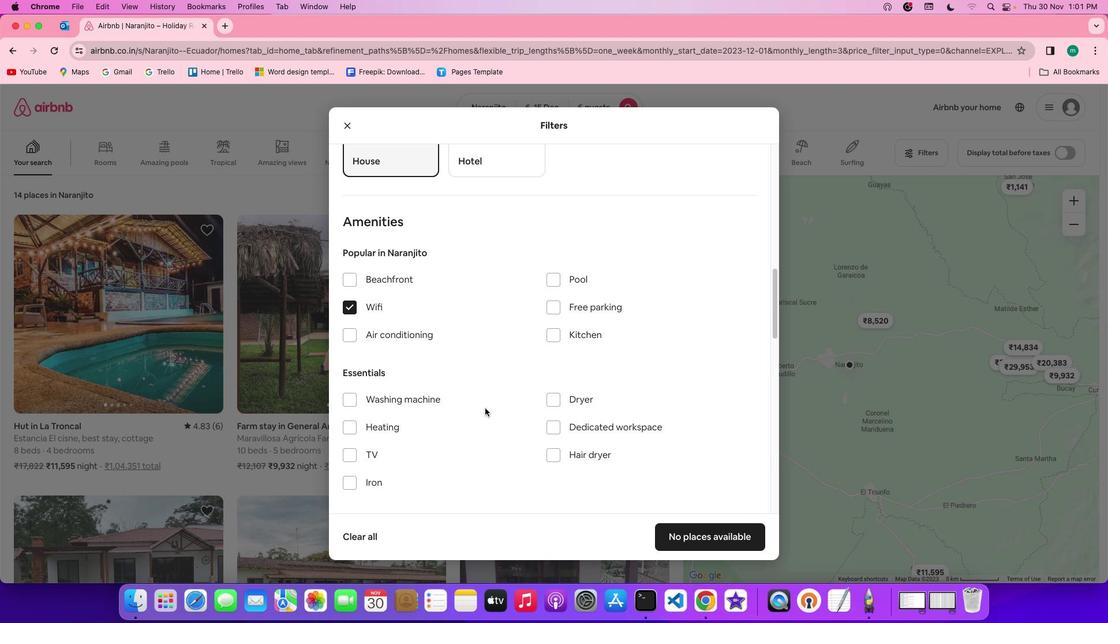 
Action: Mouse scrolled (485, 408) with delta (0, 0)
Screenshot: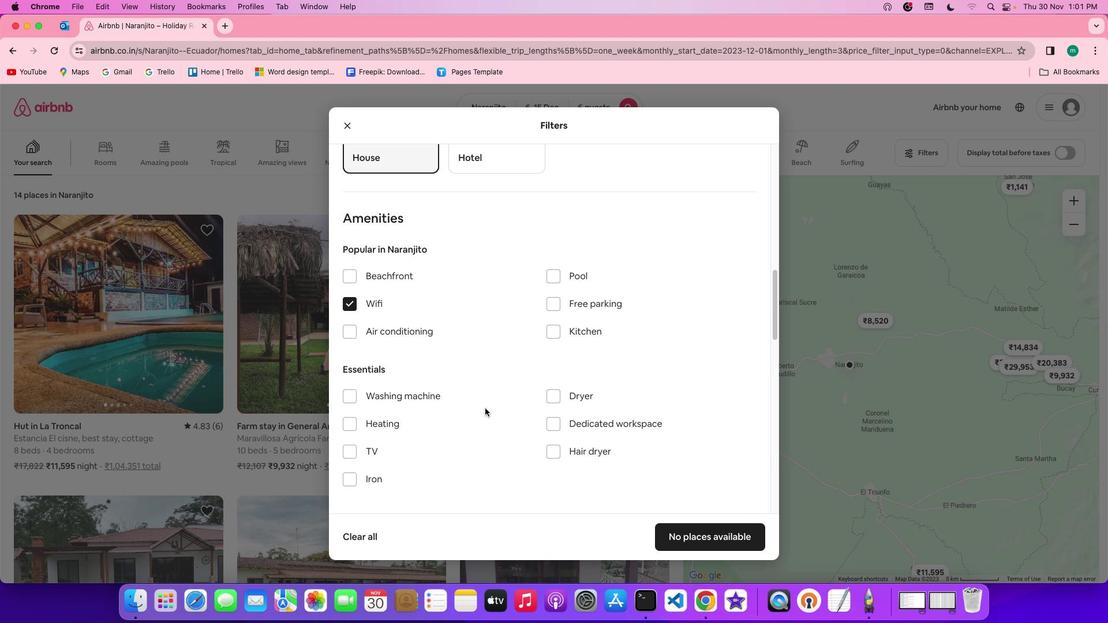 
Action: Mouse scrolled (485, 408) with delta (0, 0)
Screenshot: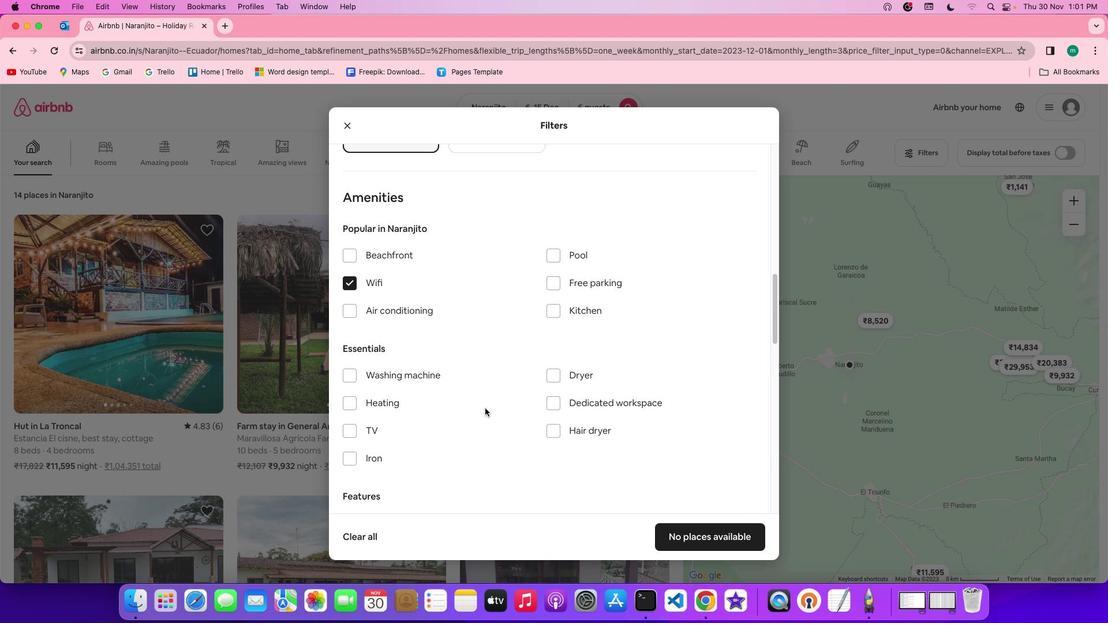 
Action: Mouse moved to (548, 361)
Screenshot: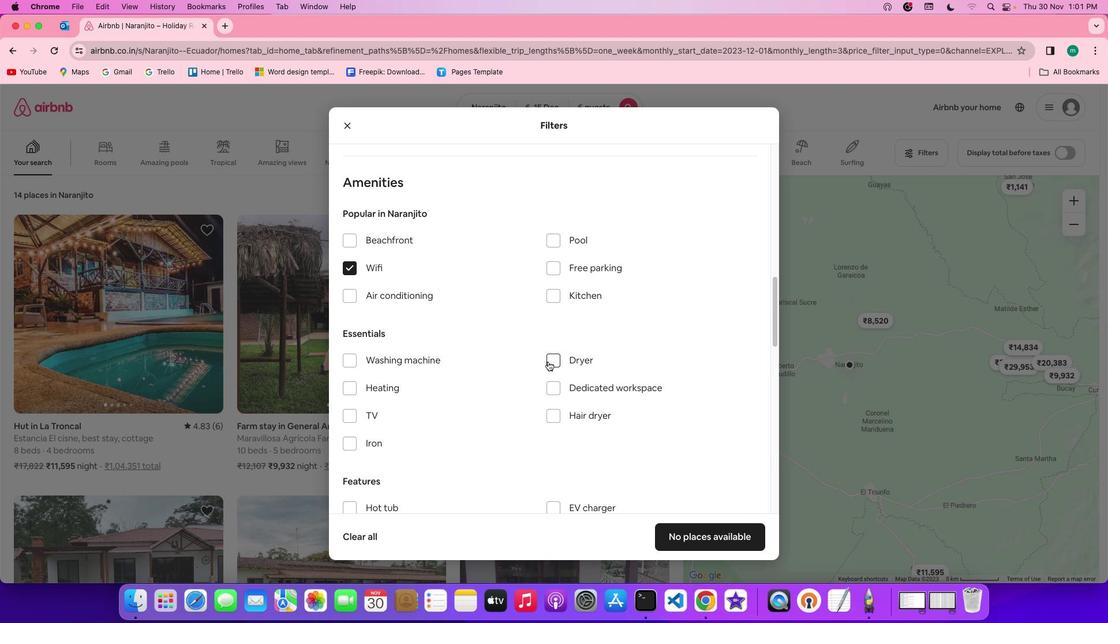 
Action: Mouse scrolled (548, 361) with delta (0, 0)
Screenshot: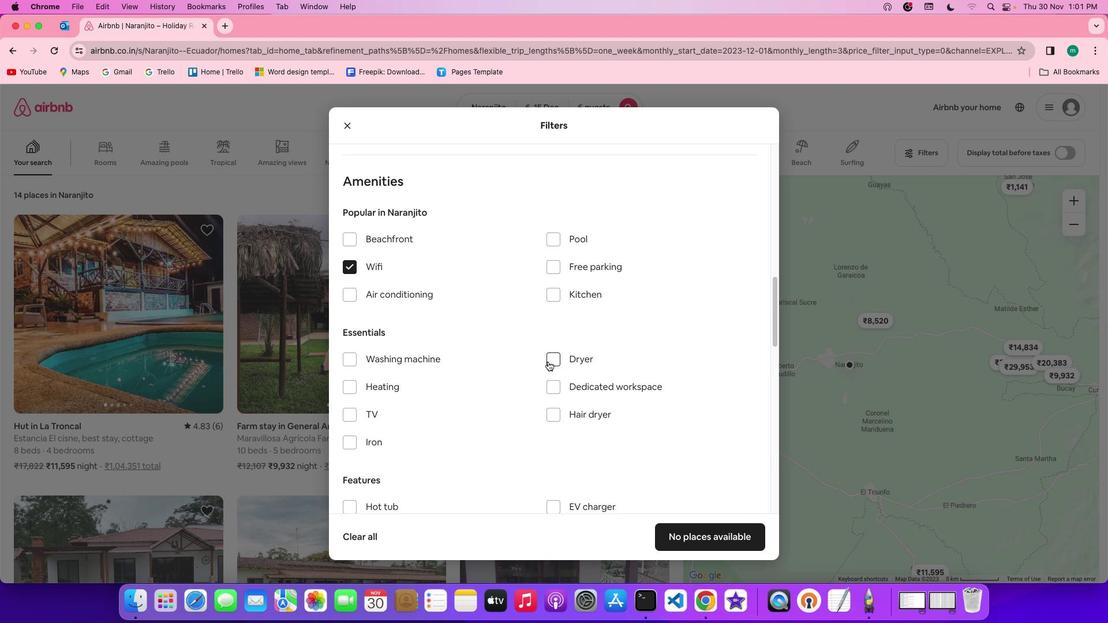 
Action: Mouse scrolled (548, 361) with delta (0, 0)
Screenshot: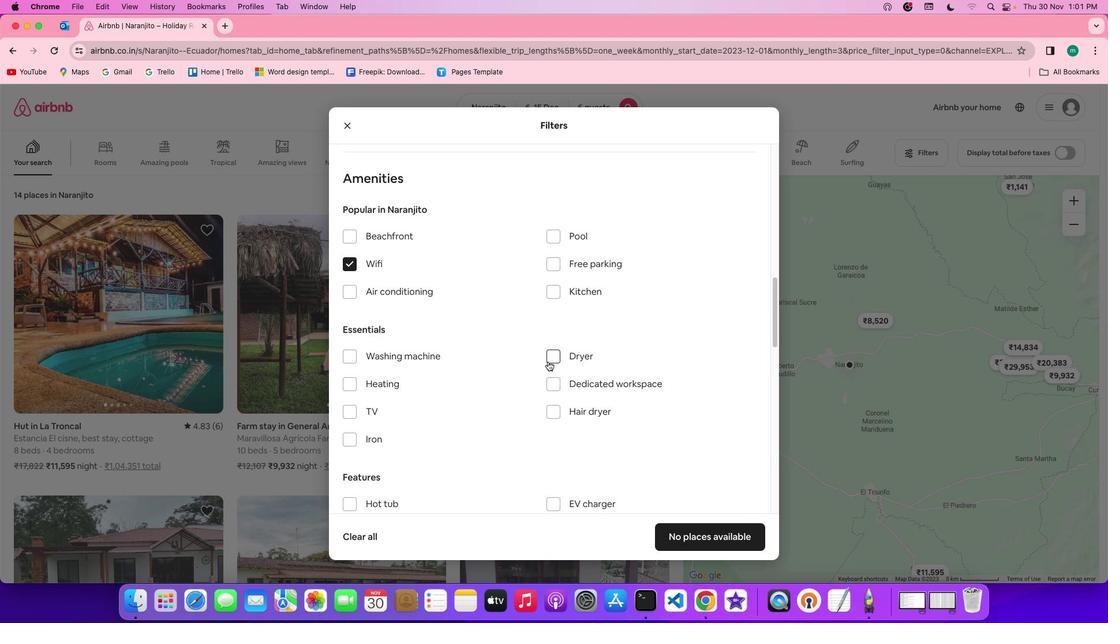 
Action: Mouse scrolled (548, 361) with delta (0, 0)
Screenshot: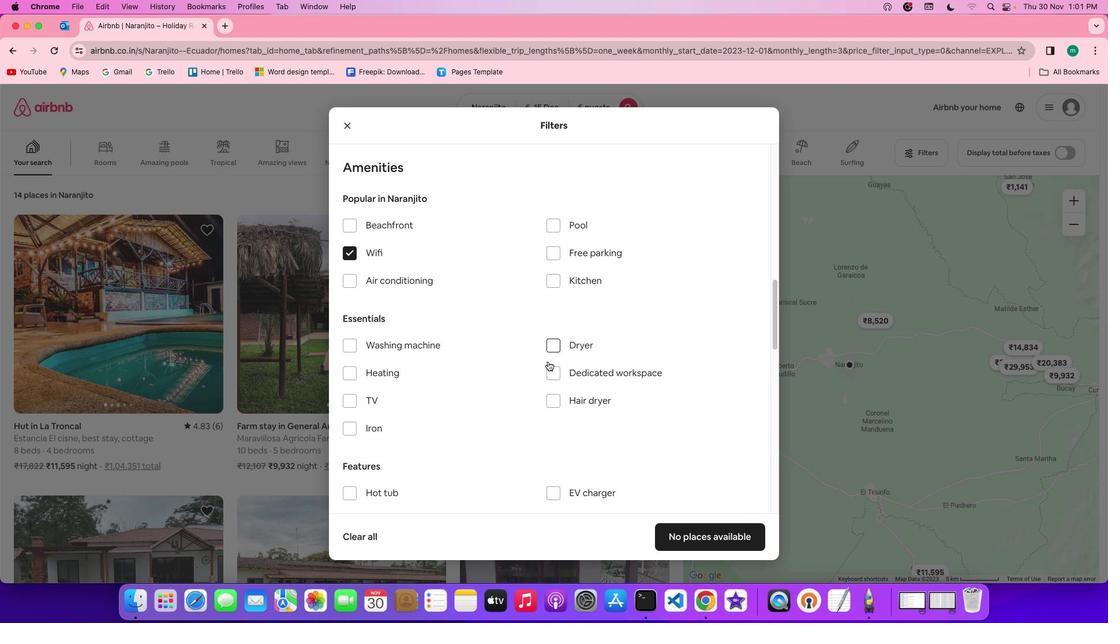 
Action: Mouse moved to (349, 390)
Screenshot: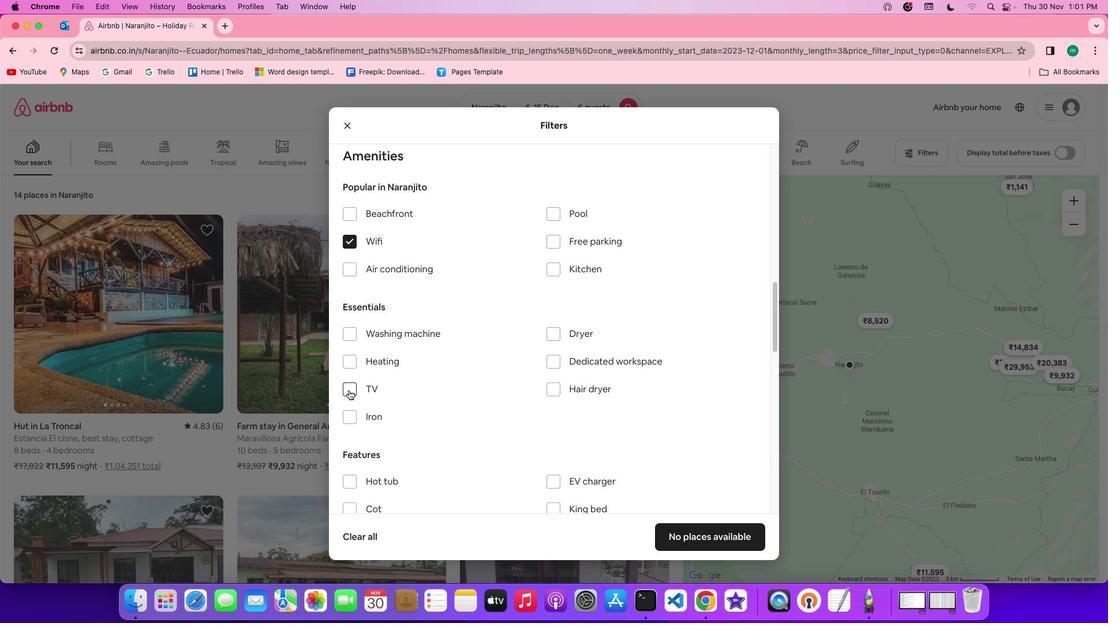 
Action: Mouse pressed left at (349, 390)
Screenshot: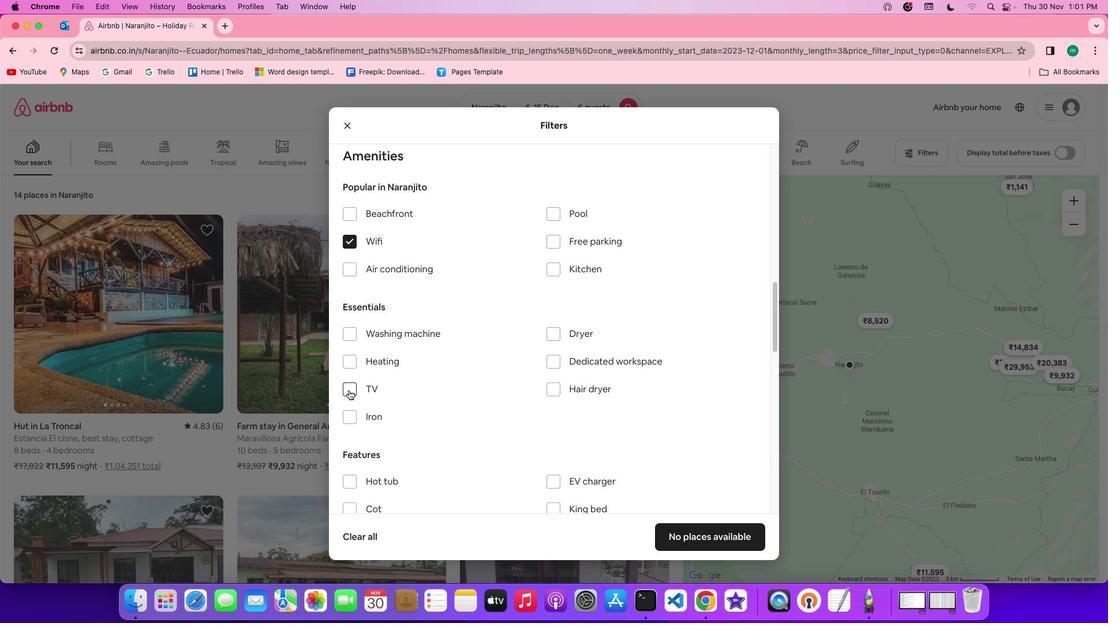 
Action: Mouse moved to (580, 241)
Screenshot: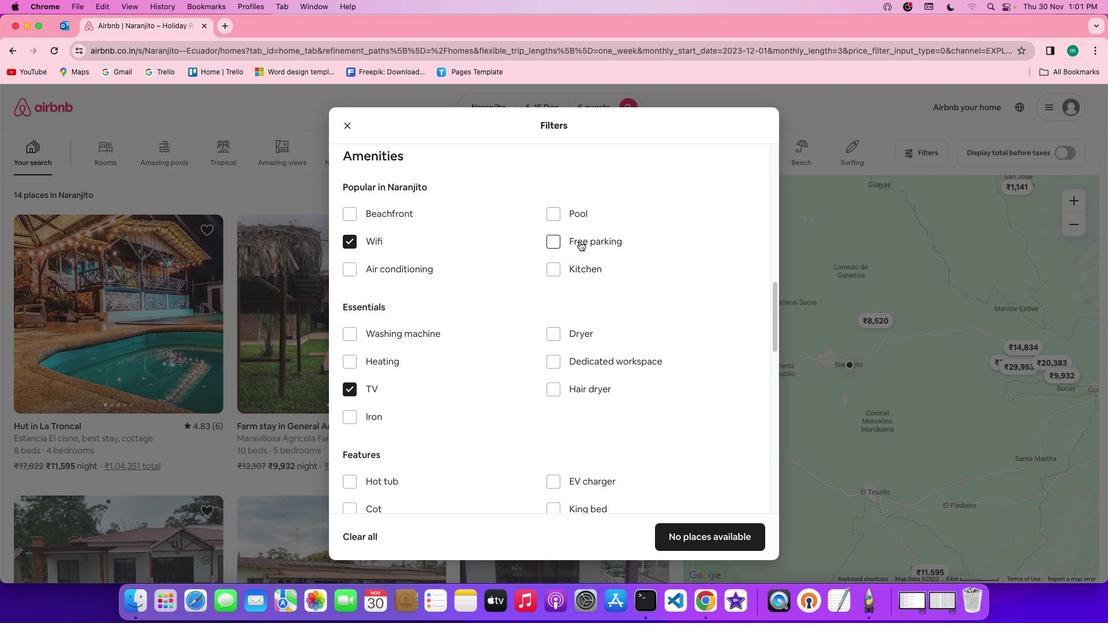 
Action: Mouse pressed left at (580, 241)
Screenshot: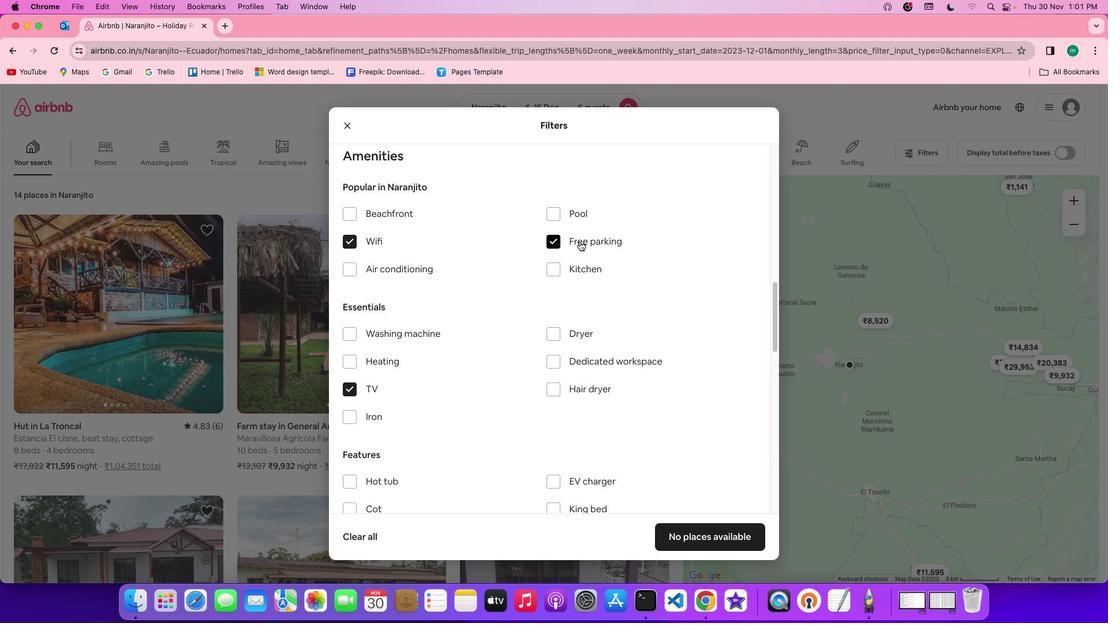 
Action: Mouse moved to (590, 370)
Screenshot: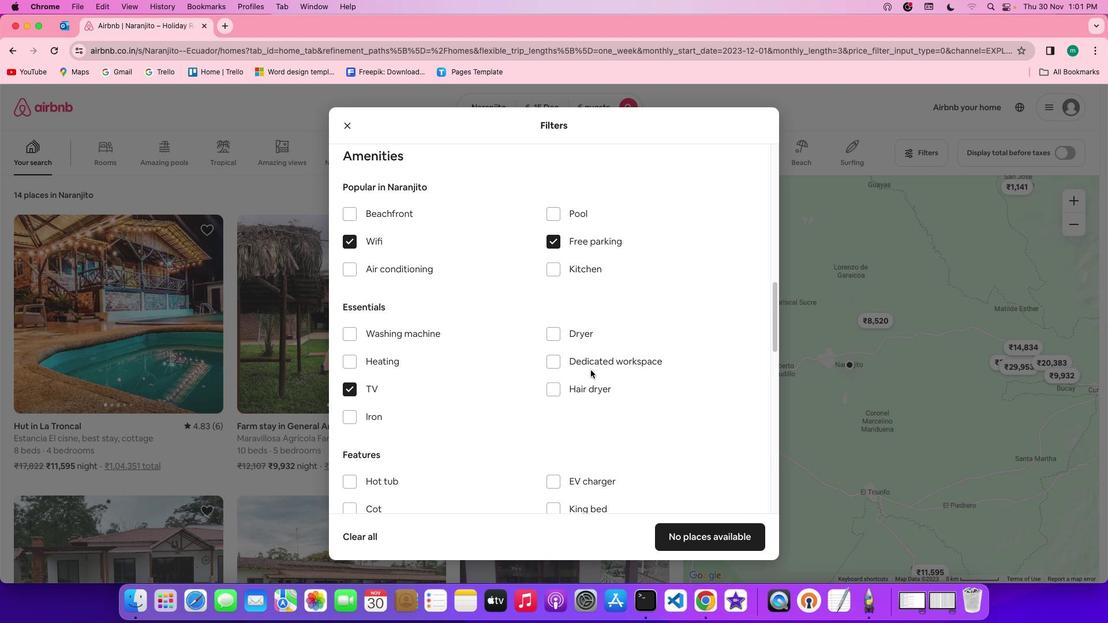 
Action: Mouse scrolled (590, 370) with delta (0, 0)
Screenshot: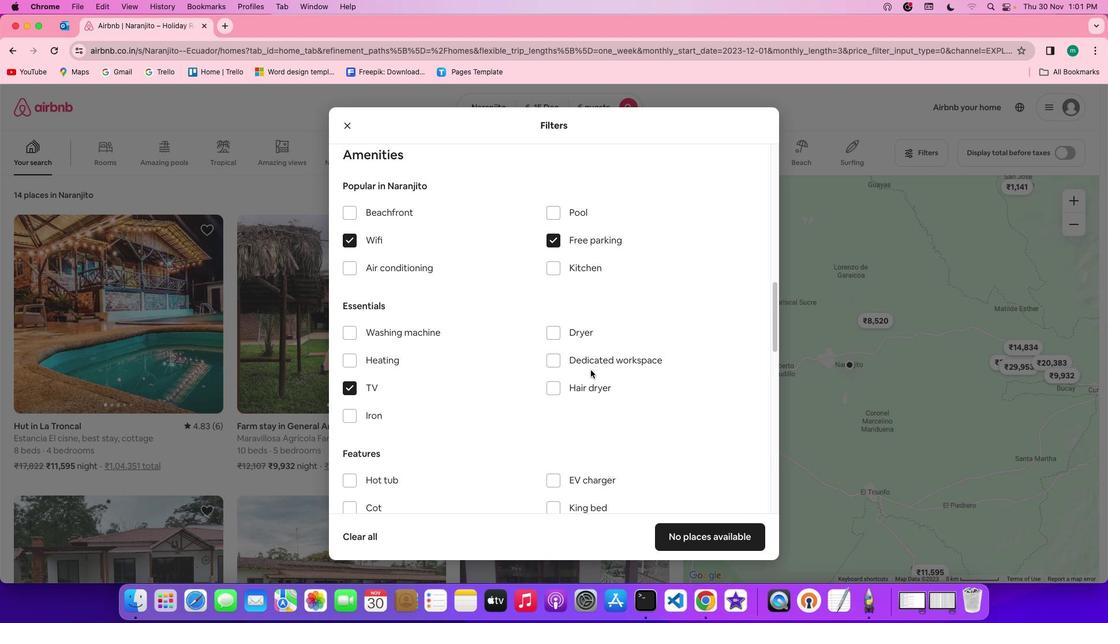 
Action: Mouse scrolled (590, 370) with delta (0, 0)
Screenshot: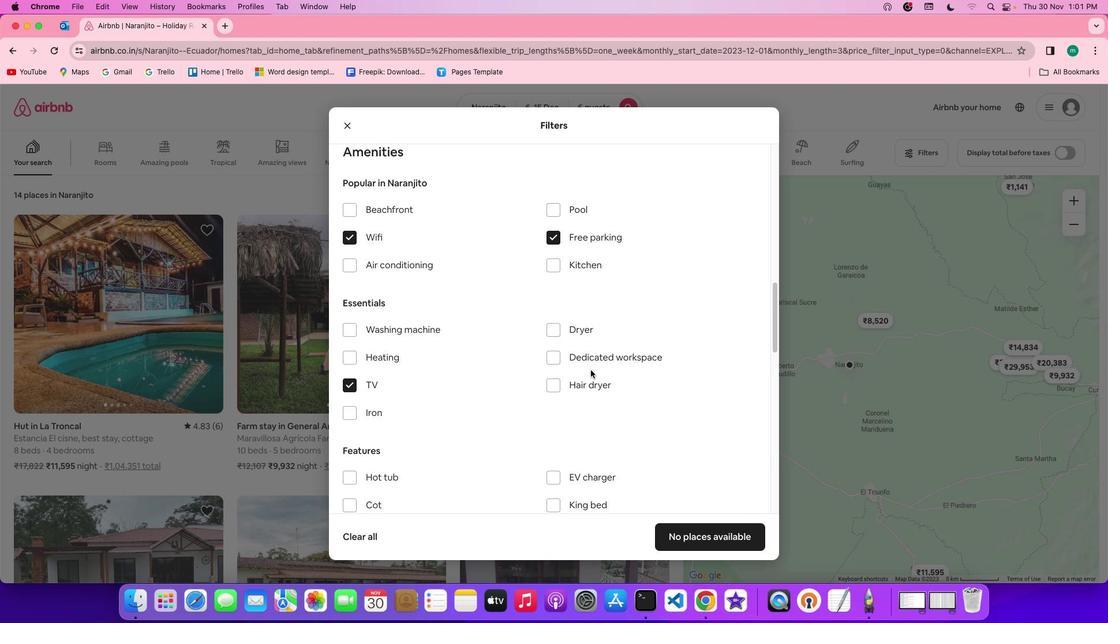 
Action: Mouse scrolled (590, 370) with delta (0, 0)
Screenshot: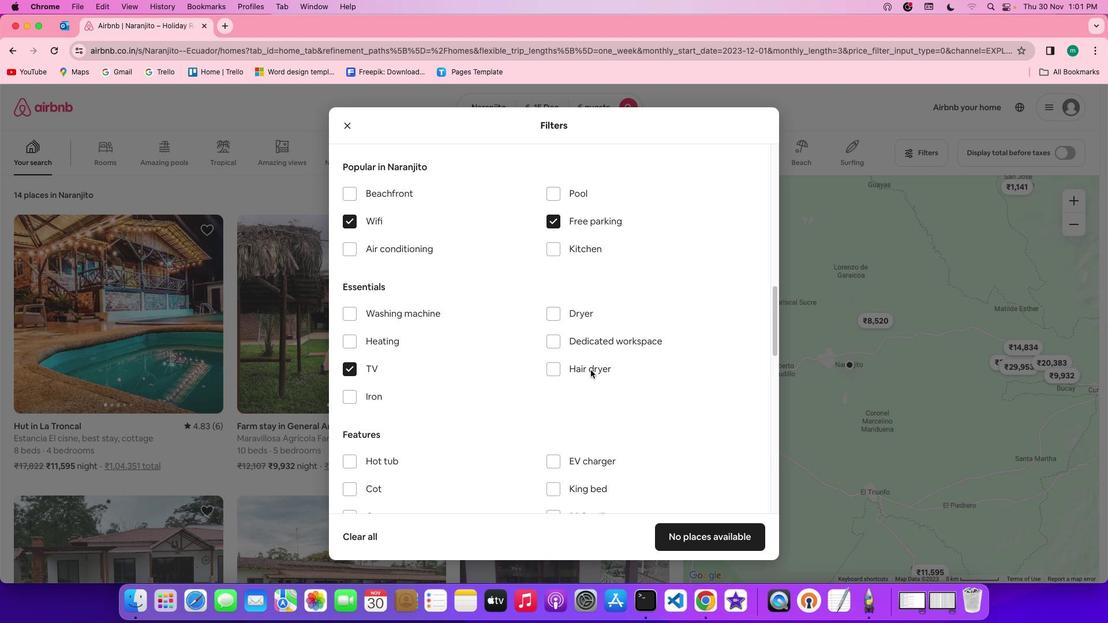 
Action: Mouse scrolled (590, 370) with delta (0, 0)
Screenshot: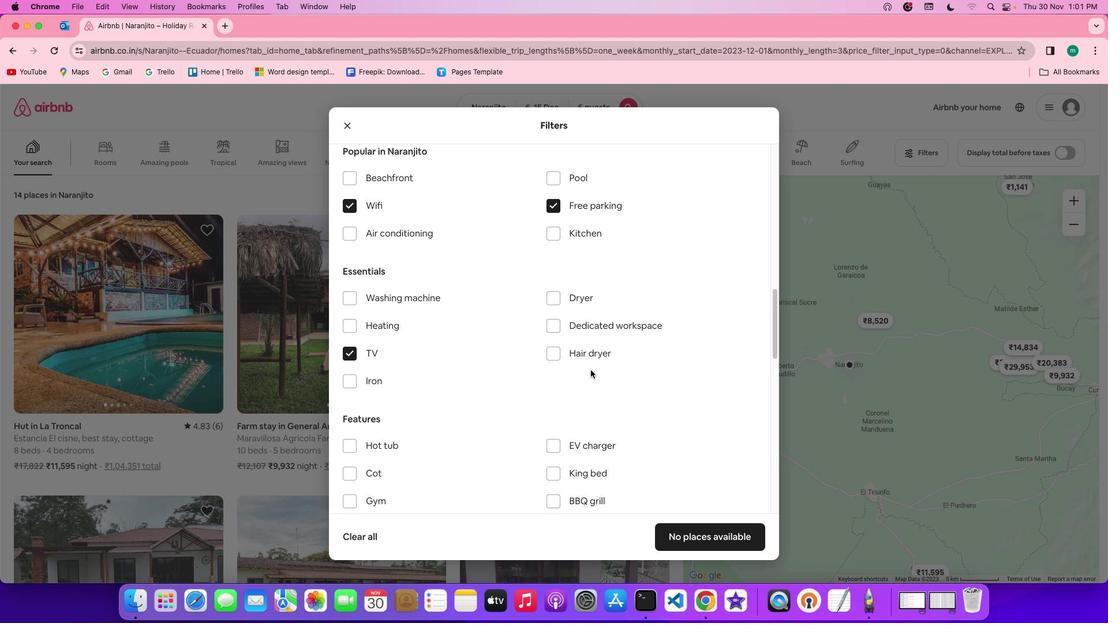 
Action: Mouse scrolled (590, 370) with delta (0, 0)
Screenshot: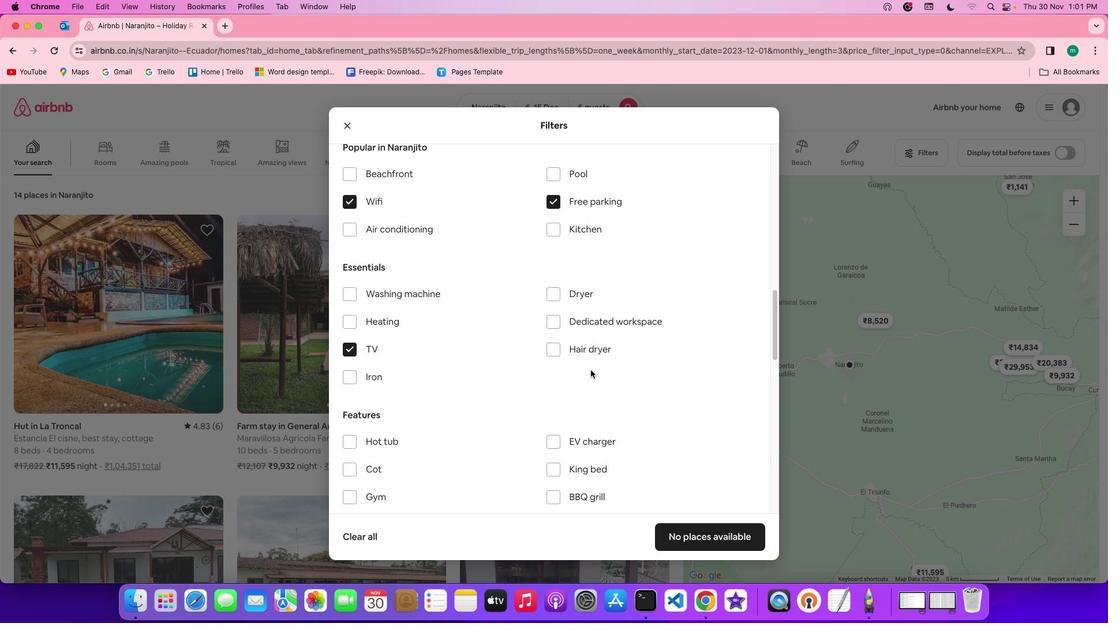 
Action: Mouse scrolled (590, 370) with delta (0, 0)
Screenshot: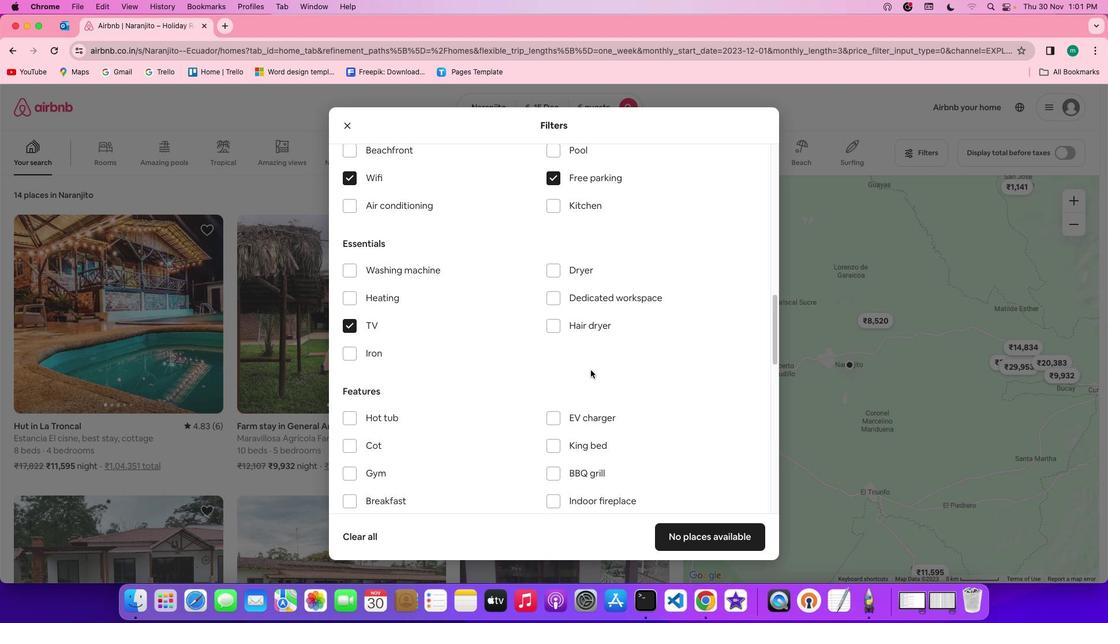 
Action: Mouse moved to (590, 370)
Screenshot: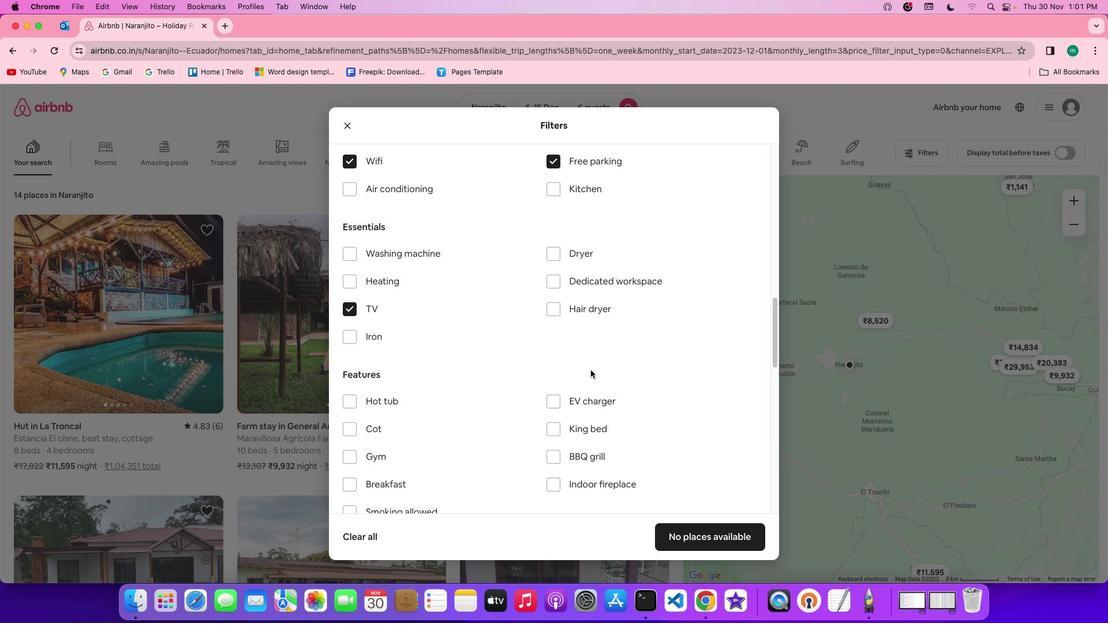 
Action: Mouse scrolled (590, 370) with delta (0, 0)
Screenshot: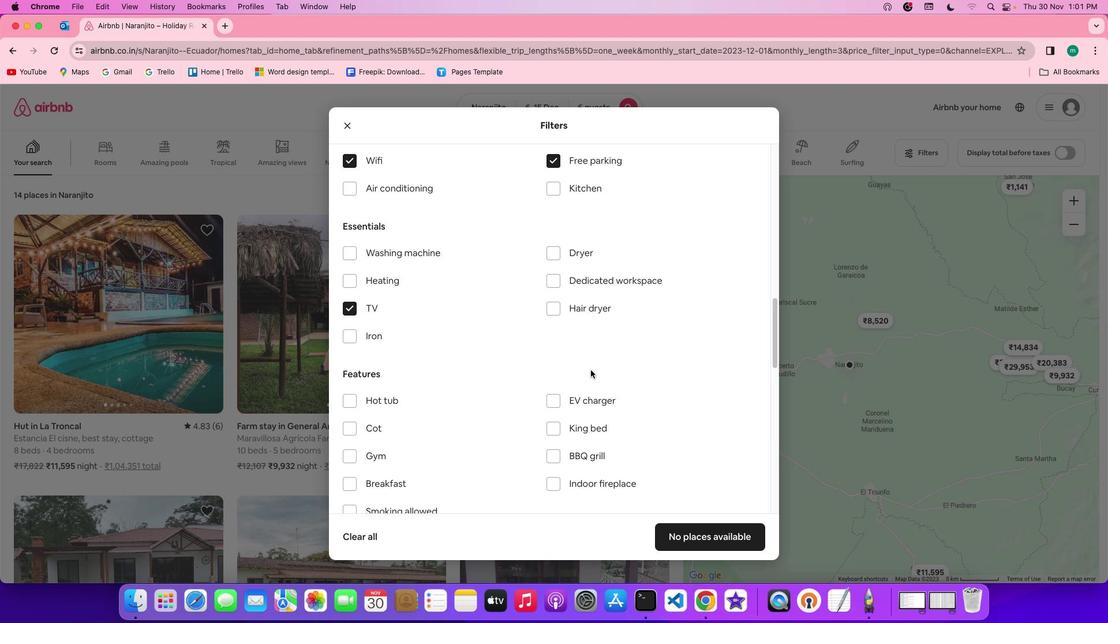 
Action: Mouse scrolled (590, 370) with delta (0, 0)
Screenshot: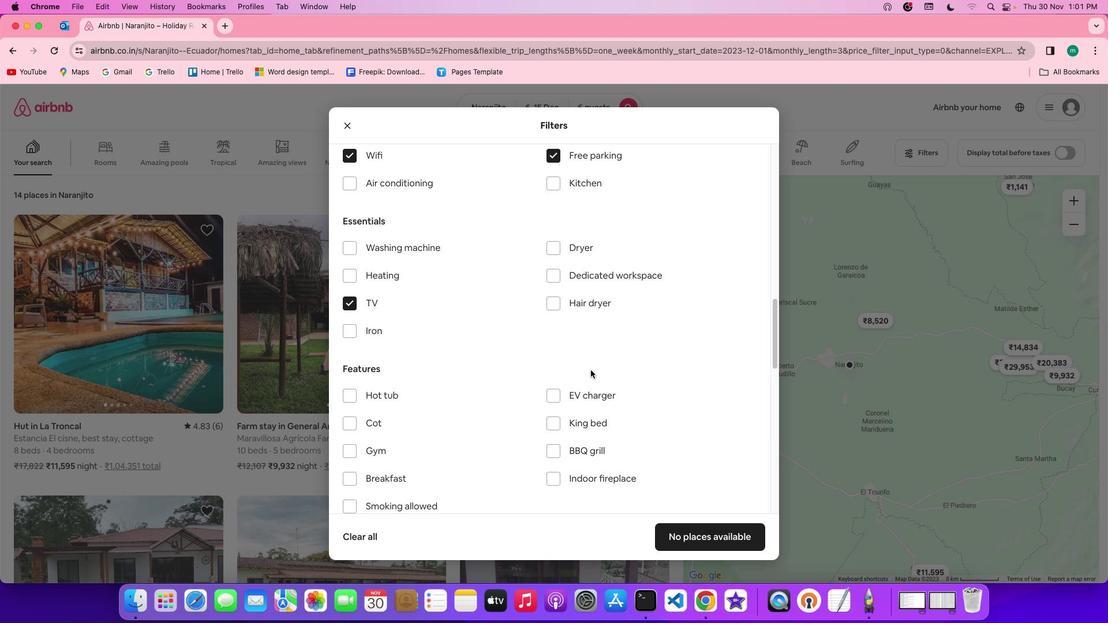 
Action: Mouse moved to (370, 442)
Screenshot: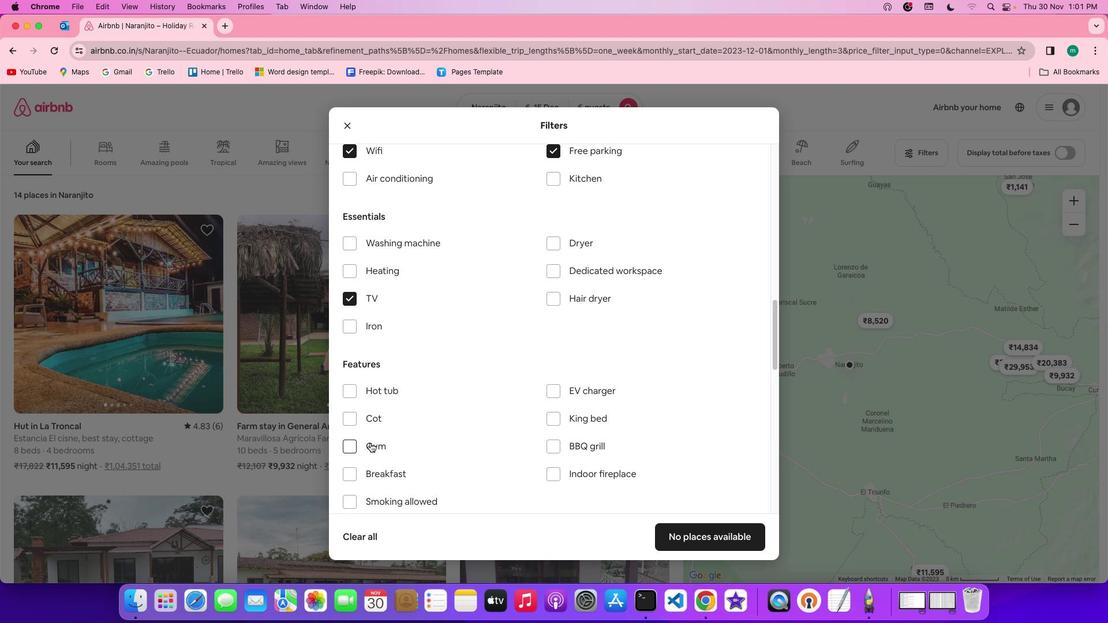 
Action: Mouse pressed left at (370, 442)
Screenshot: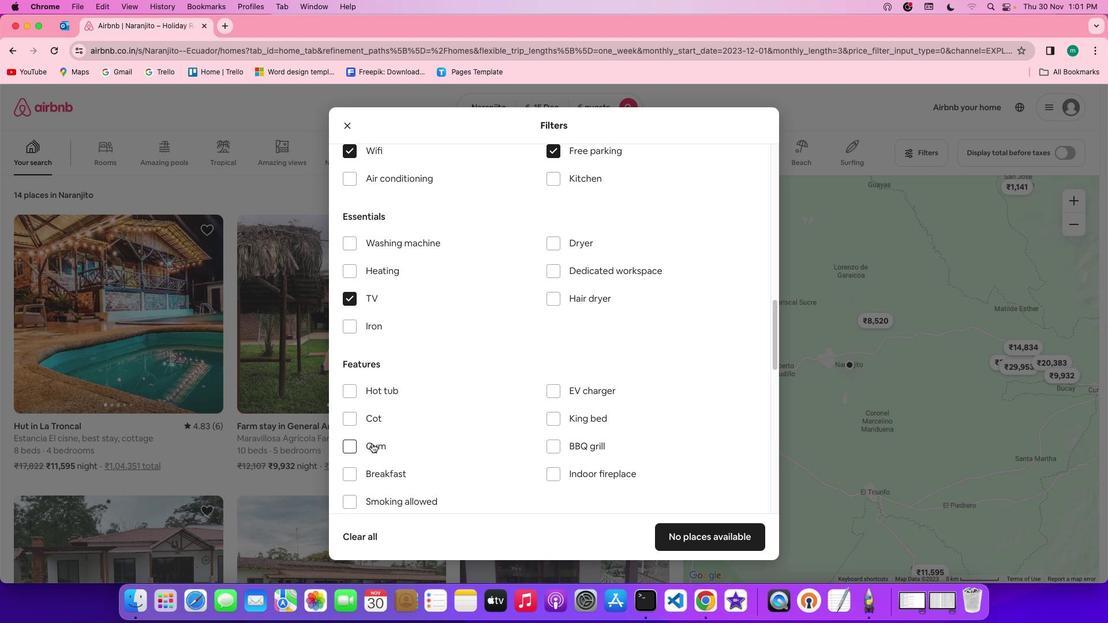 
Action: Mouse moved to (406, 475)
Screenshot: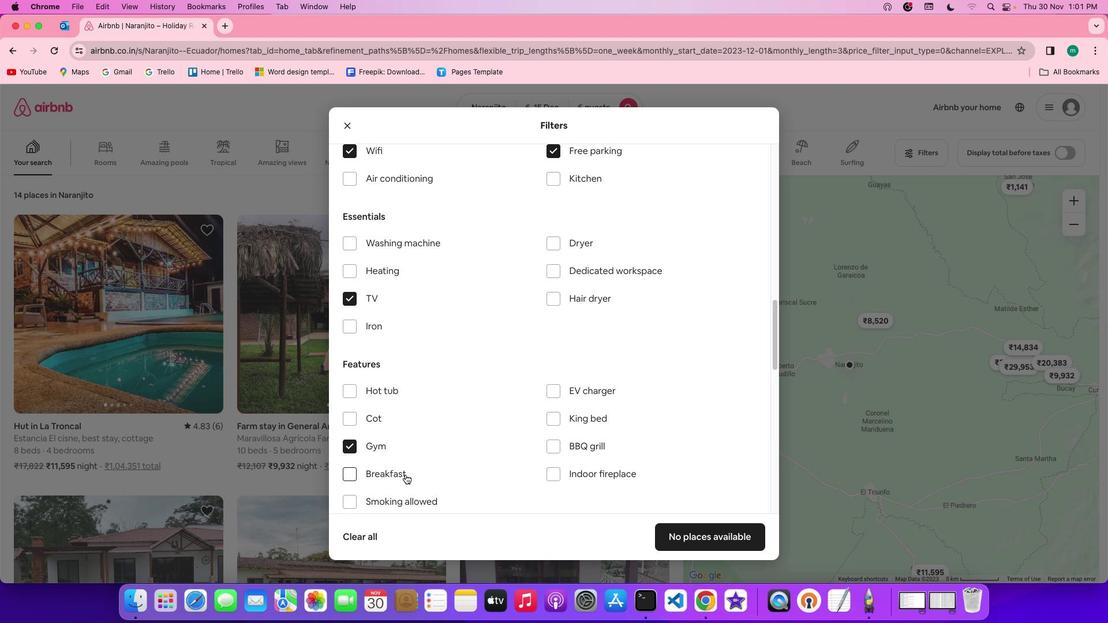 
Action: Mouse pressed left at (406, 475)
Screenshot: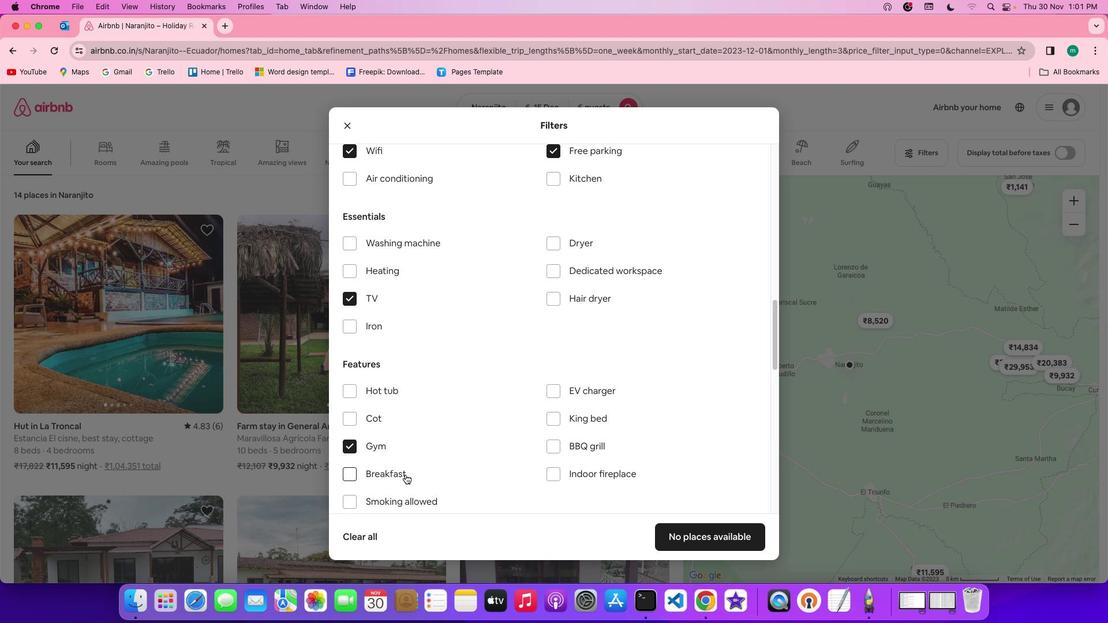 
Action: Mouse moved to (622, 479)
Screenshot: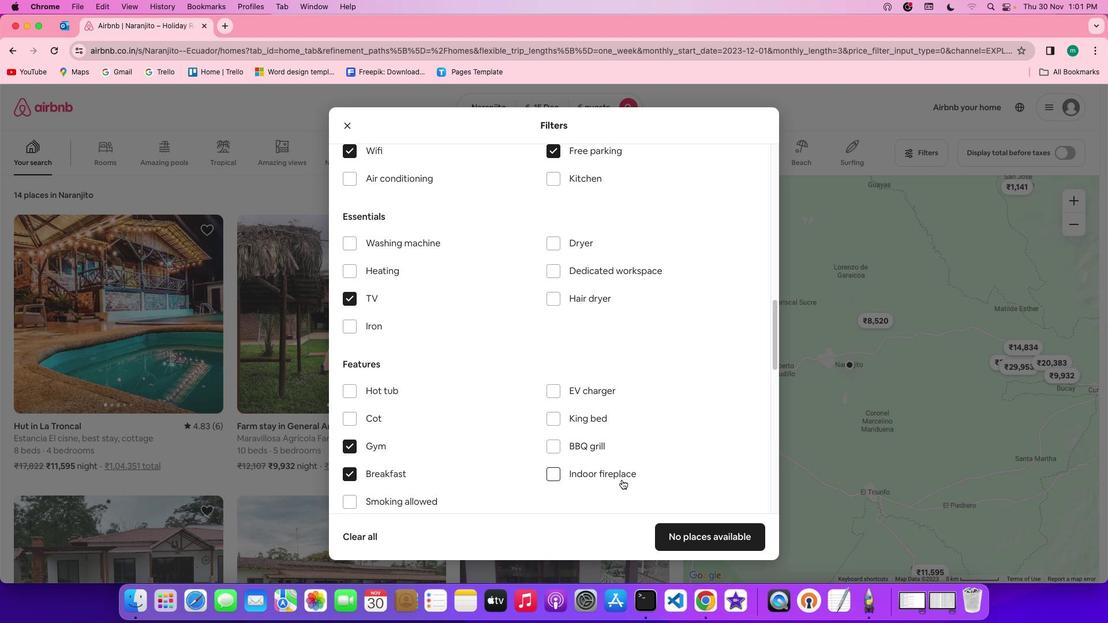 
Action: Mouse scrolled (622, 479) with delta (0, 0)
Screenshot: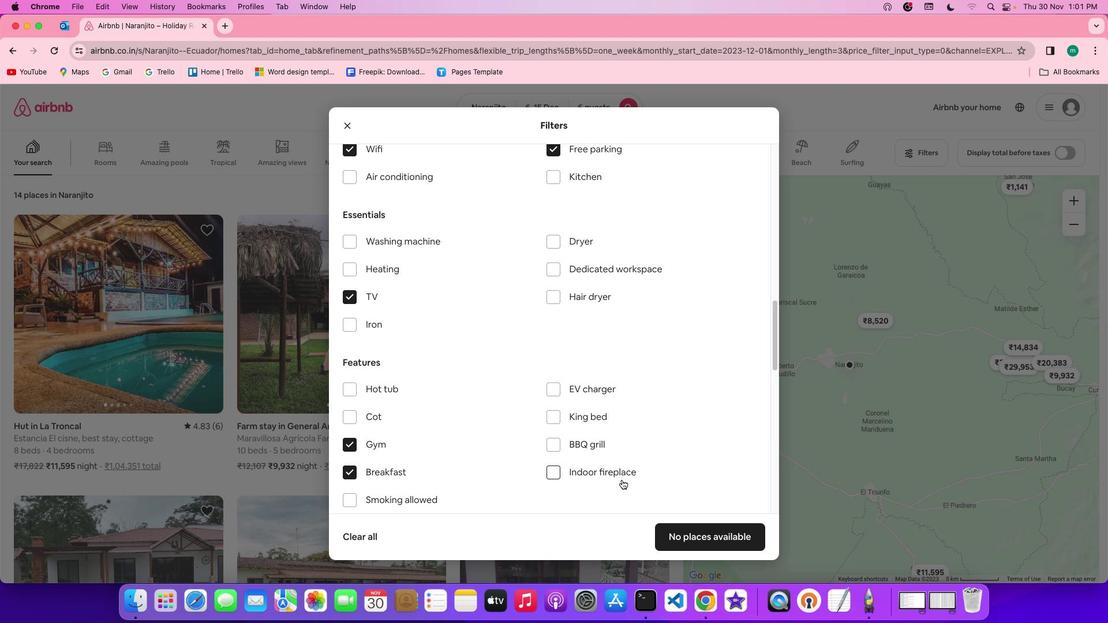 
Action: Mouse scrolled (622, 479) with delta (0, 0)
Screenshot: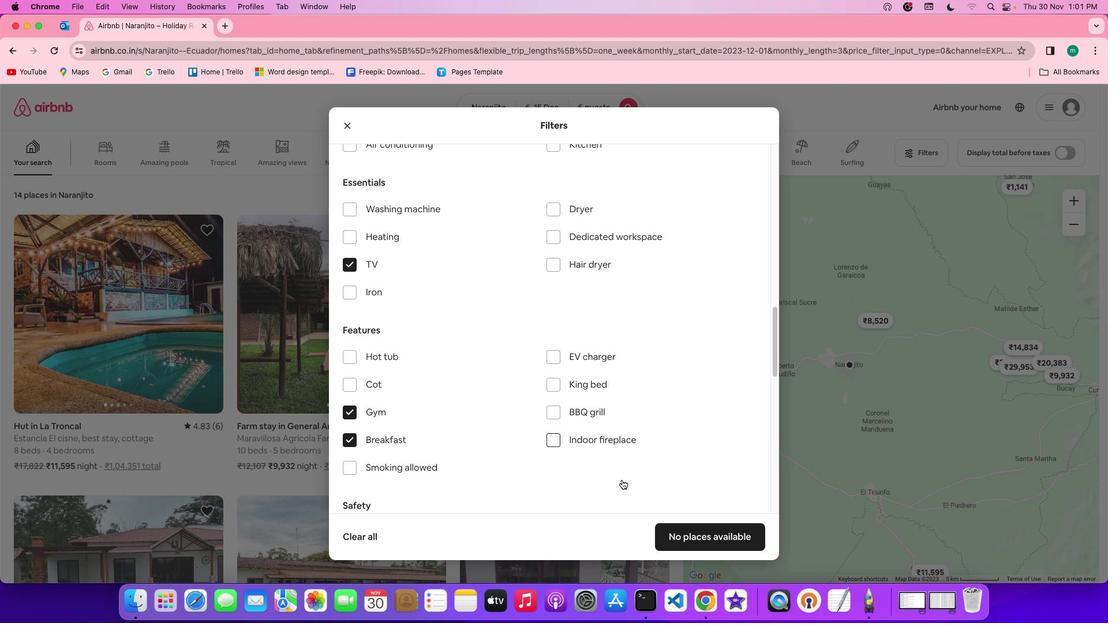 
Action: Mouse scrolled (622, 479) with delta (0, -1)
Screenshot: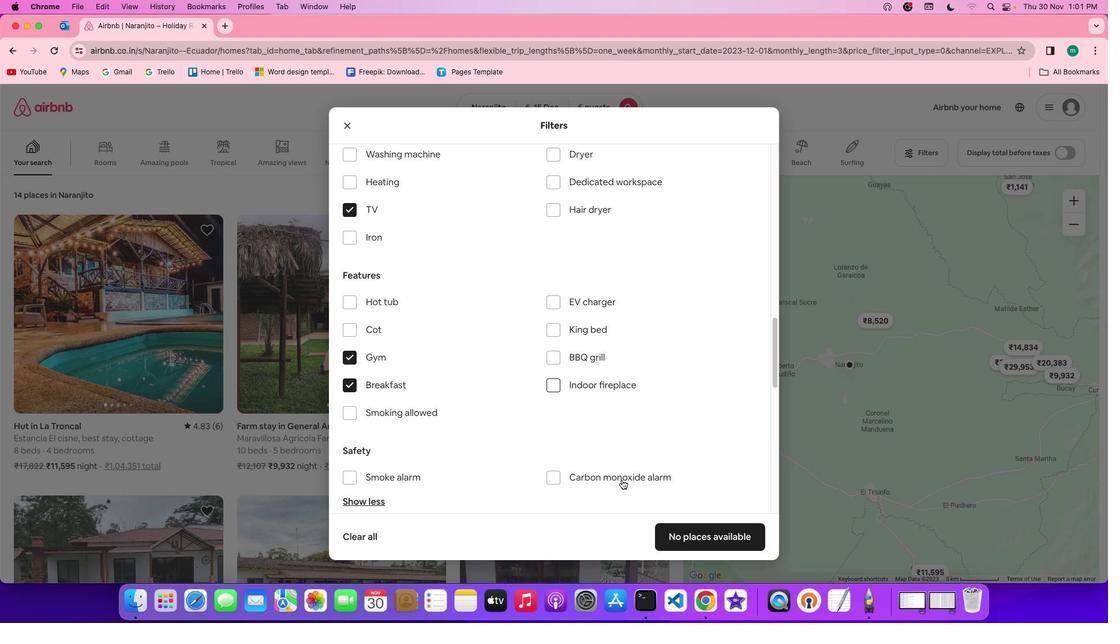 
Action: Mouse scrolled (622, 479) with delta (0, -2)
Screenshot: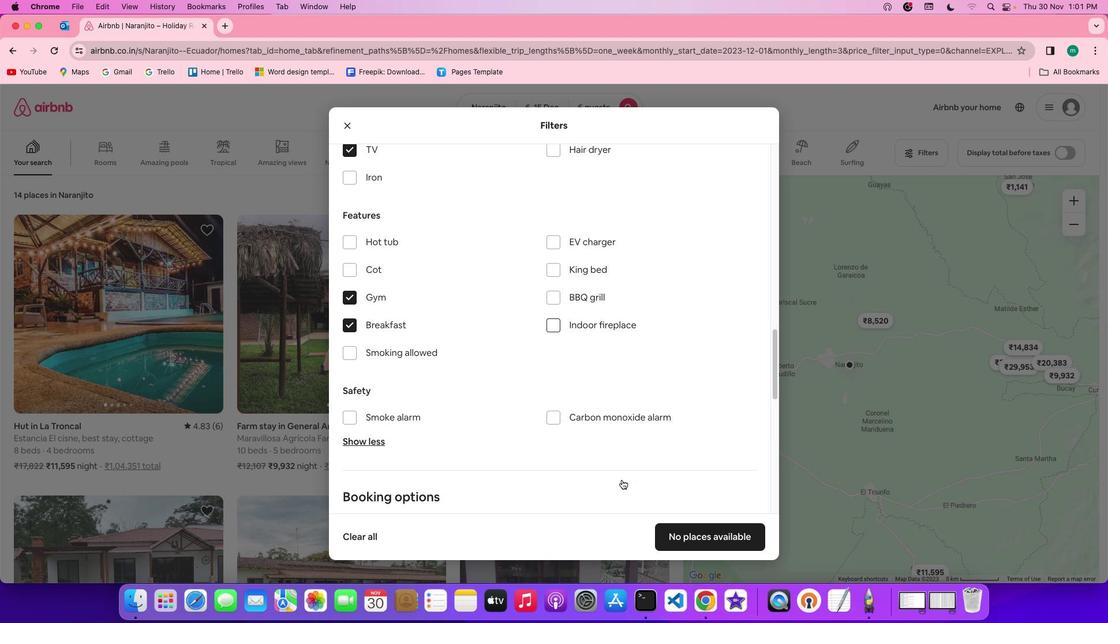 
Action: Mouse scrolled (622, 479) with delta (0, 0)
Screenshot: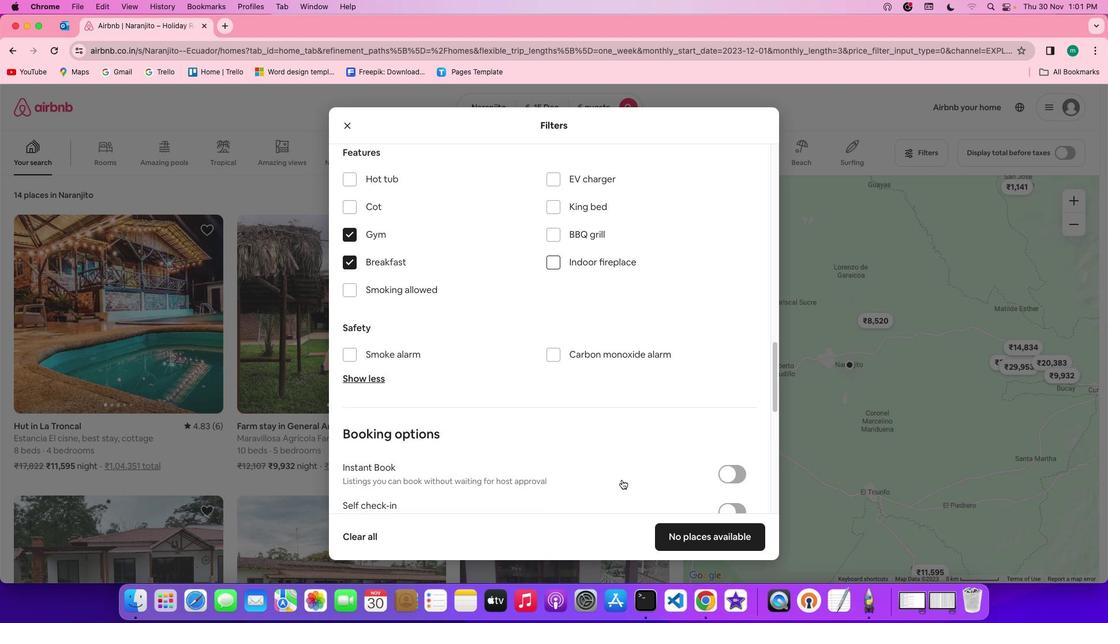 
Action: Mouse scrolled (622, 479) with delta (0, 0)
Screenshot: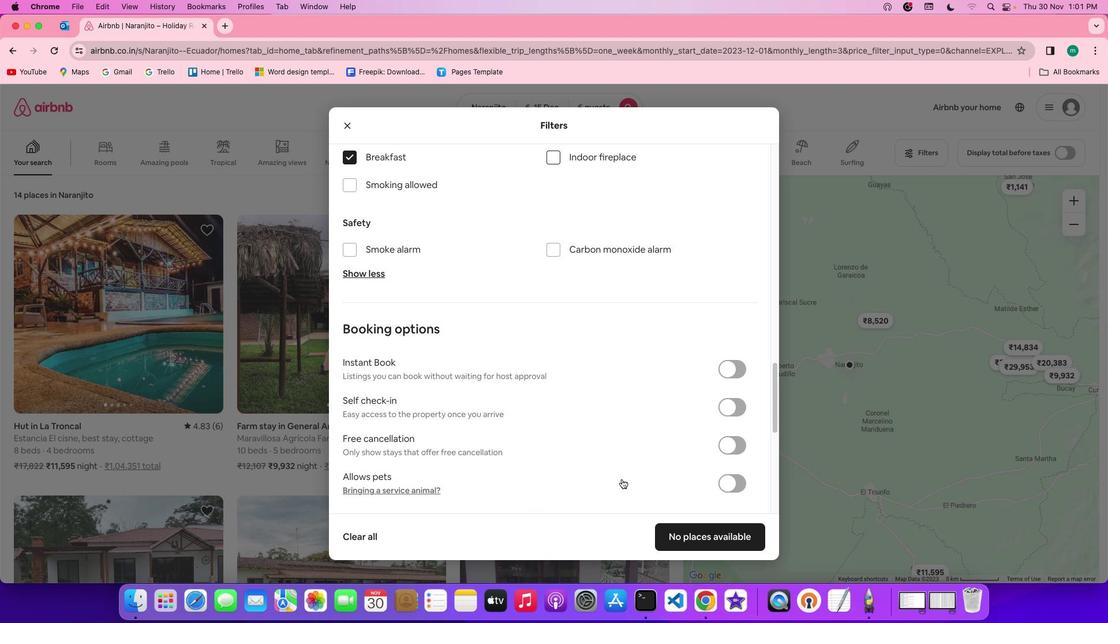 
Action: Mouse scrolled (622, 479) with delta (0, -1)
Screenshot: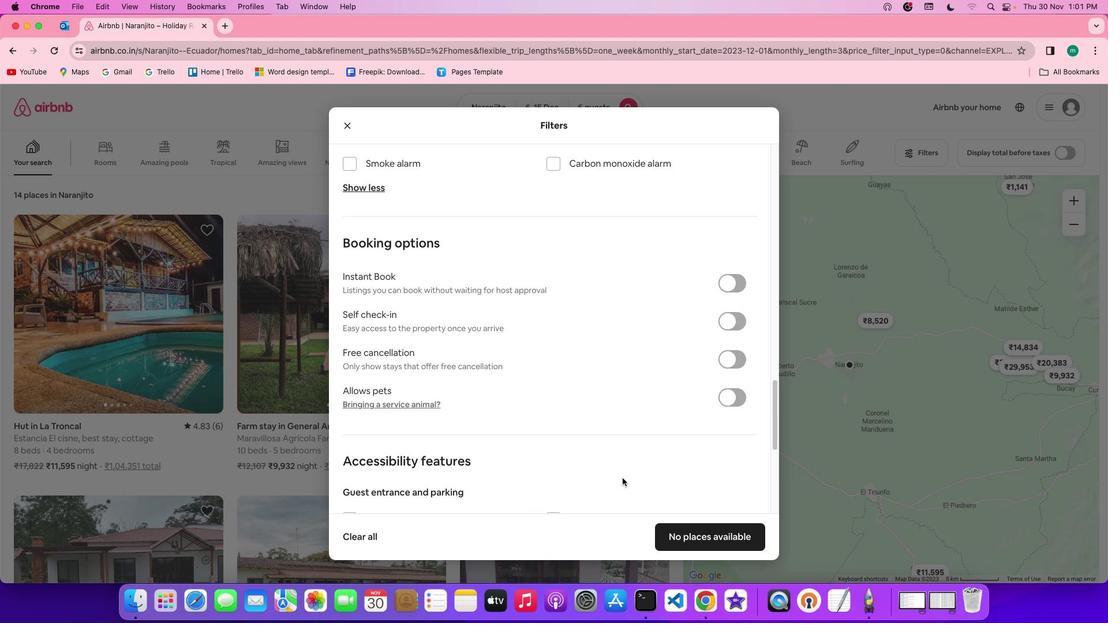 
Action: Mouse scrolled (622, 479) with delta (0, -2)
Screenshot: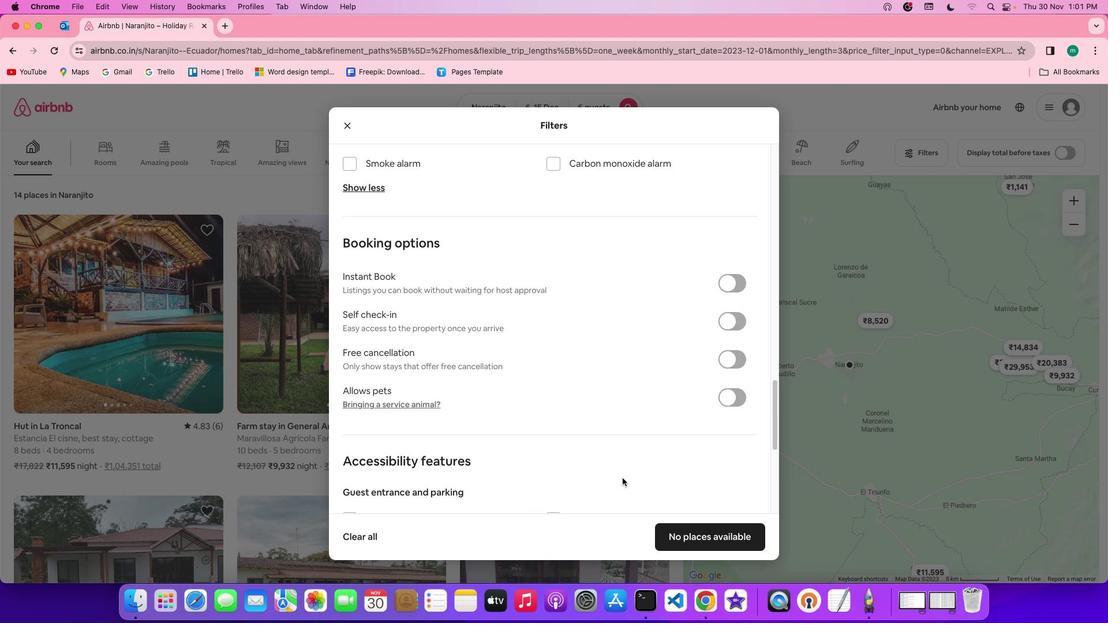 
Action: Mouse scrolled (622, 479) with delta (0, -3)
Screenshot: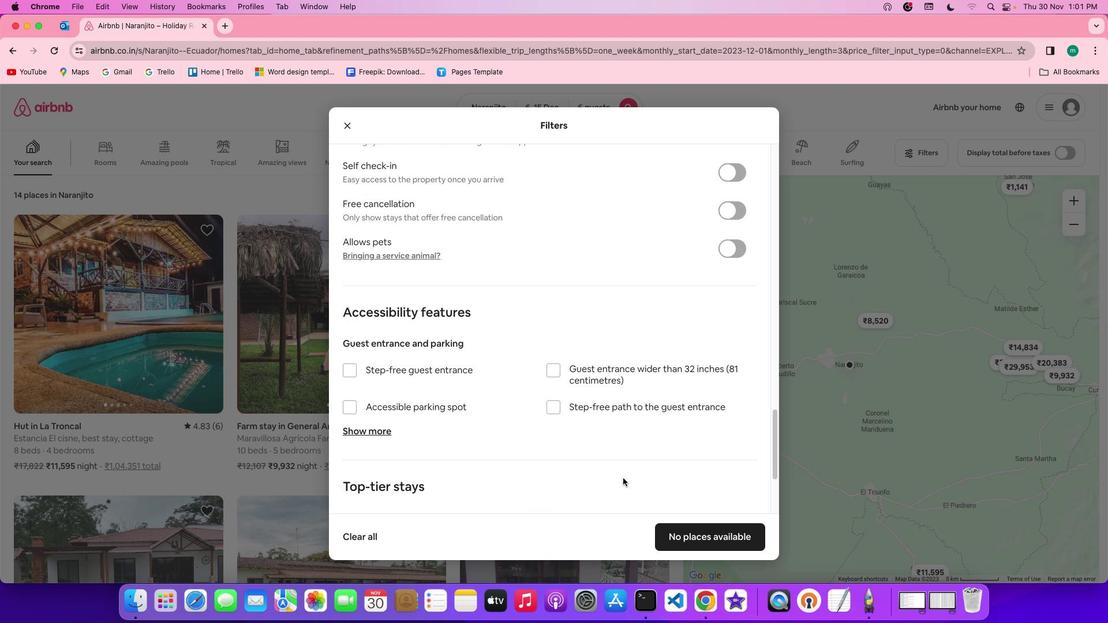 
Action: Mouse moved to (622, 479)
Screenshot: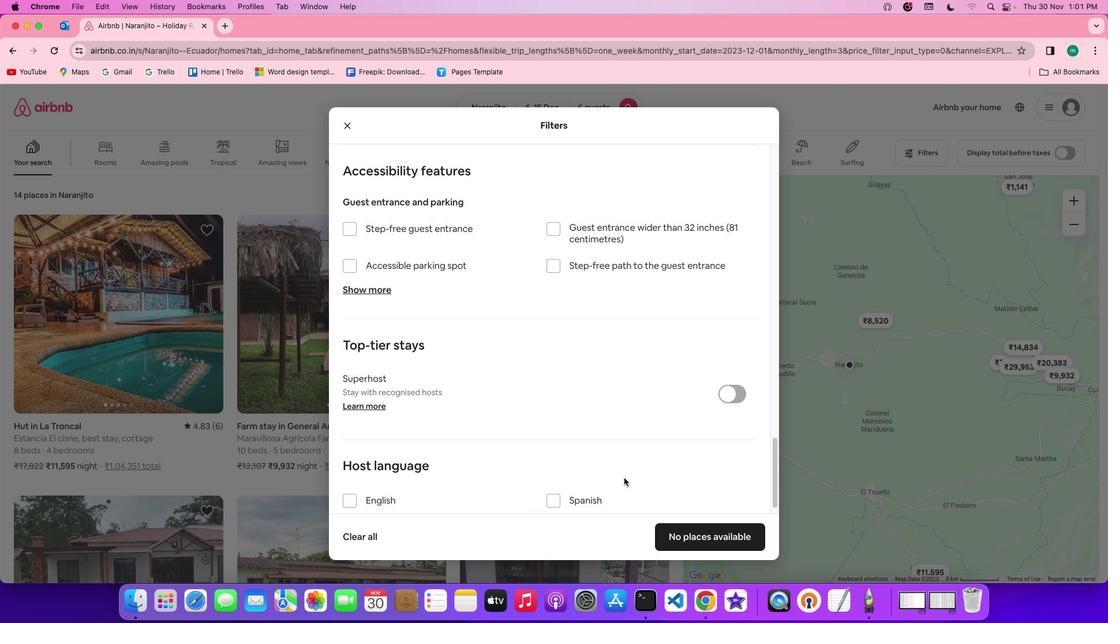 
Action: Mouse scrolled (622, 479) with delta (0, -3)
Screenshot: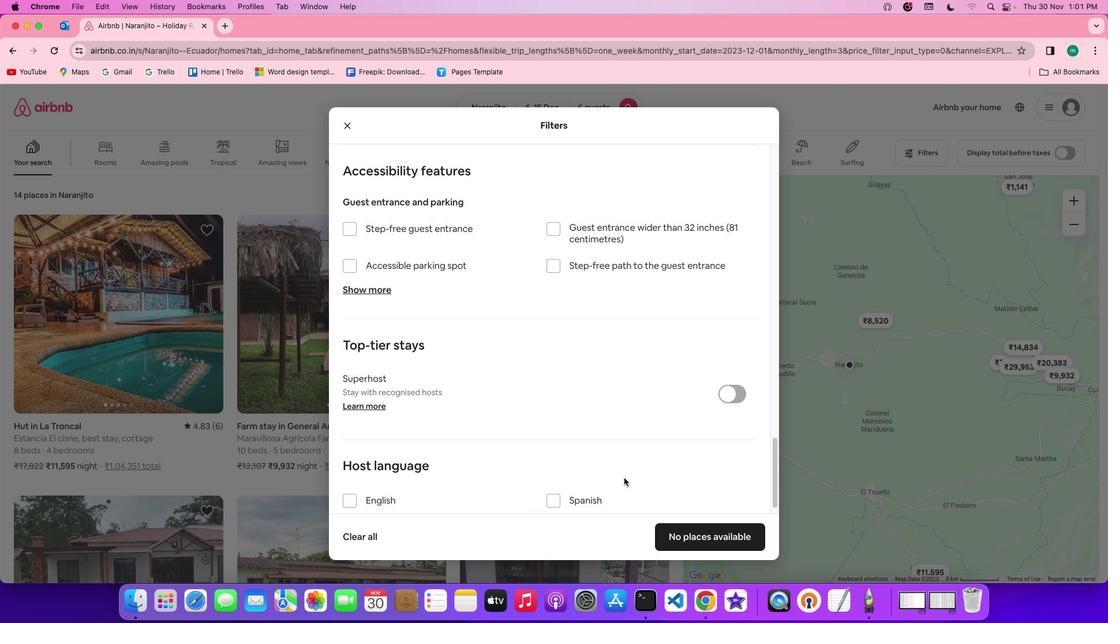 
Action: Mouse moved to (624, 478)
Screenshot: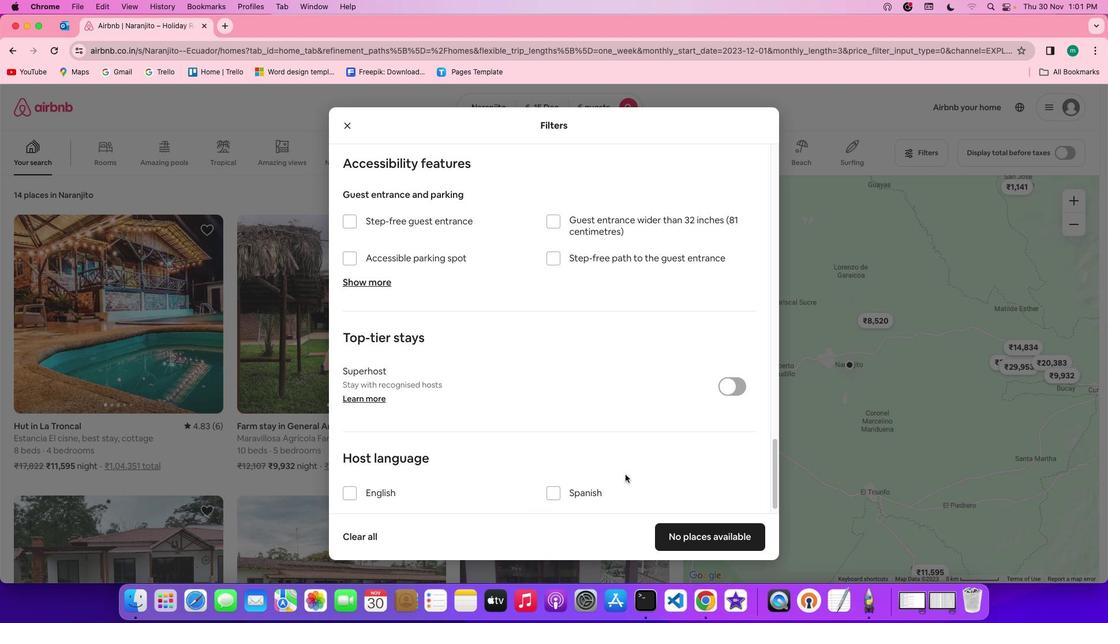 
Action: Mouse scrolled (624, 478) with delta (0, 0)
Screenshot: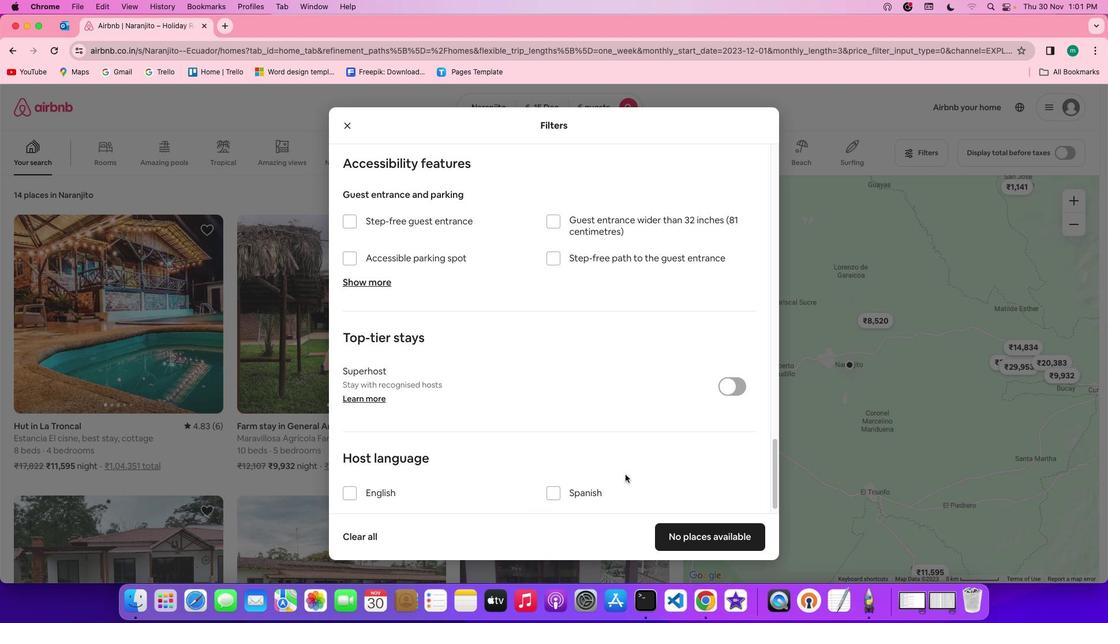 
Action: Mouse scrolled (624, 478) with delta (0, 0)
Screenshot: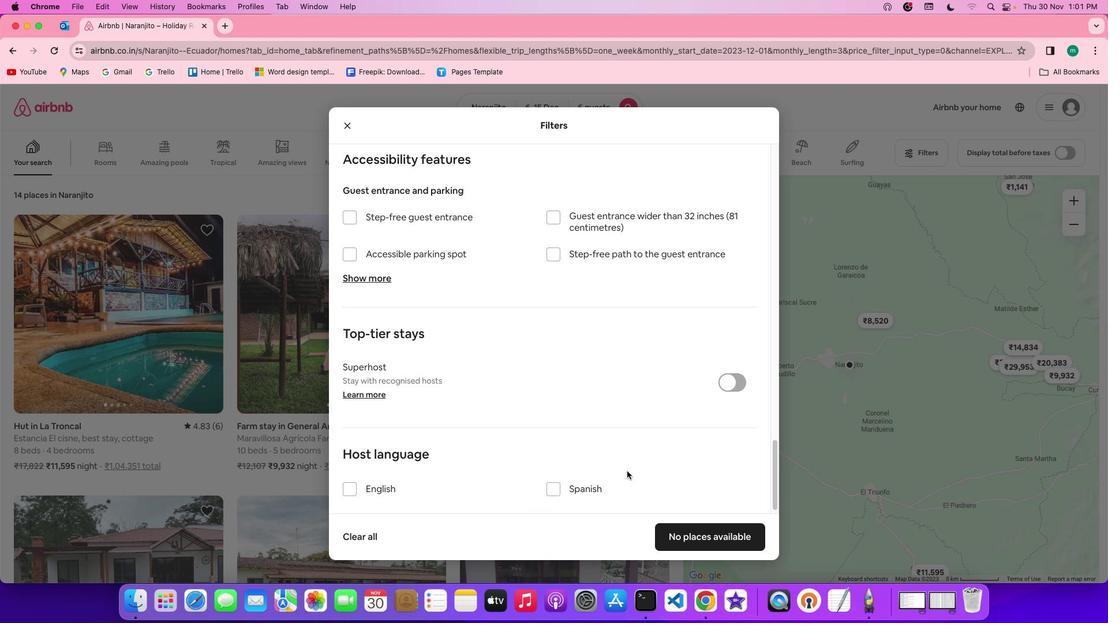 
Action: Mouse scrolled (624, 478) with delta (0, -1)
Screenshot: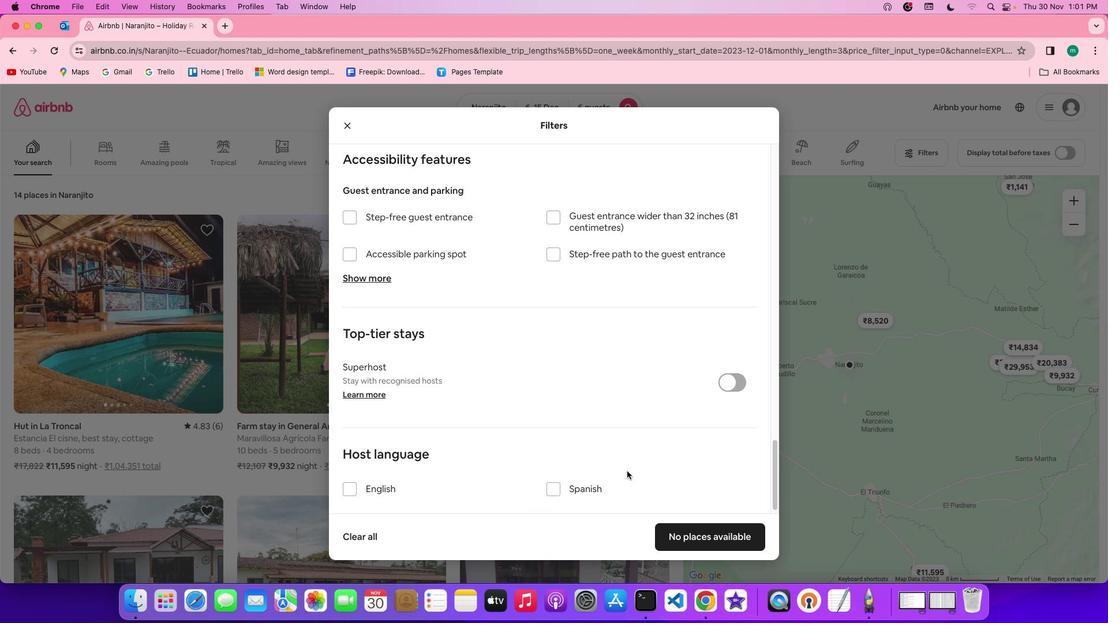
Action: Mouse scrolled (624, 478) with delta (0, -2)
Screenshot: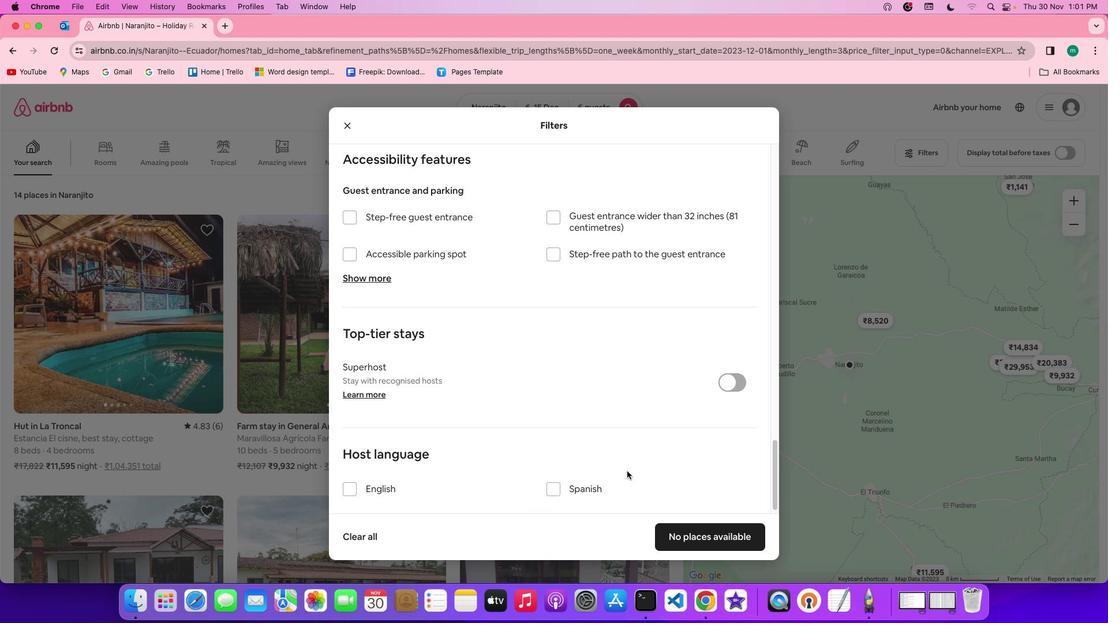 
Action: Mouse moved to (624, 477)
Screenshot: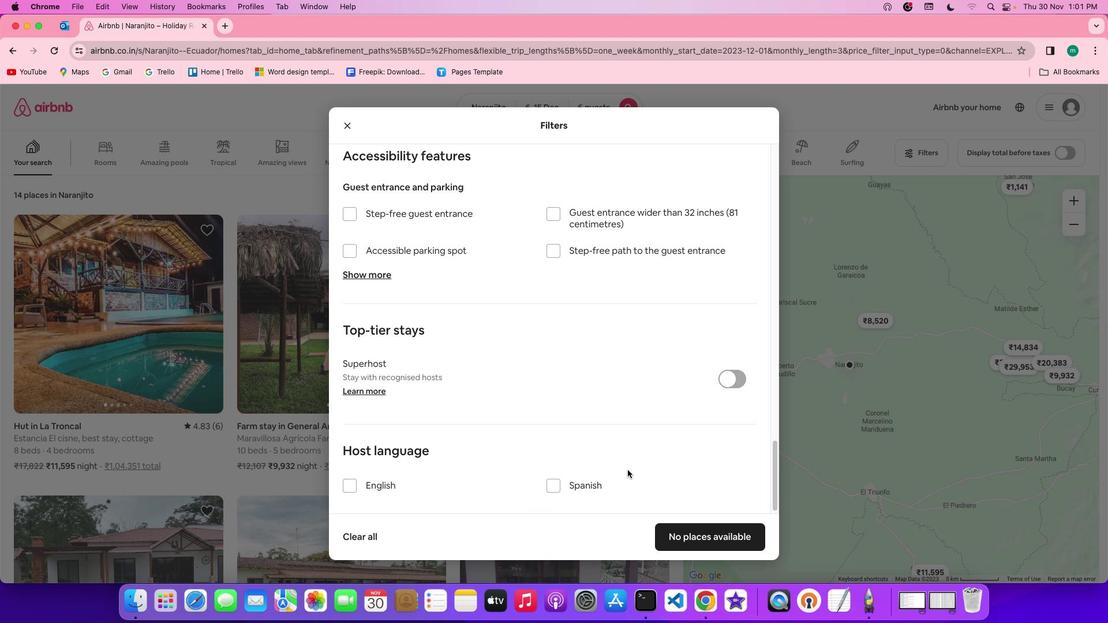 
Action: Mouse scrolled (624, 477) with delta (0, -3)
Screenshot: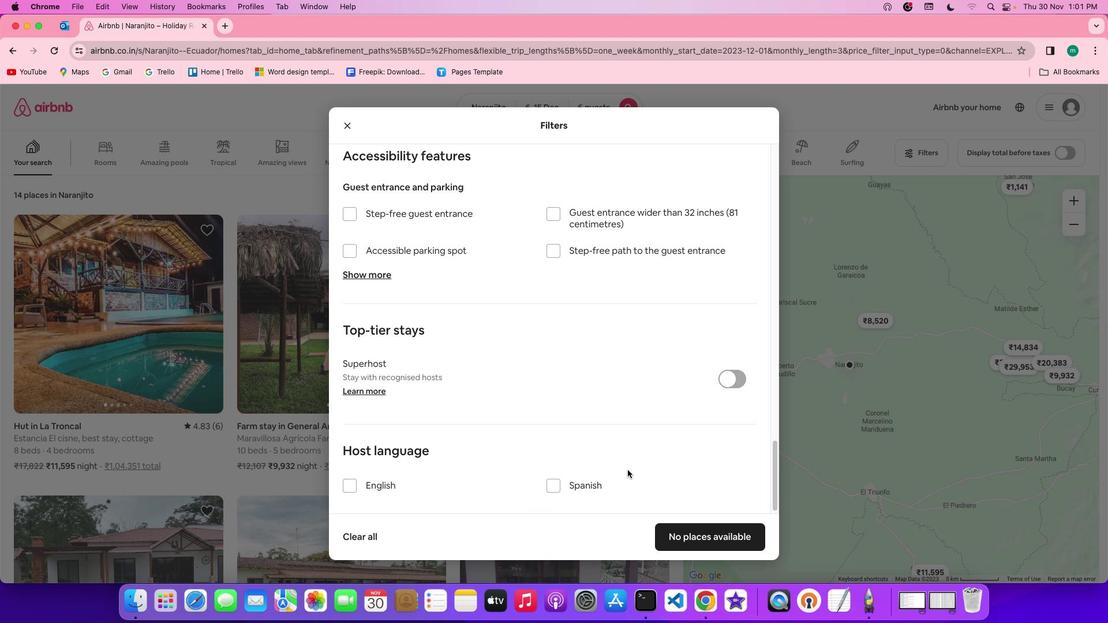 
Action: Mouse moved to (628, 470)
Screenshot: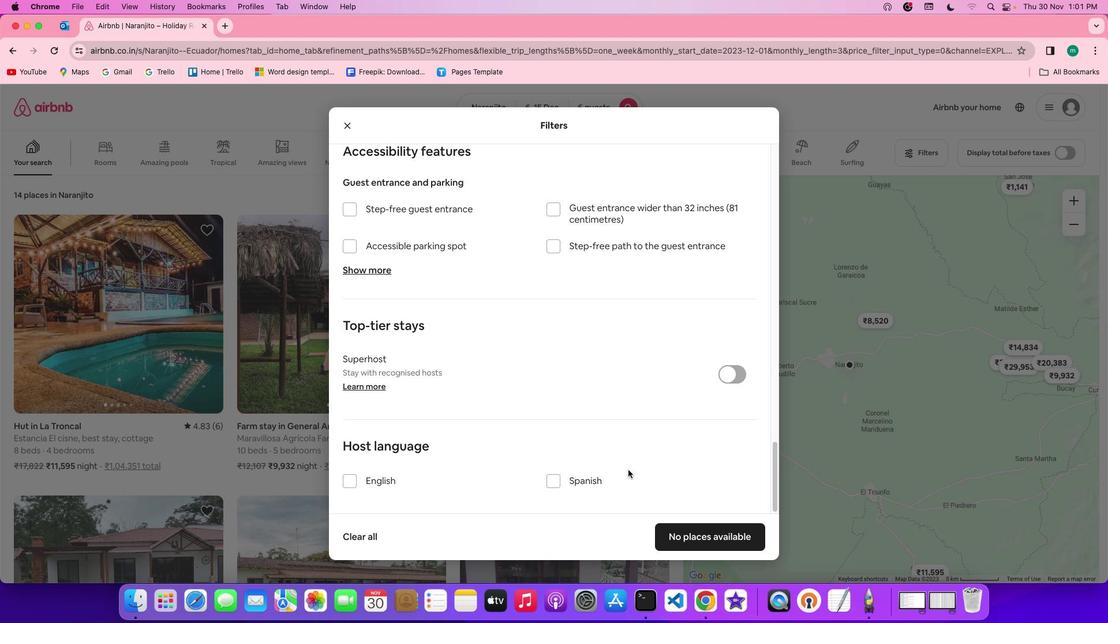 
Action: Mouse scrolled (628, 470) with delta (0, 0)
Screenshot: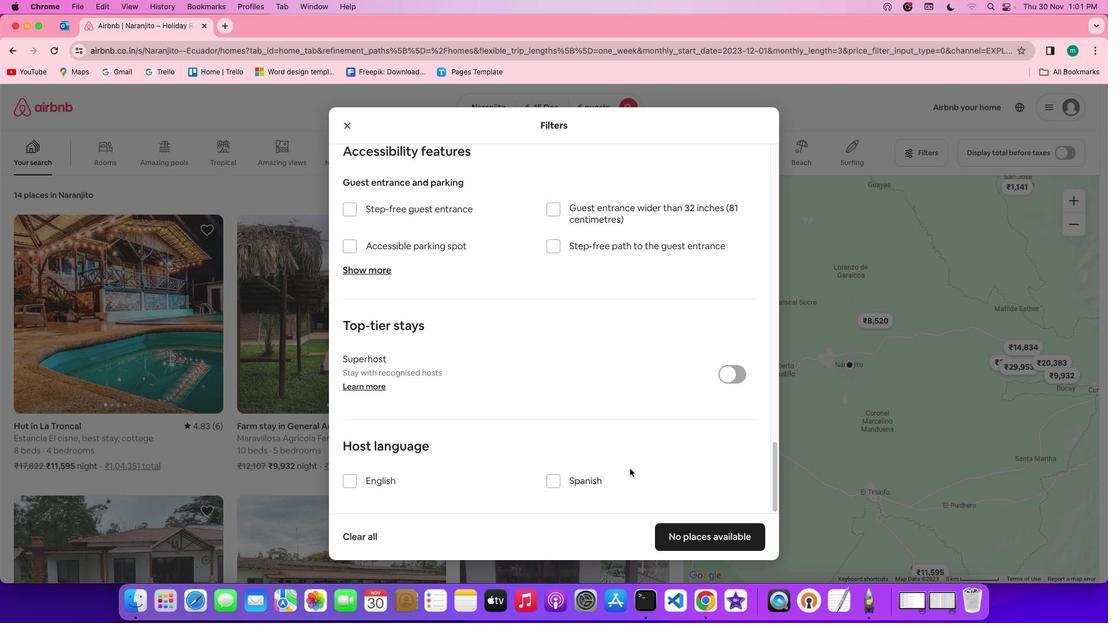 
Action: Mouse scrolled (628, 470) with delta (0, 0)
Screenshot: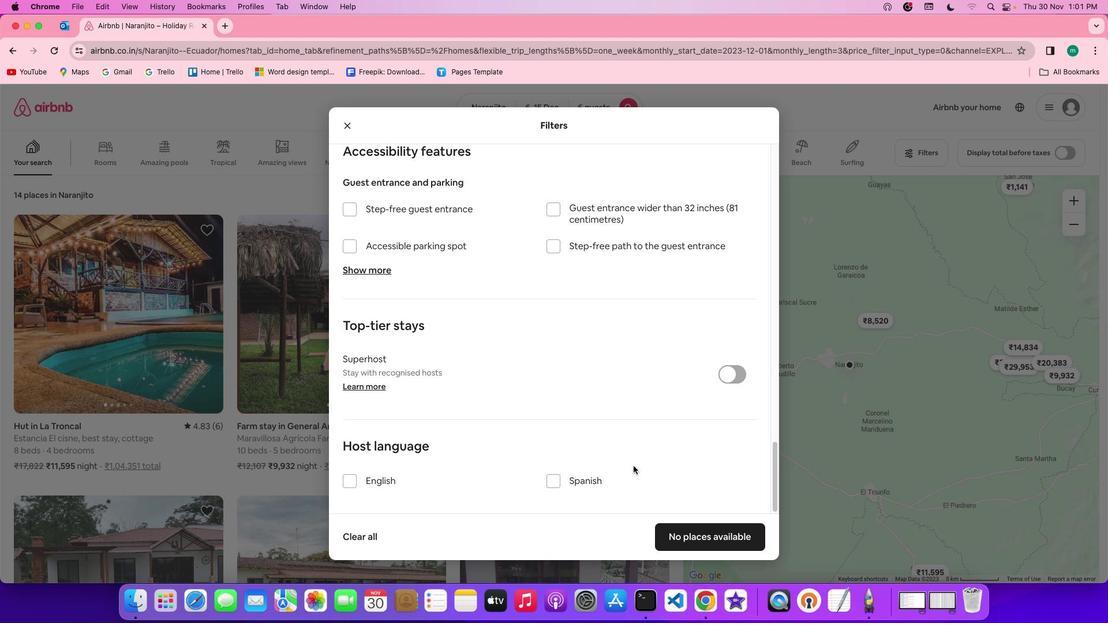 
Action: Mouse scrolled (628, 470) with delta (0, -1)
Screenshot: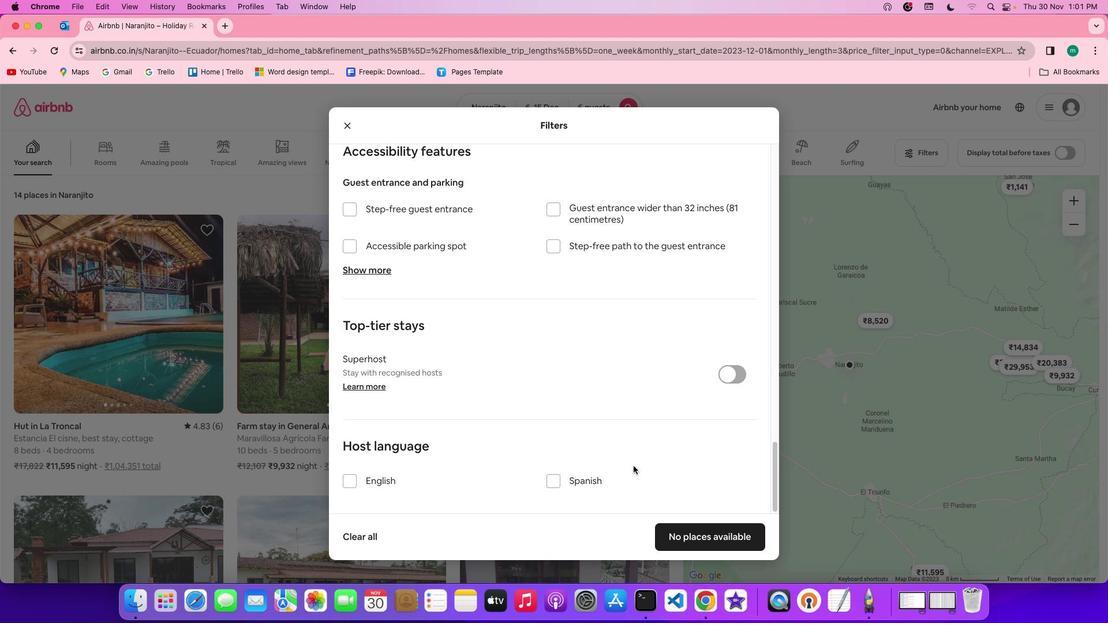 
Action: Mouse scrolled (628, 470) with delta (0, -2)
Screenshot: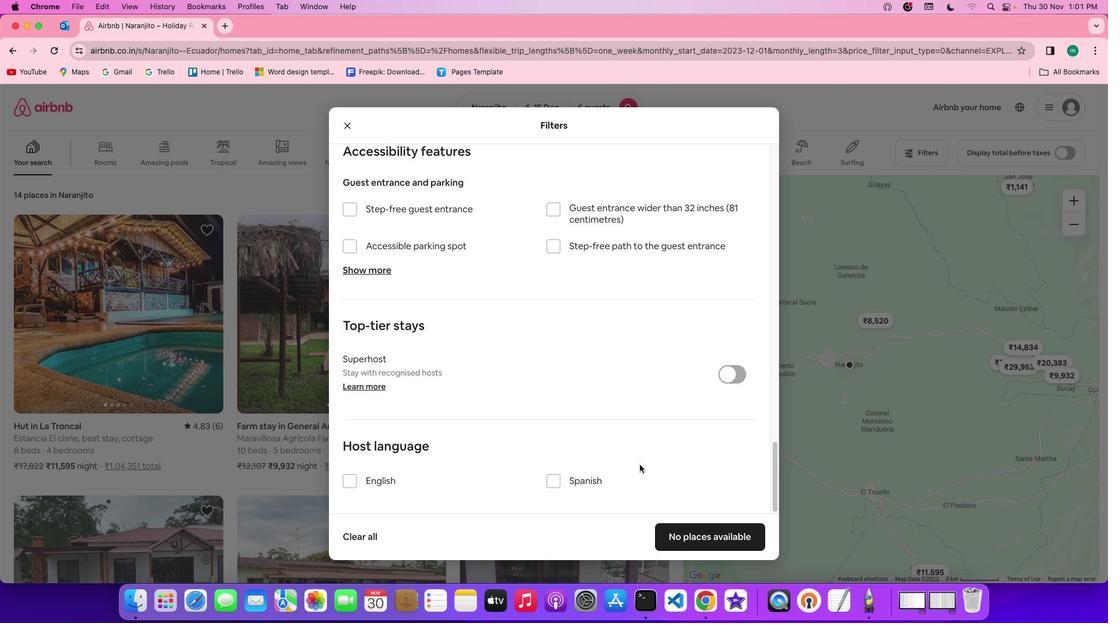 
Action: Mouse scrolled (628, 470) with delta (0, -3)
Screenshot: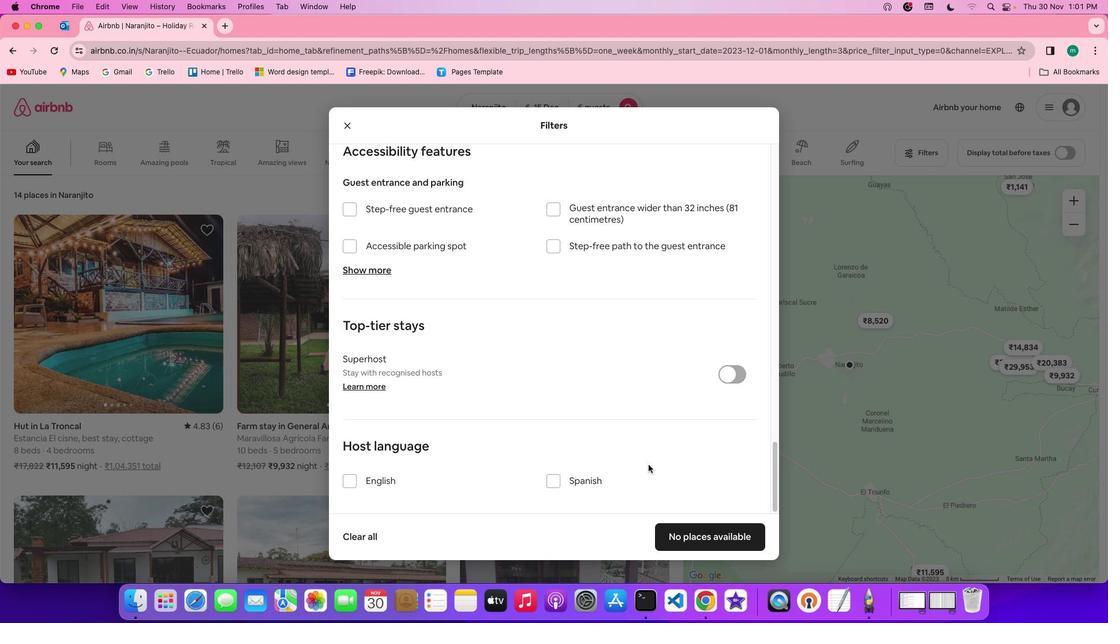 
Action: Mouse moved to (749, 538)
Screenshot: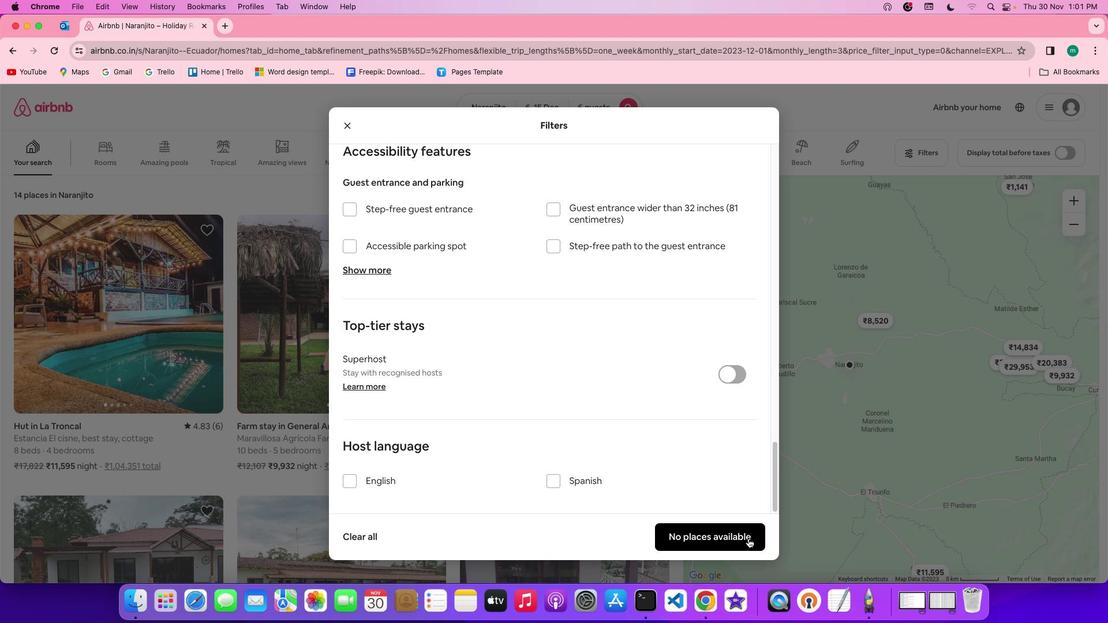 
Action: Mouse pressed left at (749, 538)
Screenshot: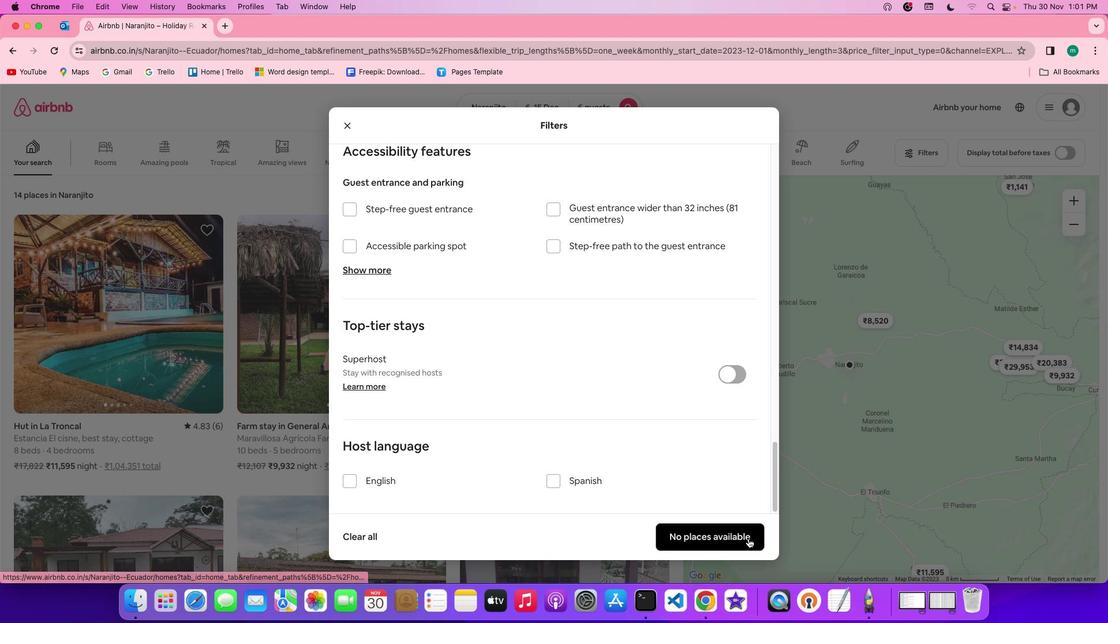 
Action: Mouse moved to (207, 345)
Screenshot: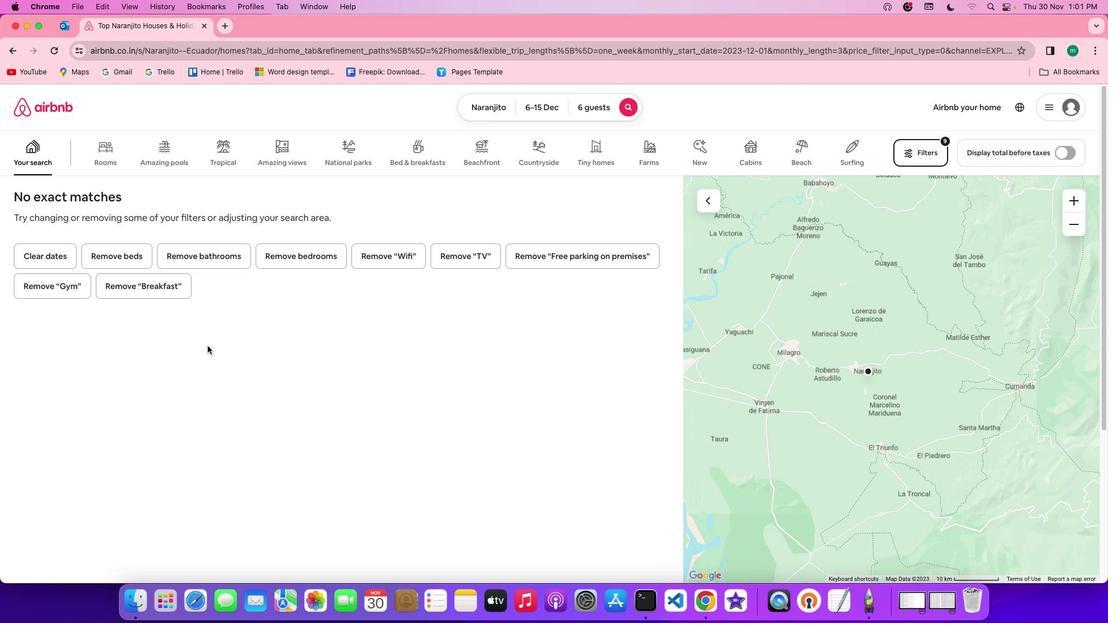
